 Task: Find connections with filter location Padampur with filter topic #healthwith filter profile language English with filter current company ProPharma with filter school Aligarh Muslim University, Aligarh with filter industry Zoos and Botanical Gardens with filter service category Project Management with filter keywords title Lead
Action: Mouse moved to (559, 77)
Screenshot: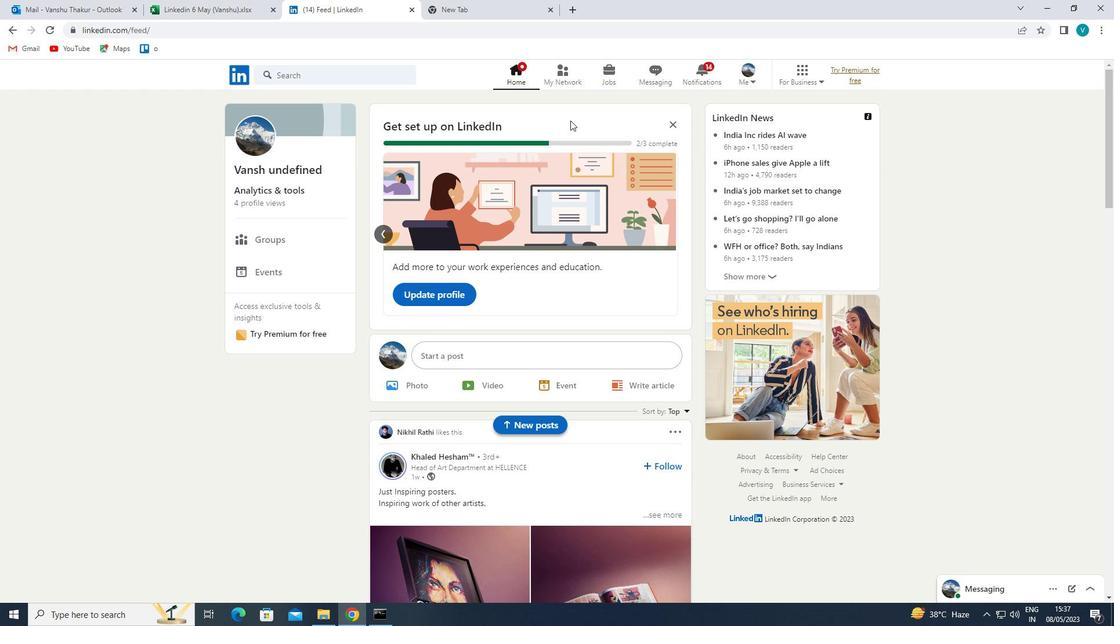 
Action: Mouse pressed left at (559, 77)
Screenshot: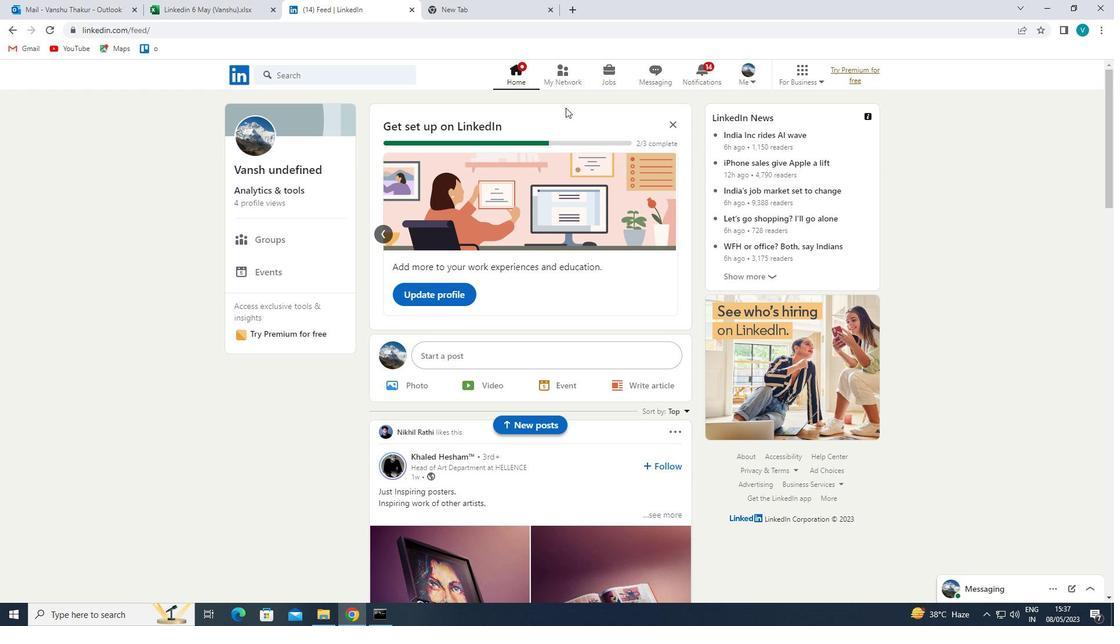 
Action: Mouse moved to (297, 138)
Screenshot: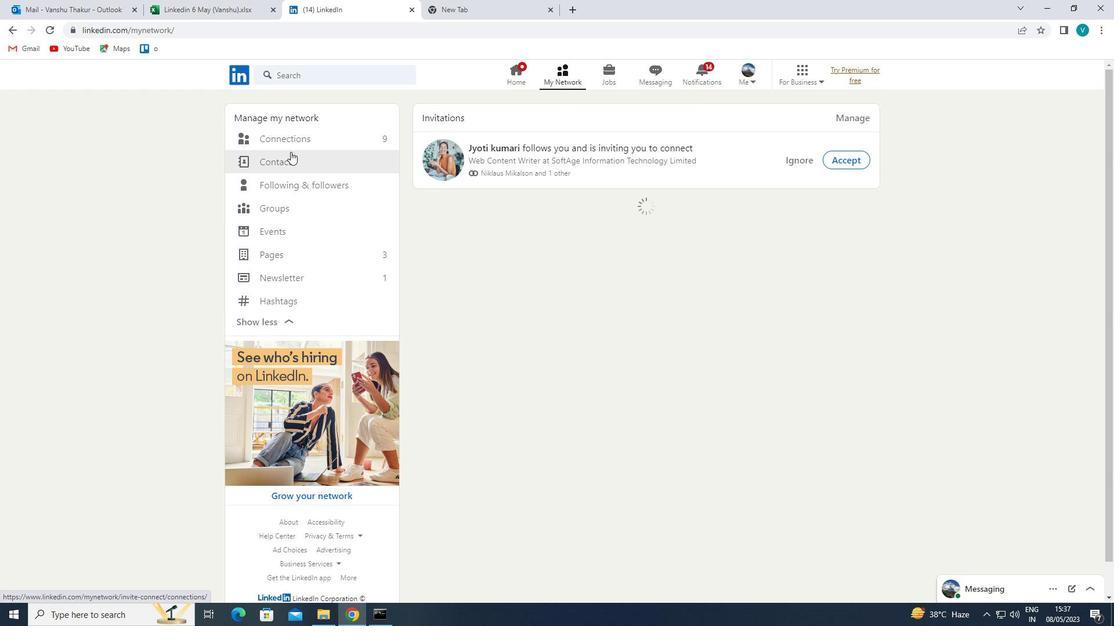 
Action: Mouse pressed left at (297, 138)
Screenshot: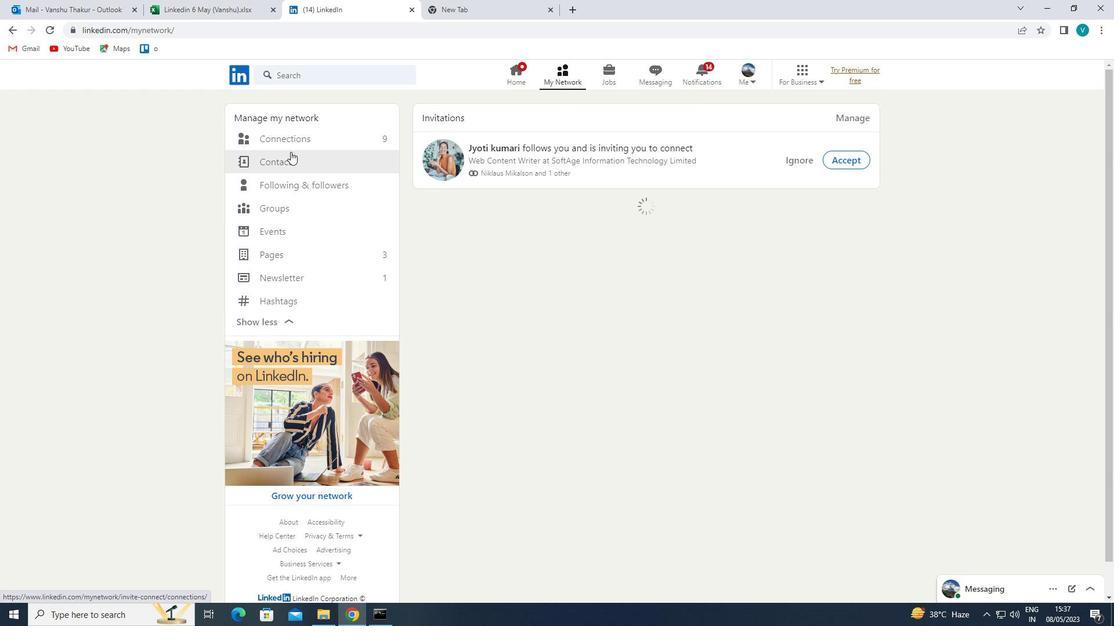 
Action: Mouse moved to (630, 141)
Screenshot: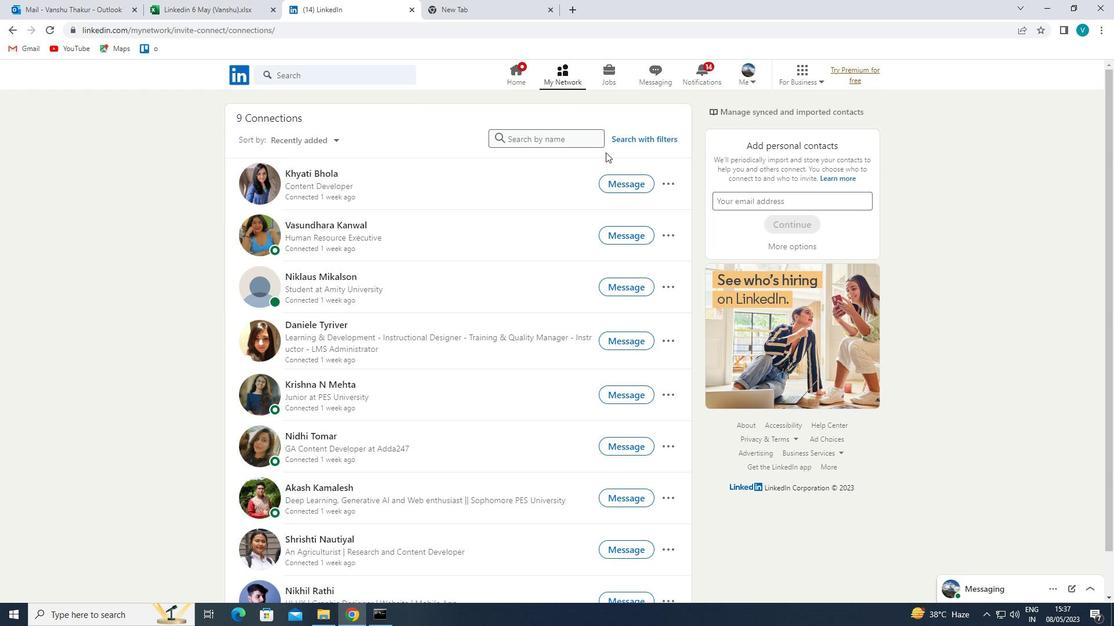 
Action: Mouse pressed left at (630, 141)
Screenshot: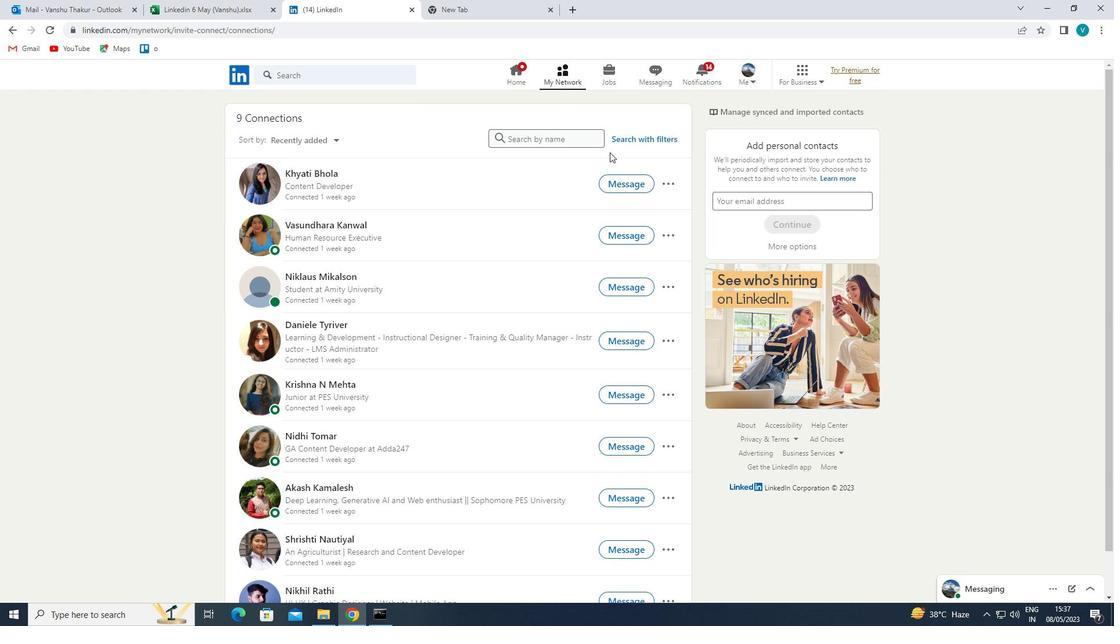 
Action: Mouse moved to (564, 106)
Screenshot: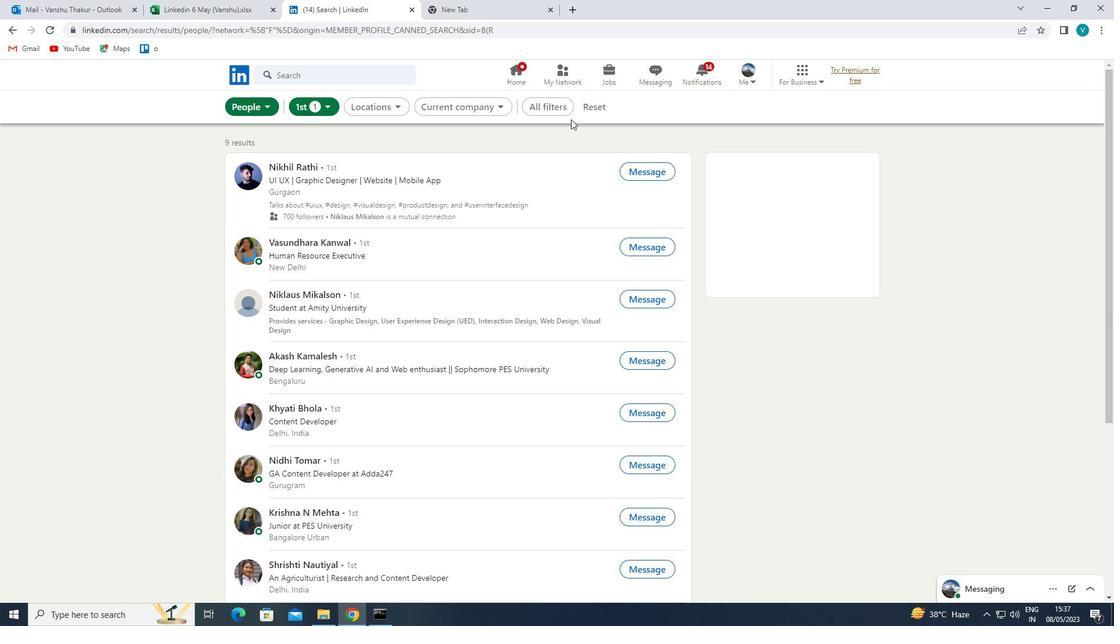 
Action: Mouse pressed left at (564, 106)
Screenshot: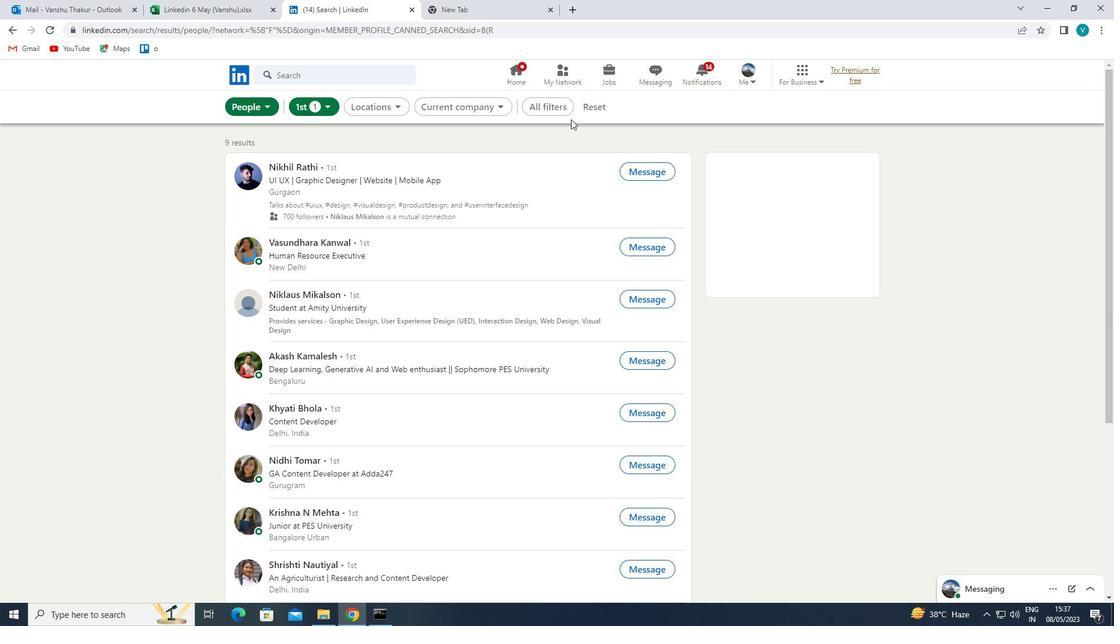 
Action: Mouse moved to (925, 279)
Screenshot: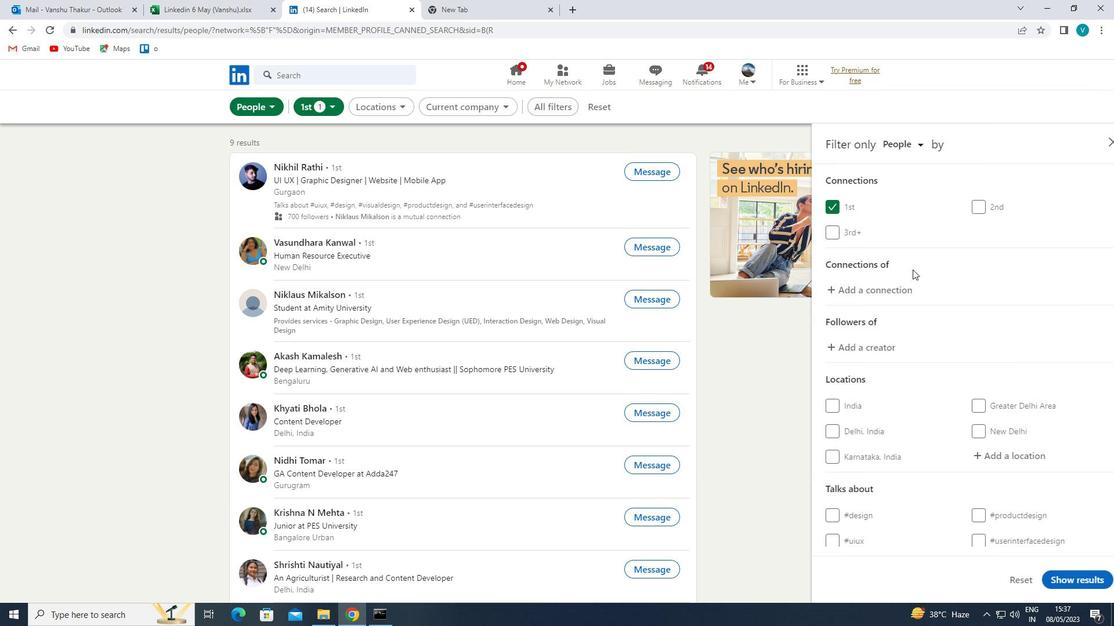 
Action: Mouse scrolled (925, 279) with delta (0, 0)
Screenshot: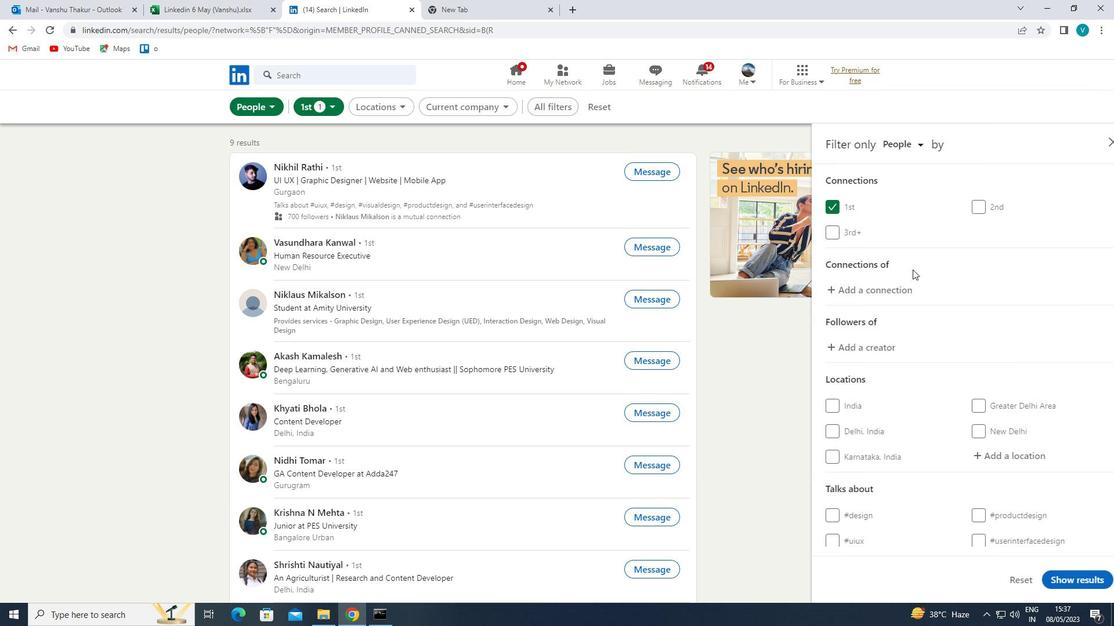 
Action: Mouse moved to (926, 282)
Screenshot: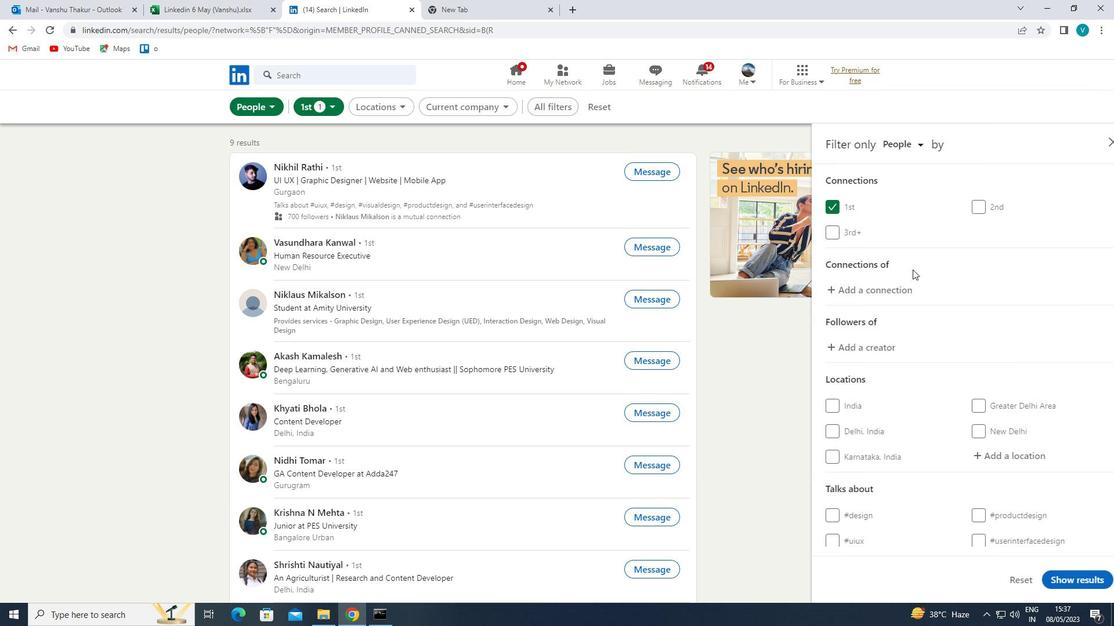 
Action: Mouse scrolled (926, 281) with delta (0, 0)
Screenshot: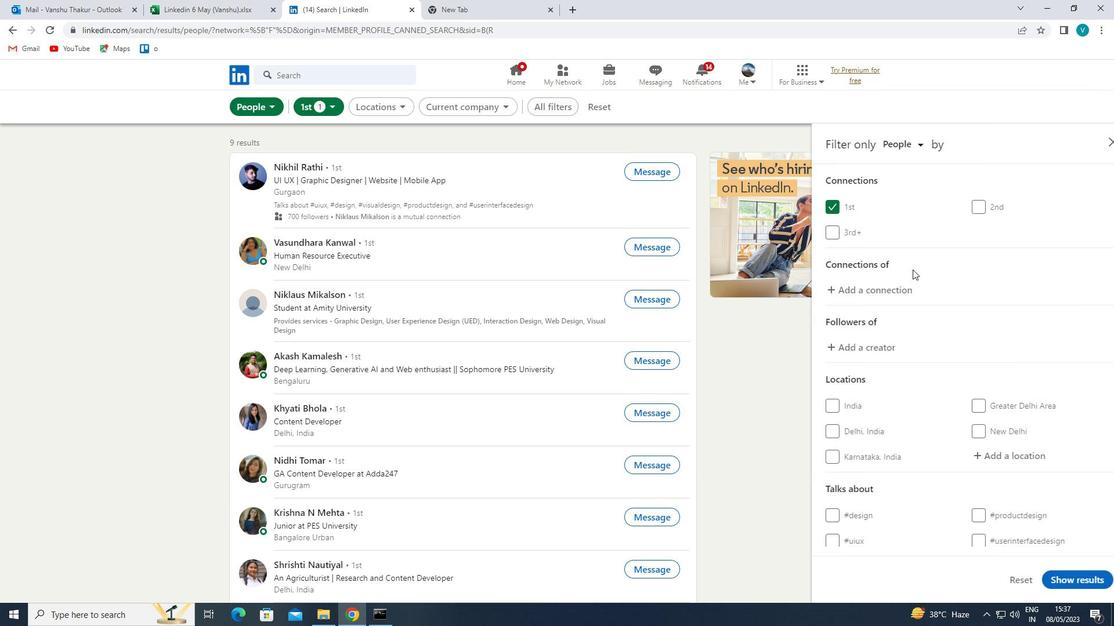 
Action: Mouse moved to (987, 338)
Screenshot: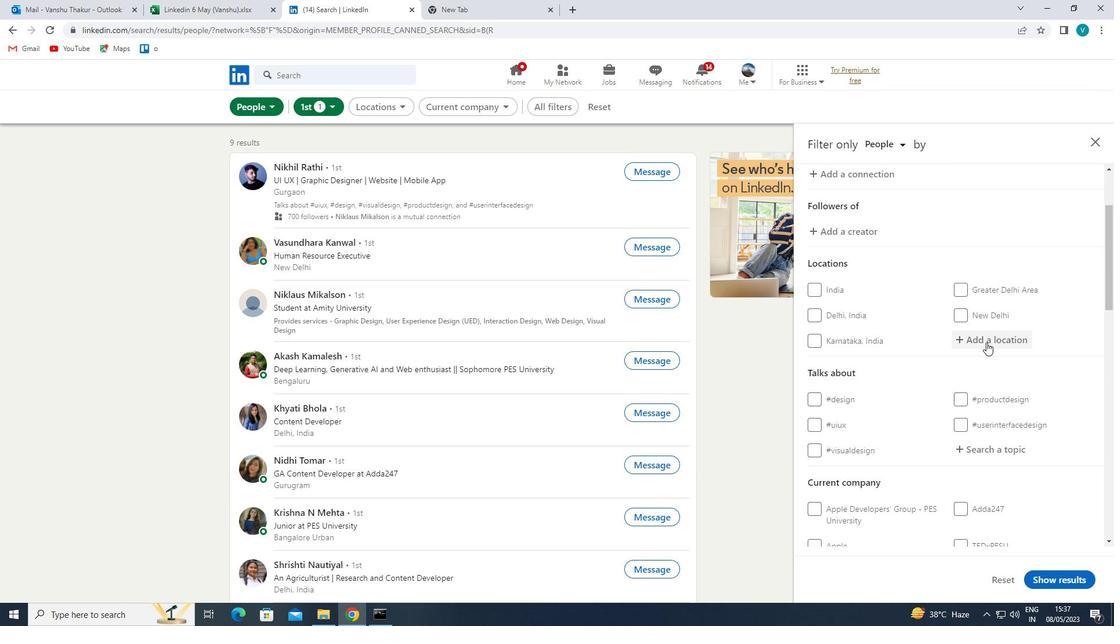 
Action: Mouse pressed left at (987, 338)
Screenshot: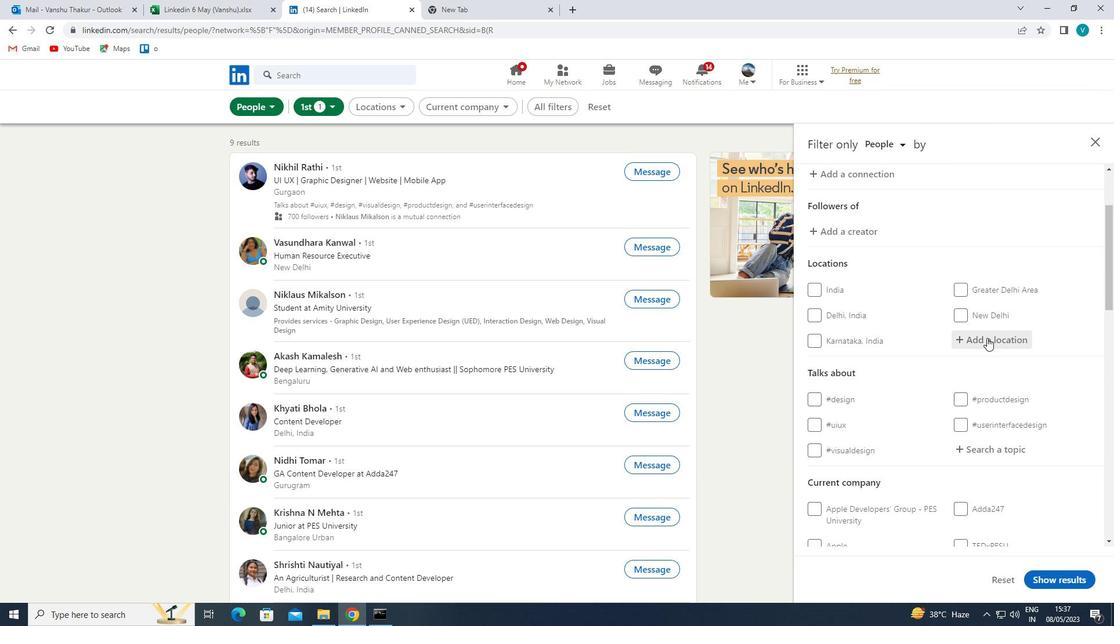 
Action: Mouse moved to (623, 132)
Screenshot: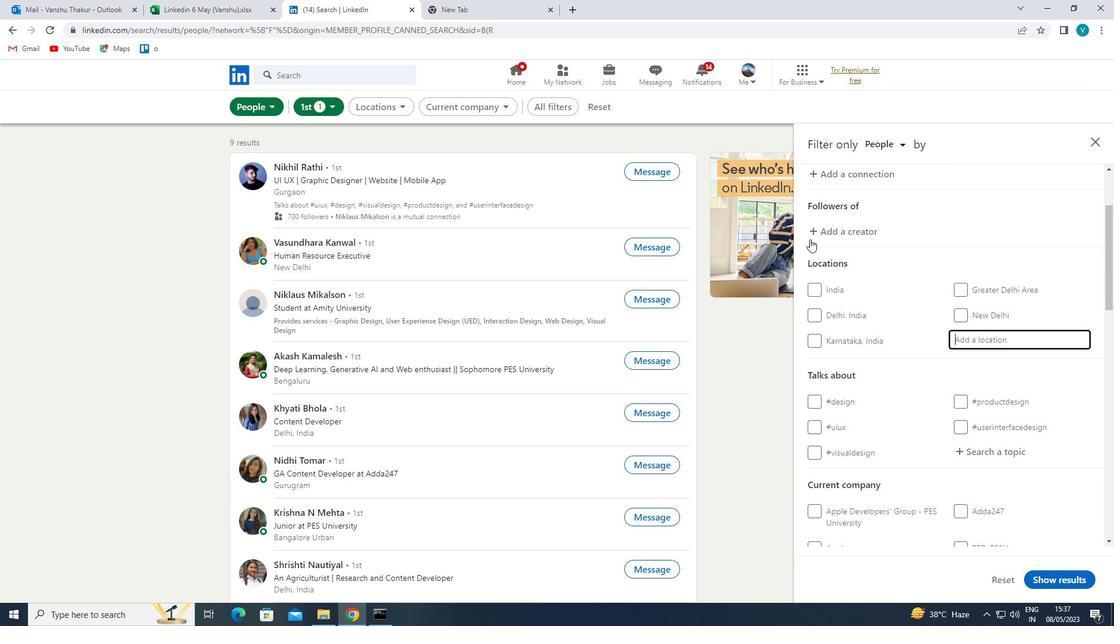 
Action: Key pressed <Key.shift>PADAMPUR
Screenshot: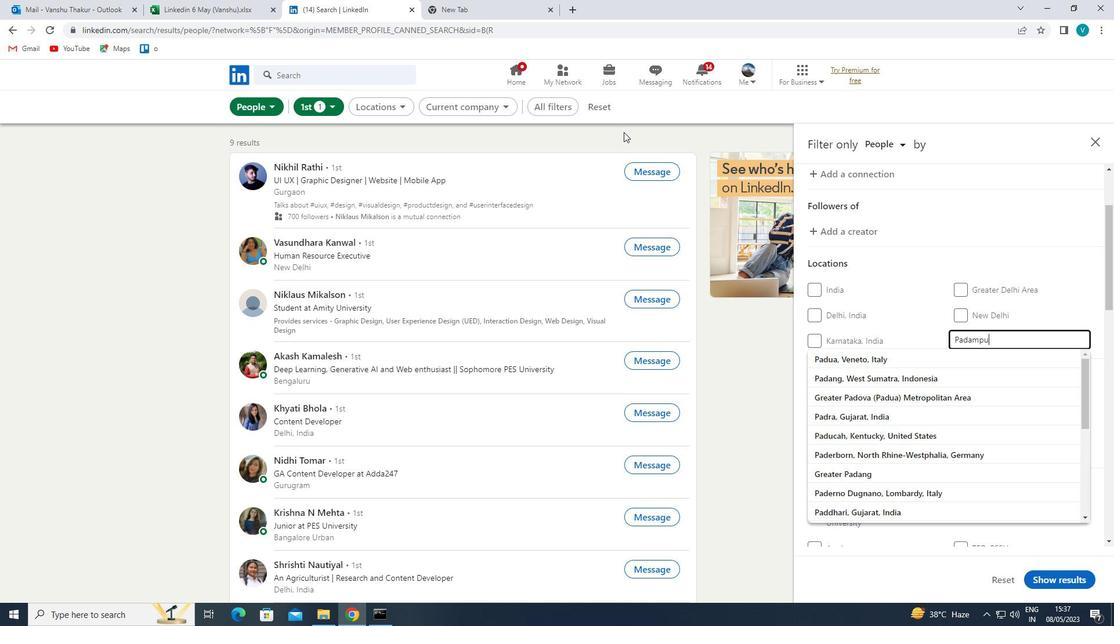 
Action: Mouse moved to (994, 362)
Screenshot: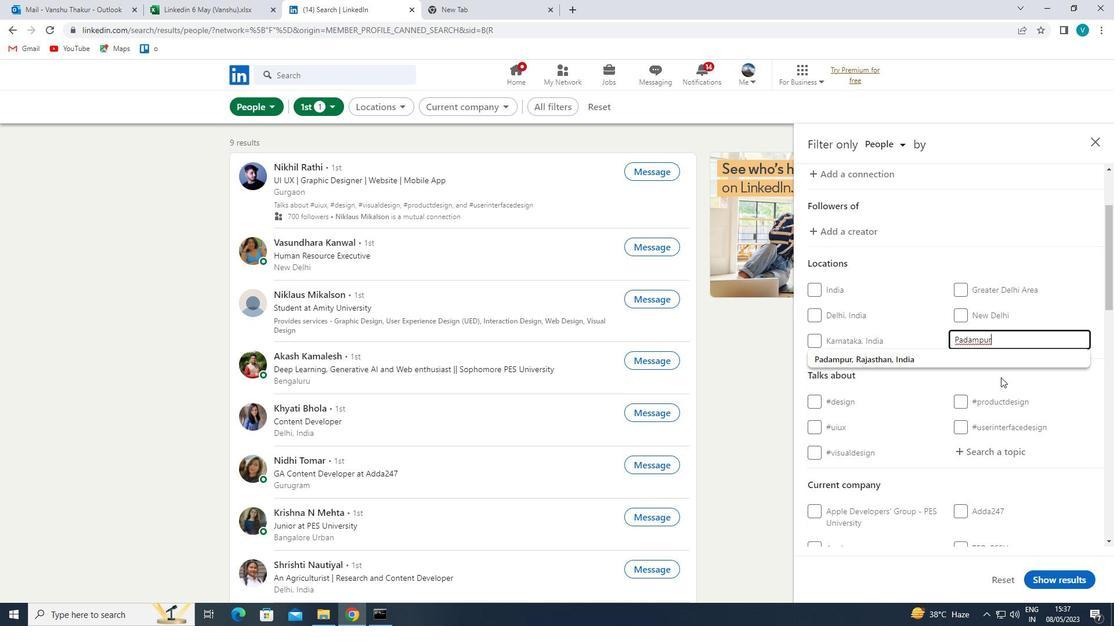 
Action: Mouse pressed left at (994, 362)
Screenshot: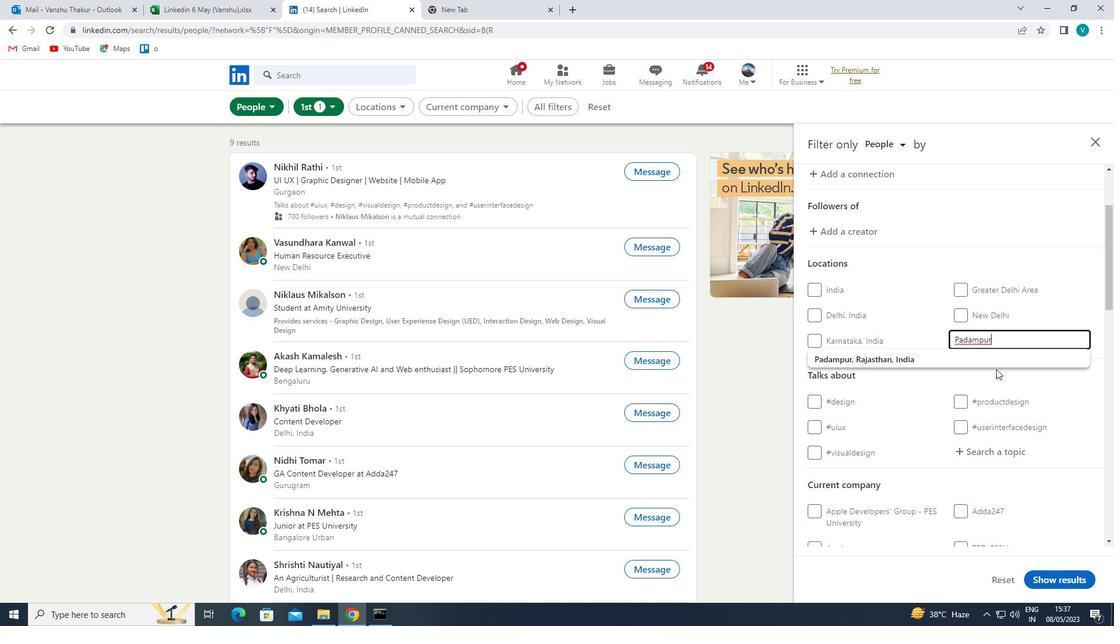 
Action: Mouse scrolled (994, 361) with delta (0, 0)
Screenshot: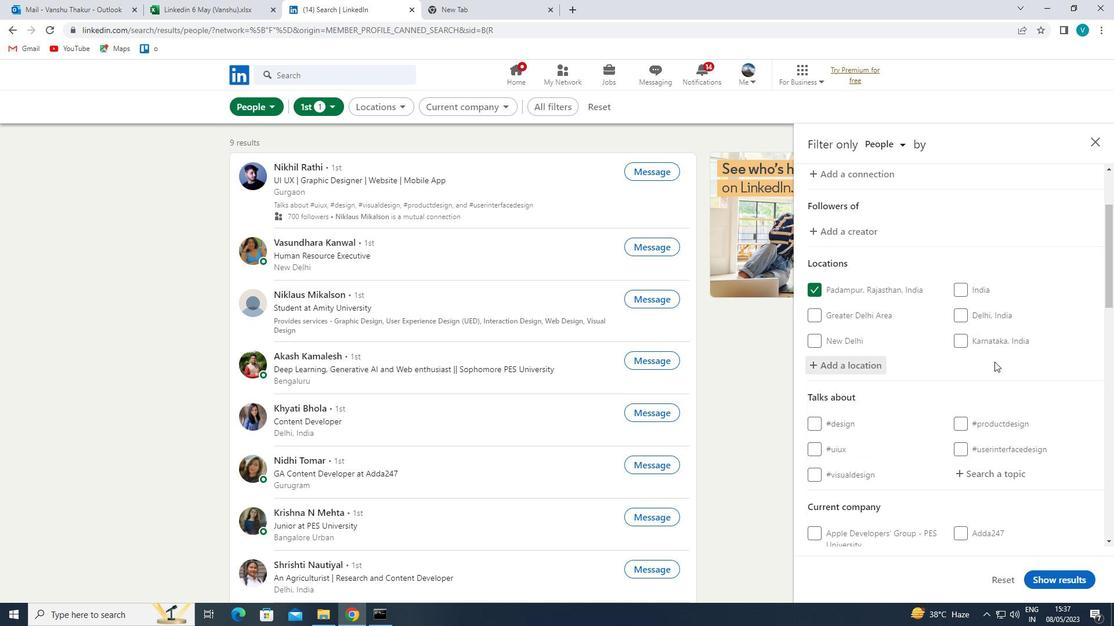 
Action: Mouse scrolled (994, 361) with delta (0, 0)
Screenshot: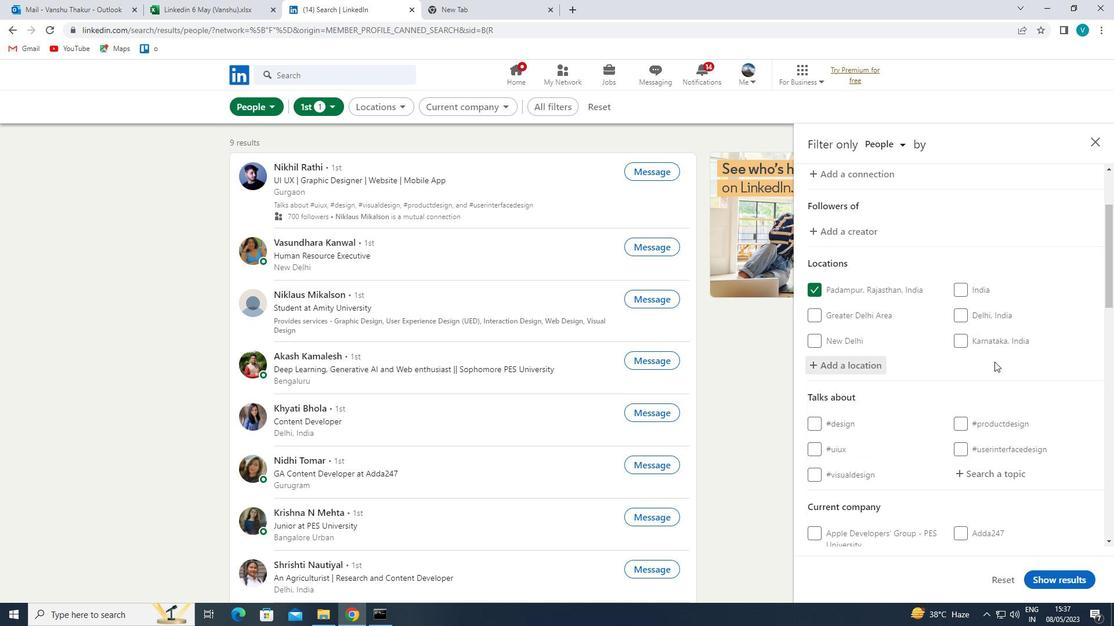 
Action: Mouse moved to (991, 362)
Screenshot: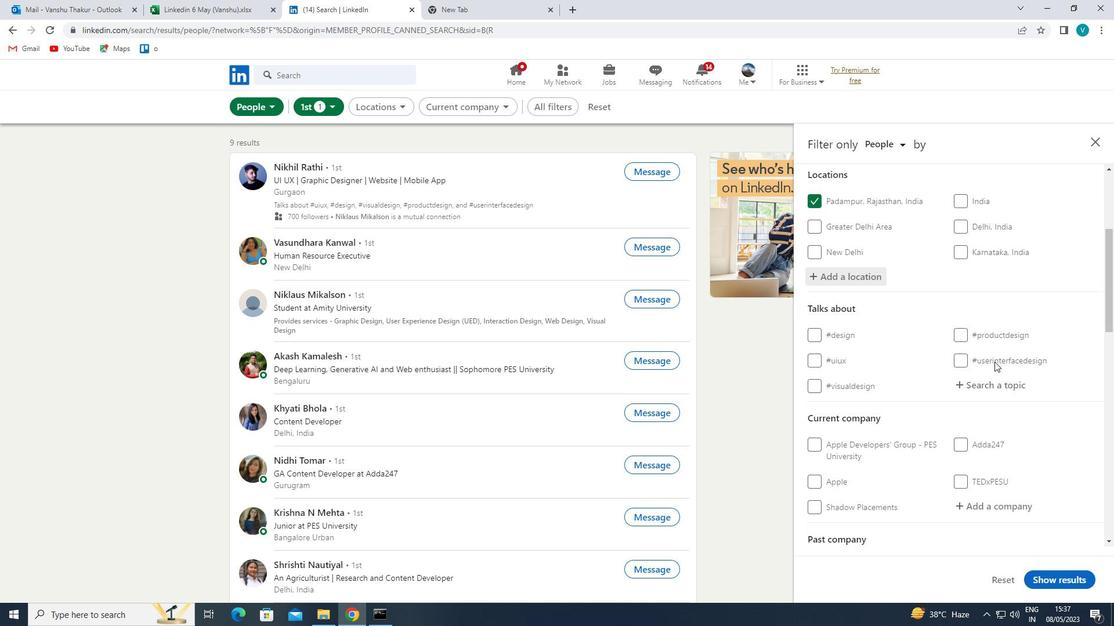
Action: Mouse pressed left at (991, 362)
Screenshot: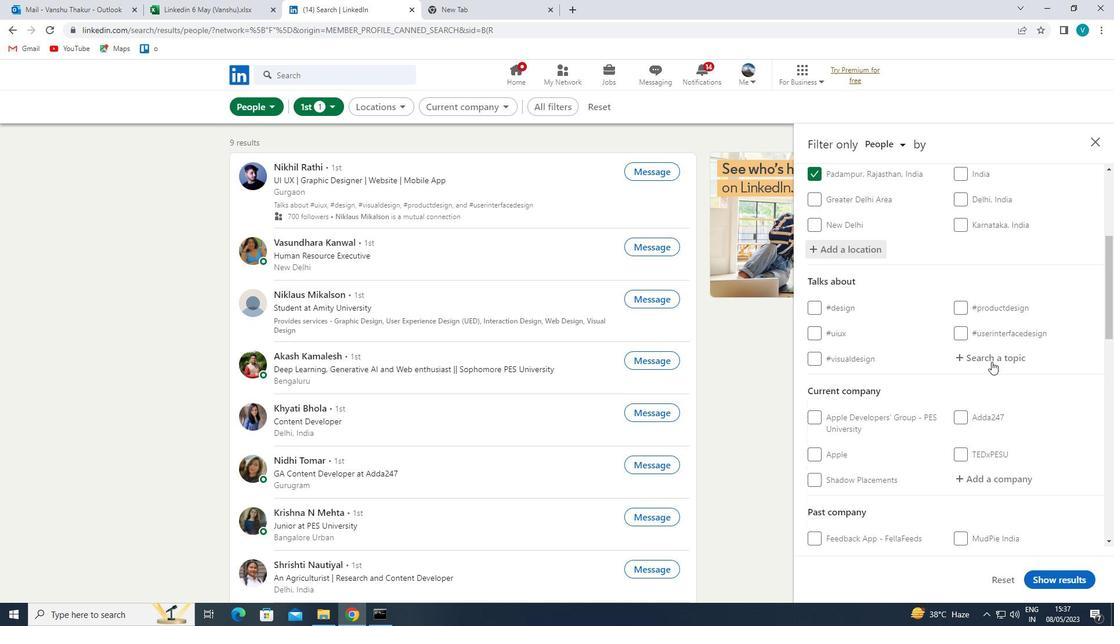 
Action: Key pressed HEALTHY
Screenshot: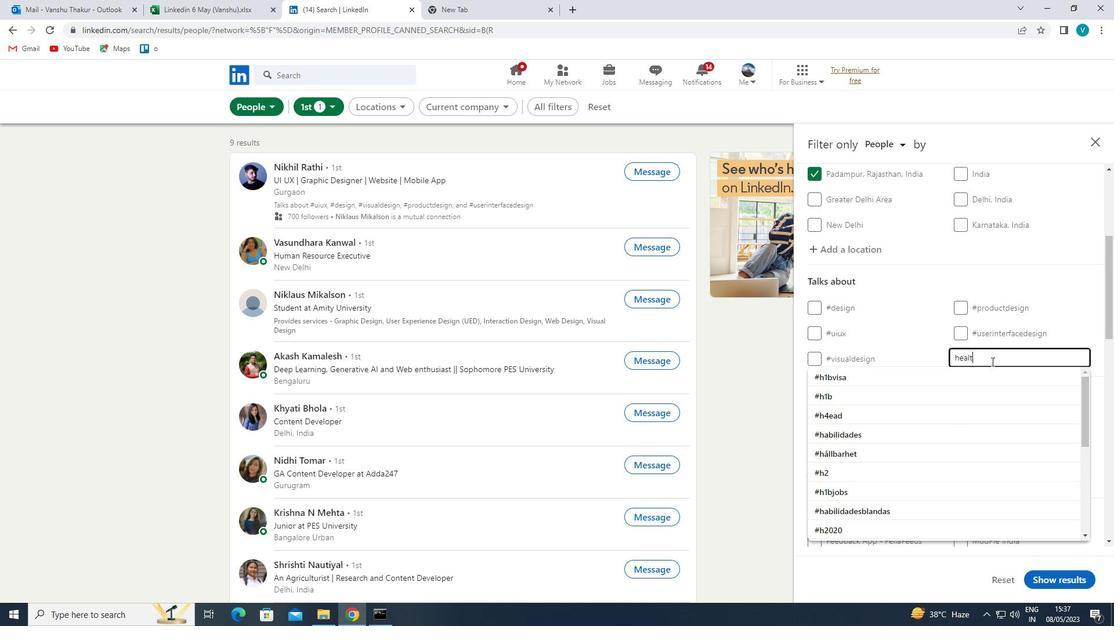 
Action: Mouse moved to (992, 362)
Screenshot: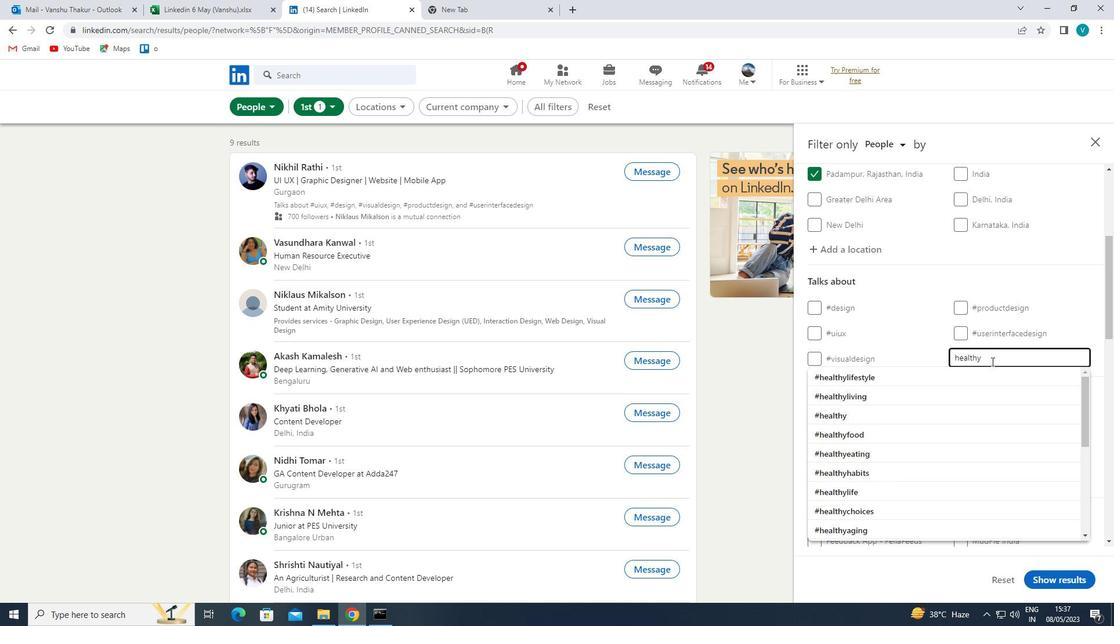 
Action: Key pressed <Key.backspace>
Screenshot: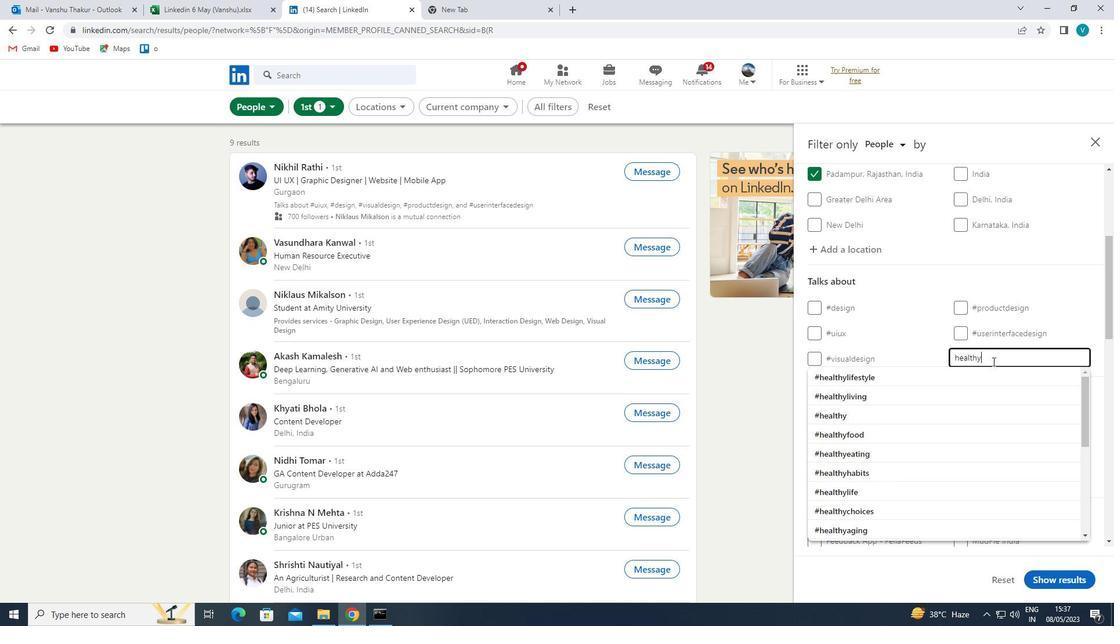
Action: Mouse moved to (946, 388)
Screenshot: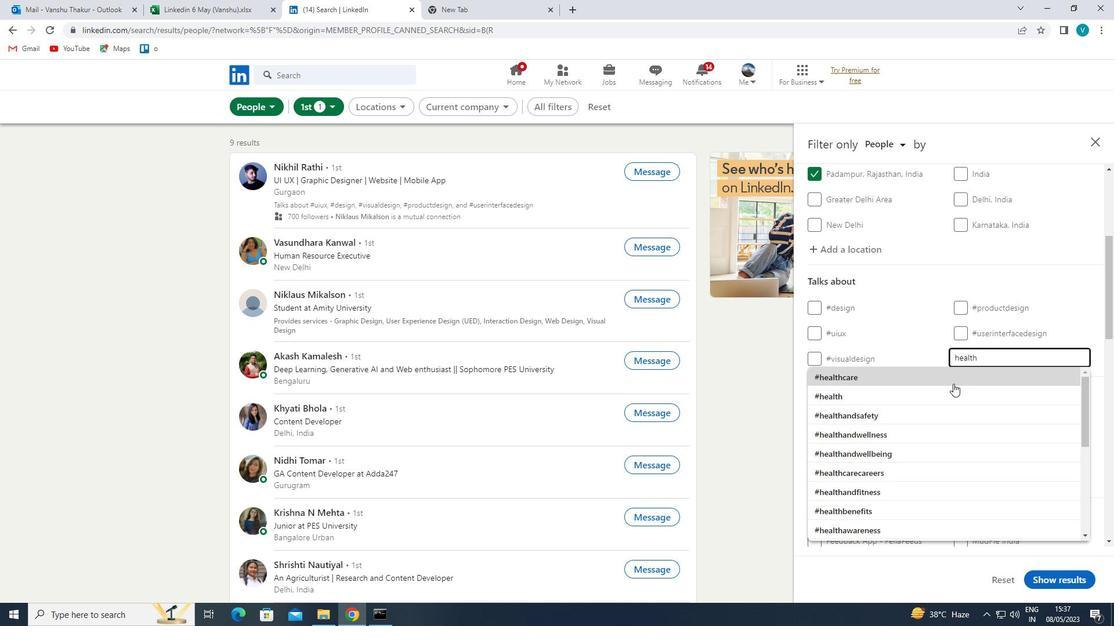 
Action: Mouse pressed left at (946, 388)
Screenshot: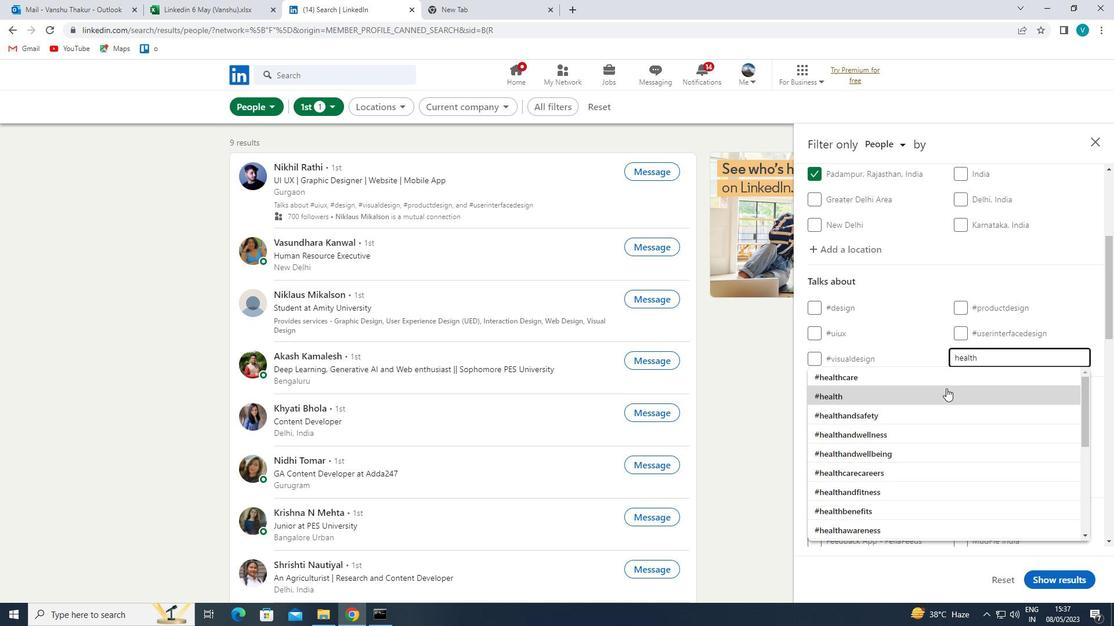
Action: Mouse moved to (934, 400)
Screenshot: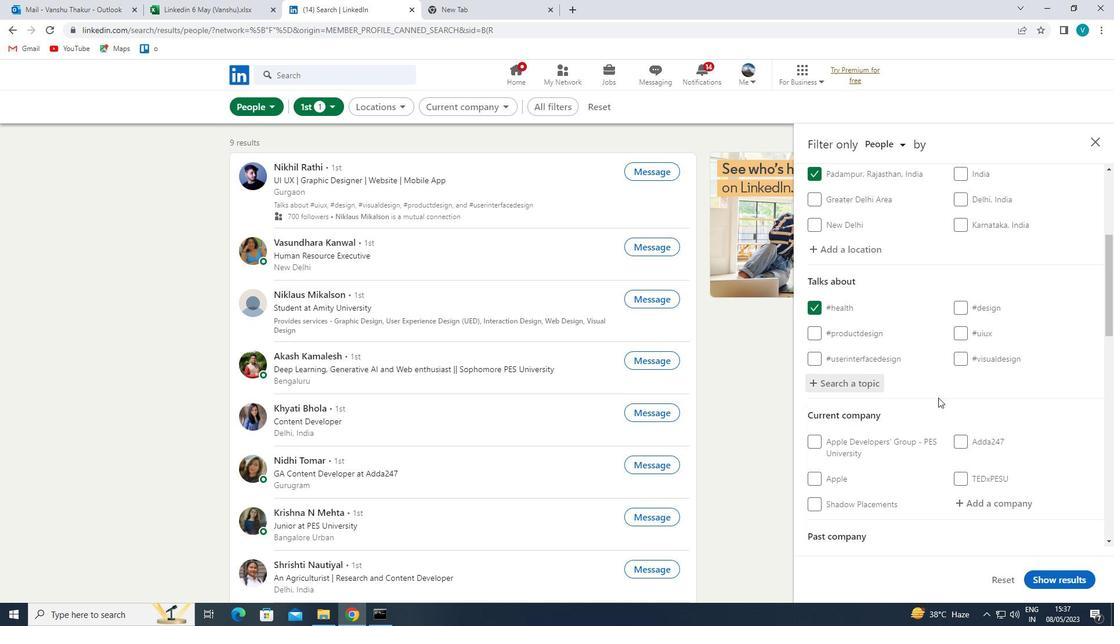 
Action: Mouse scrolled (934, 400) with delta (0, 0)
Screenshot: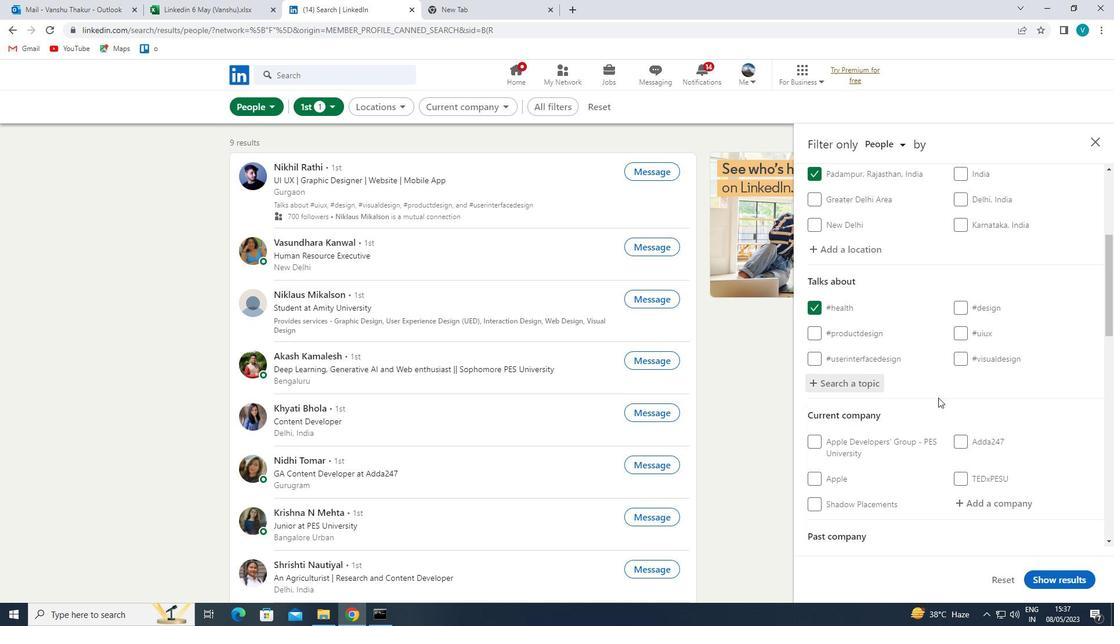 
Action: Mouse moved to (937, 398)
Screenshot: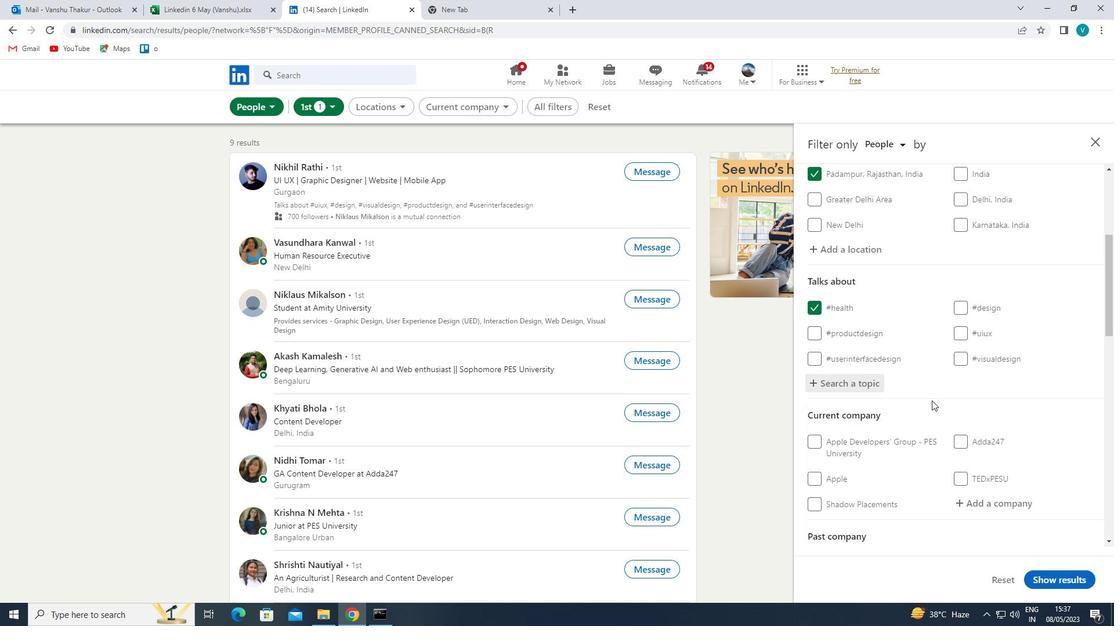 
Action: Mouse scrolled (937, 397) with delta (0, 0)
Screenshot: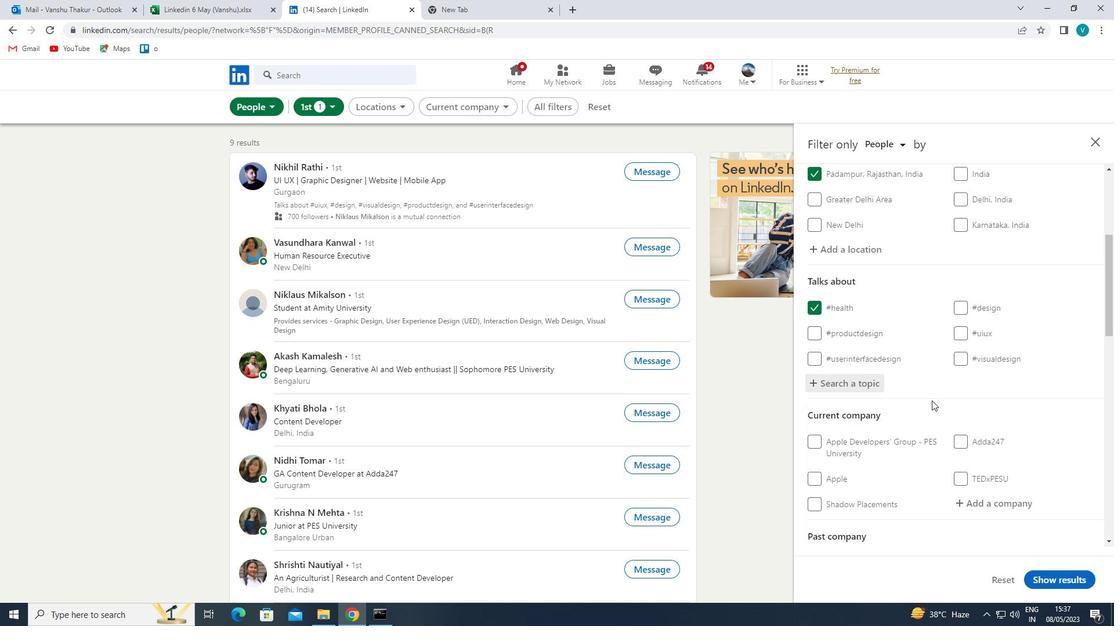 
Action: Mouse moved to (938, 397)
Screenshot: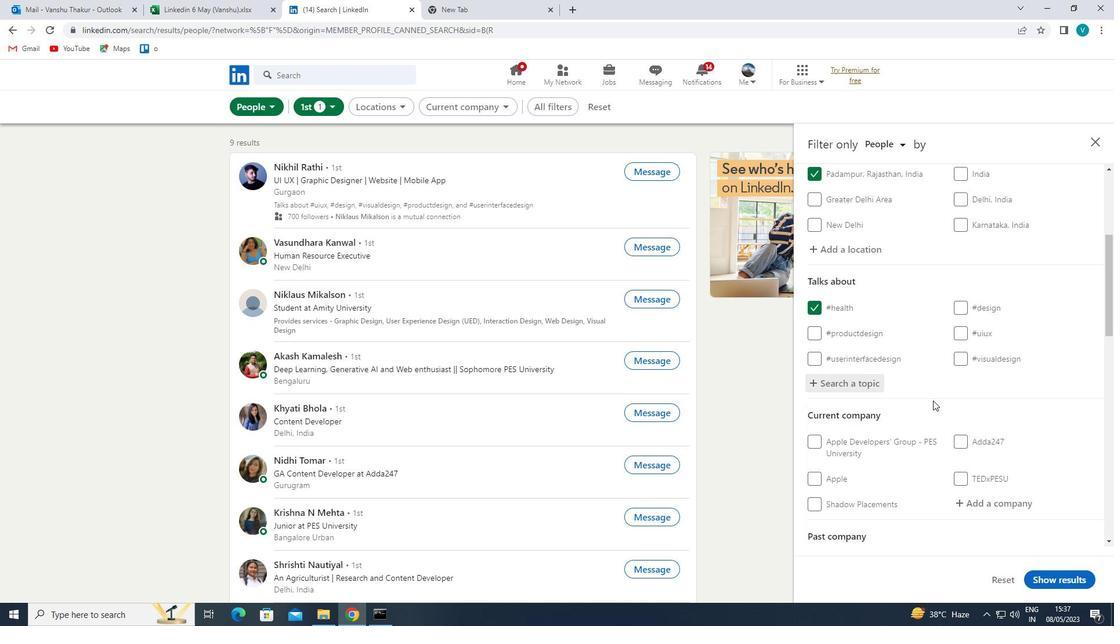 
Action: Mouse scrolled (938, 396) with delta (0, 0)
Screenshot: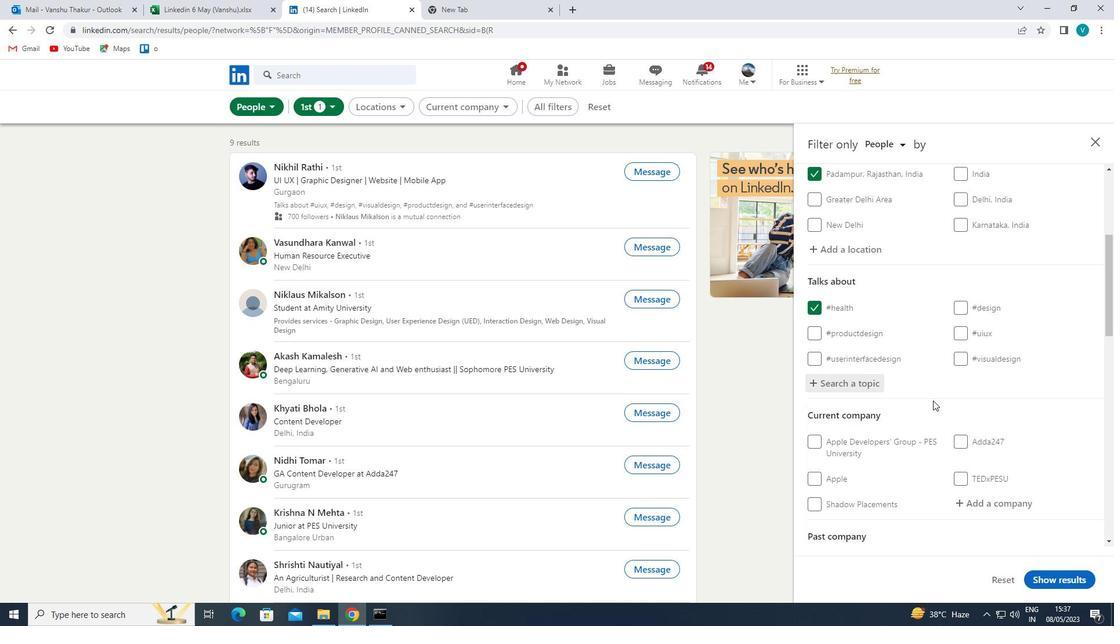 
Action: Mouse moved to (940, 396)
Screenshot: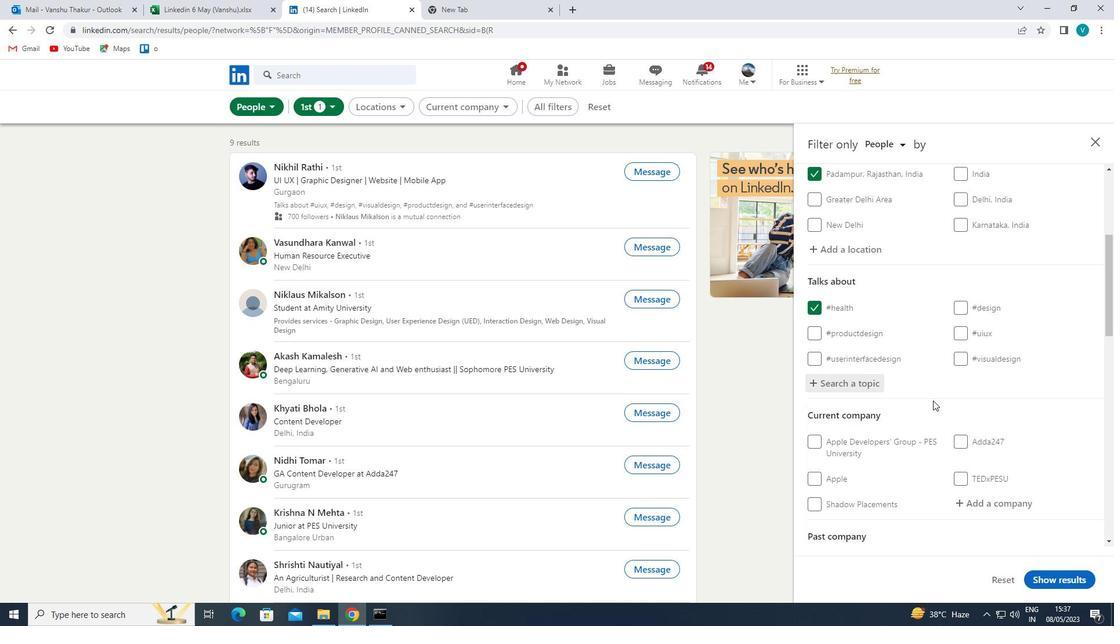 
Action: Mouse scrolled (940, 395) with delta (0, 0)
Screenshot: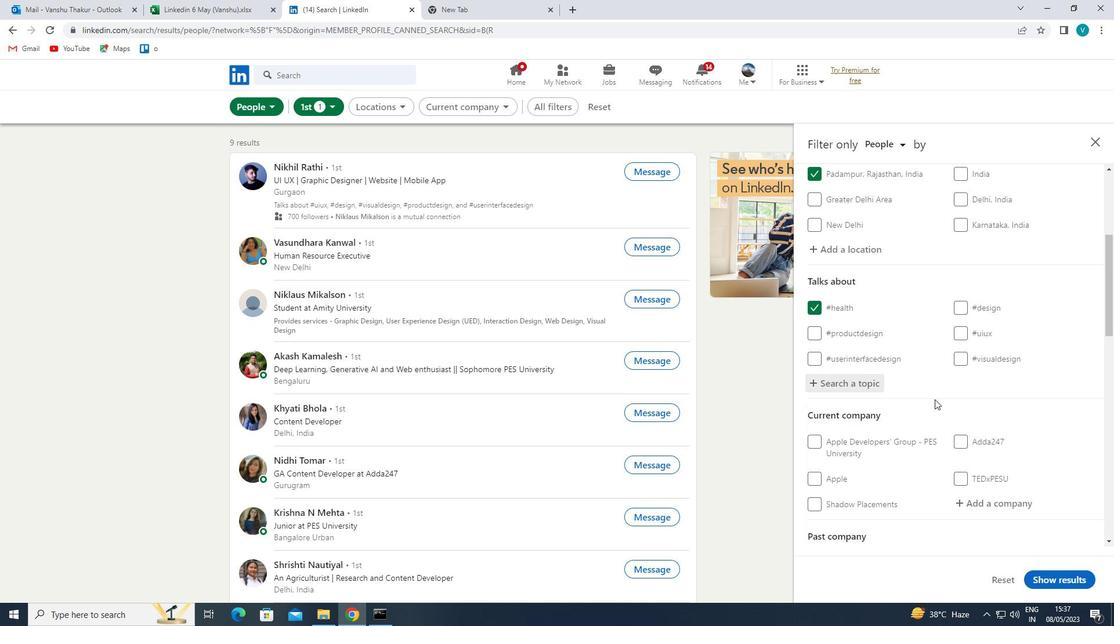 
Action: Mouse moved to (940, 395)
Screenshot: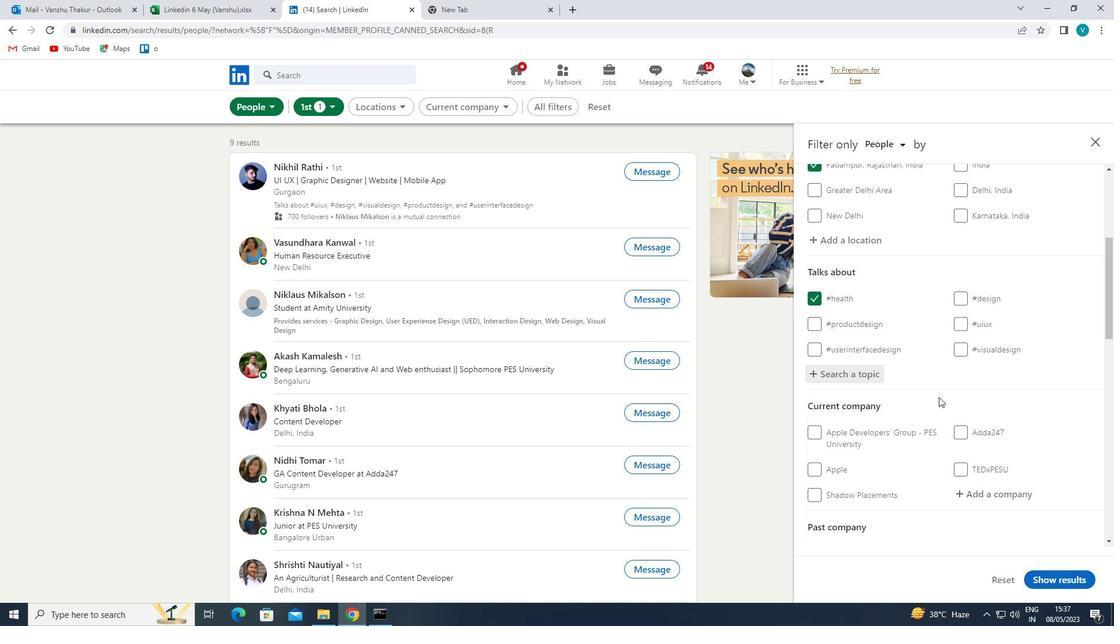 
Action: Mouse scrolled (940, 395) with delta (0, 0)
Screenshot: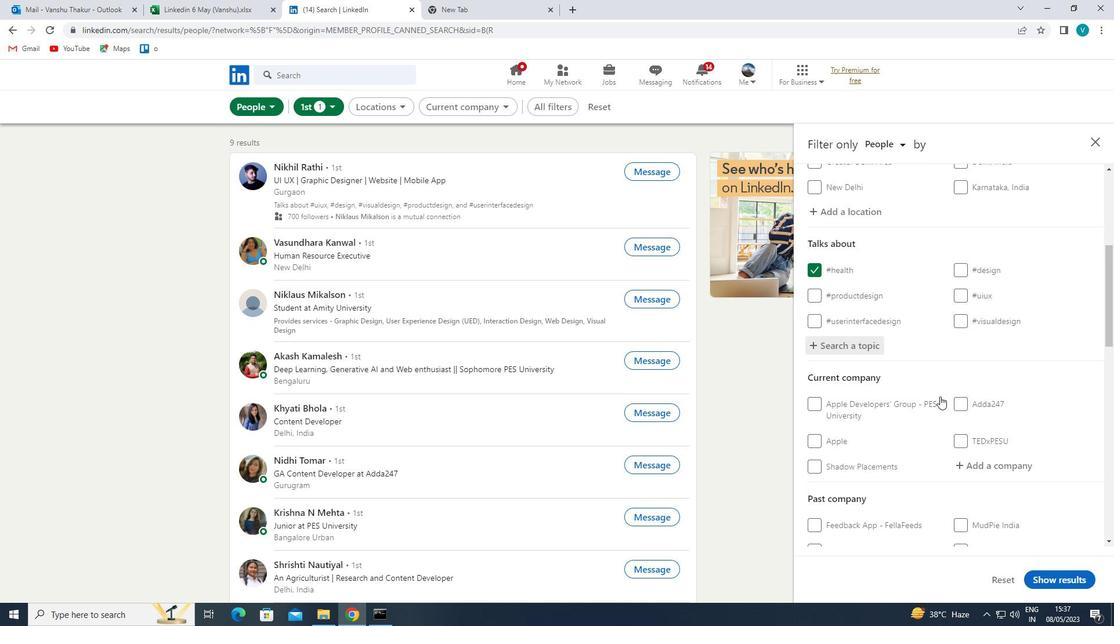 
Action: Mouse moved to (938, 395)
Screenshot: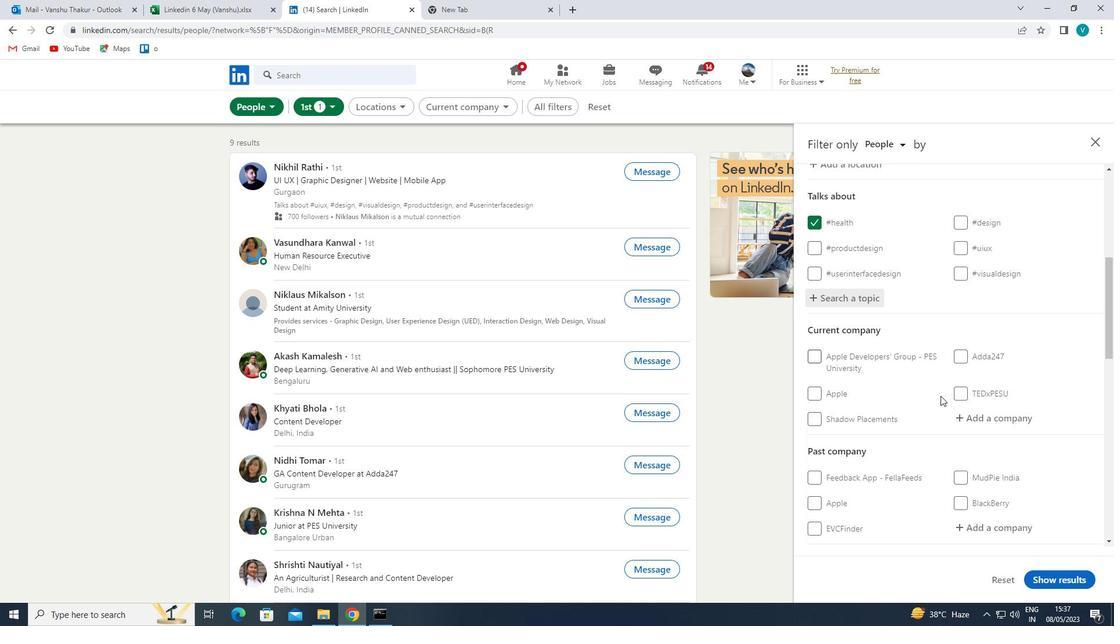 
Action: Mouse scrolled (938, 394) with delta (0, 0)
Screenshot: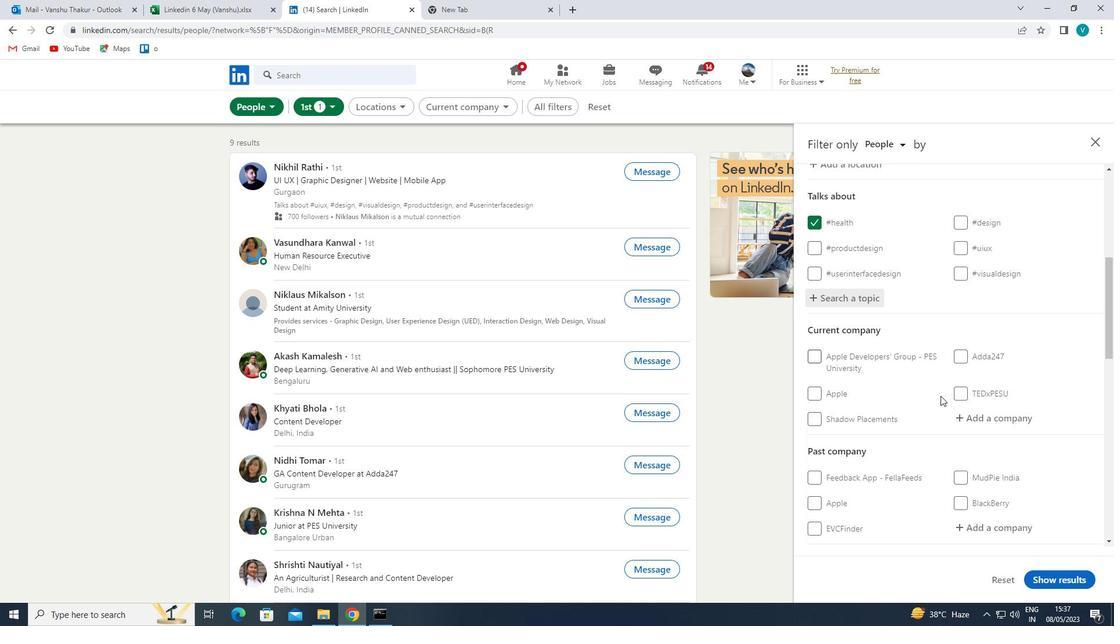 
Action: Mouse moved to (908, 410)
Screenshot: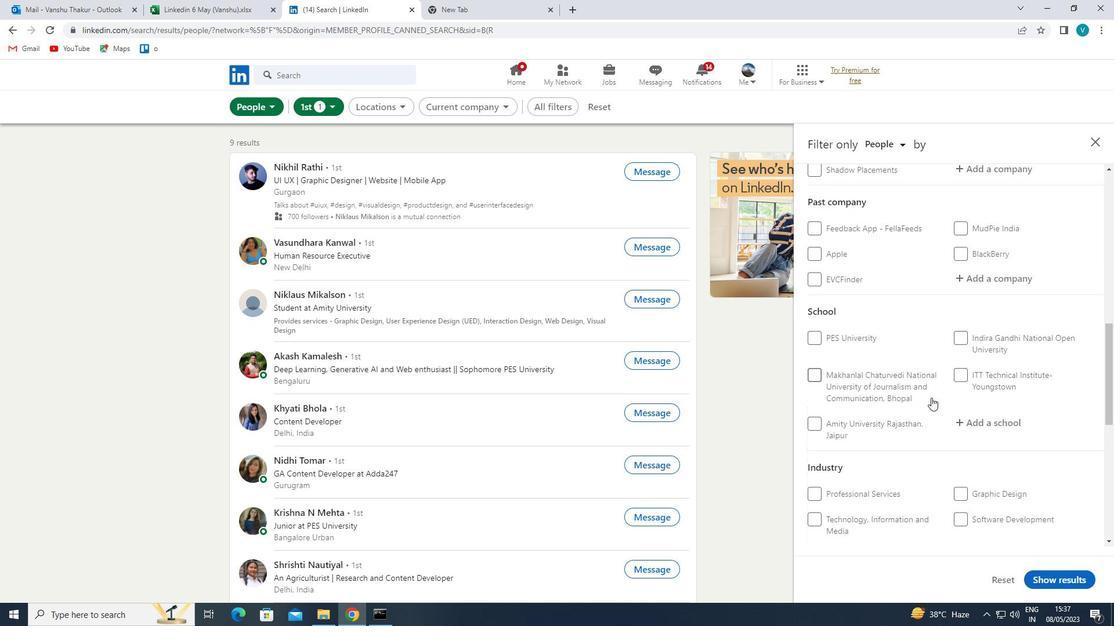 
Action: Mouse scrolled (908, 409) with delta (0, 0)
Screenshot: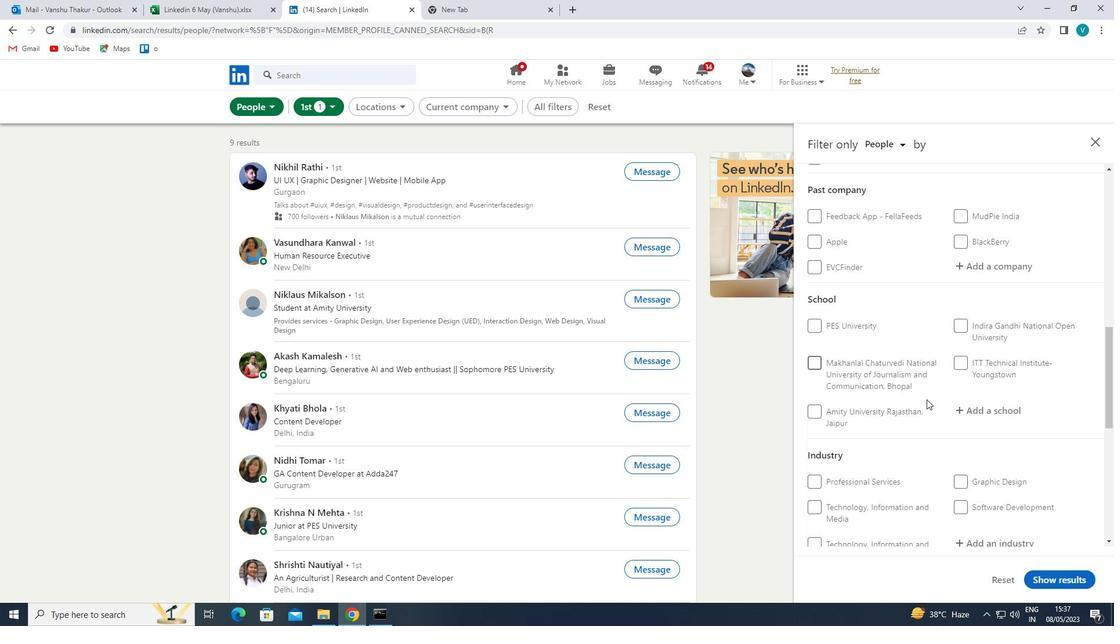 
Action: Mouse moved to (907, 411)
Screenshot: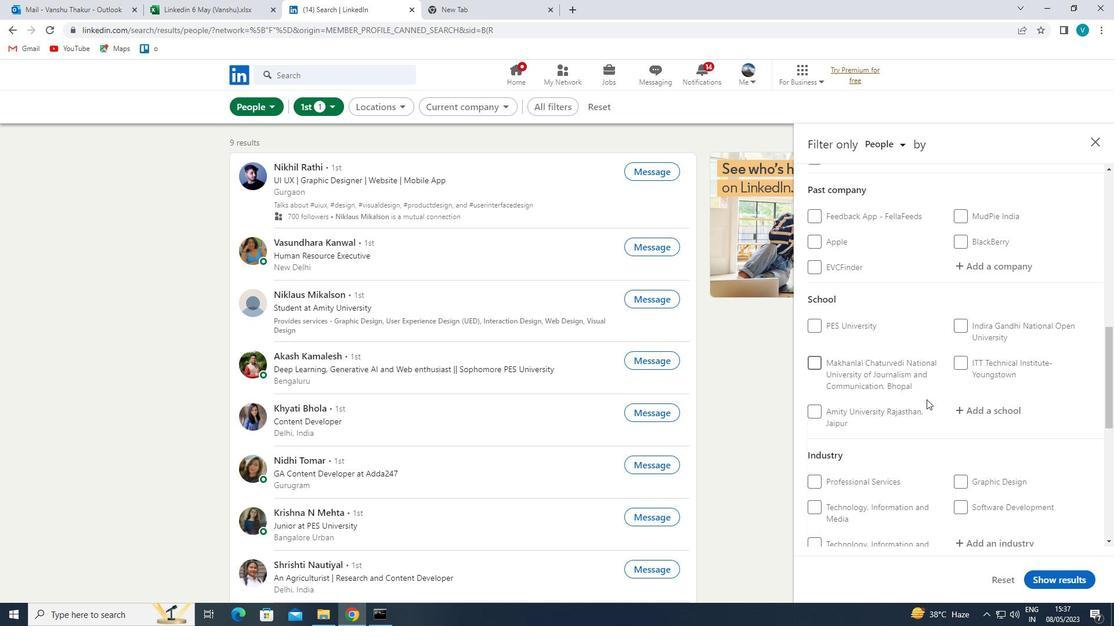 
Action: Mouse scrolled (907, 410) with delta (0, 0)
Screenshot: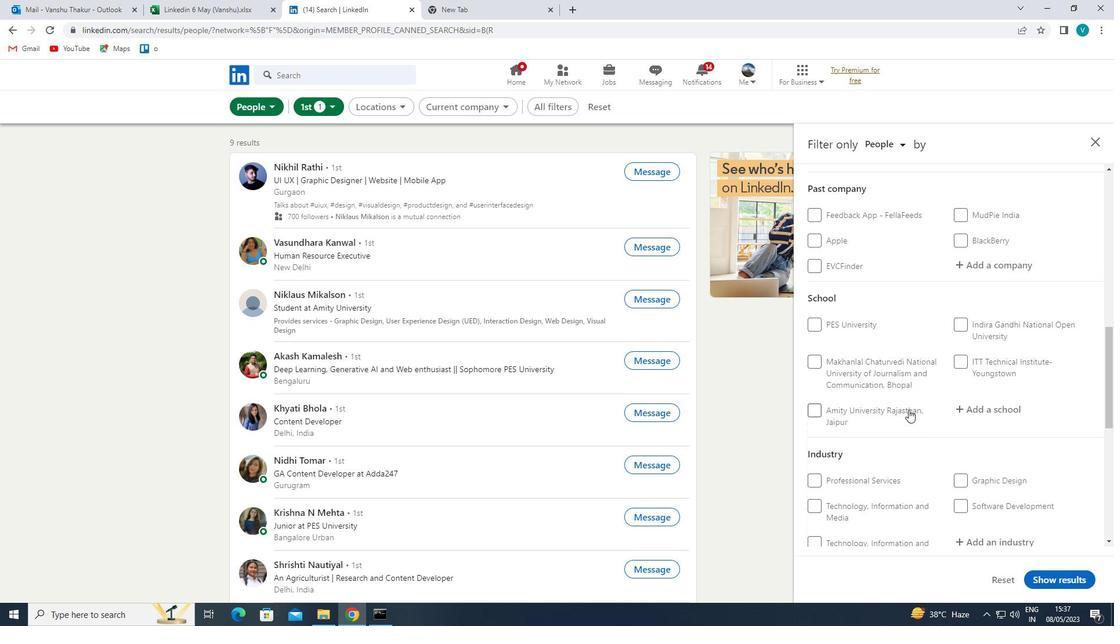 
Action: Mouse scrolled (907, 410) with delta (0, 0)
Screenshot: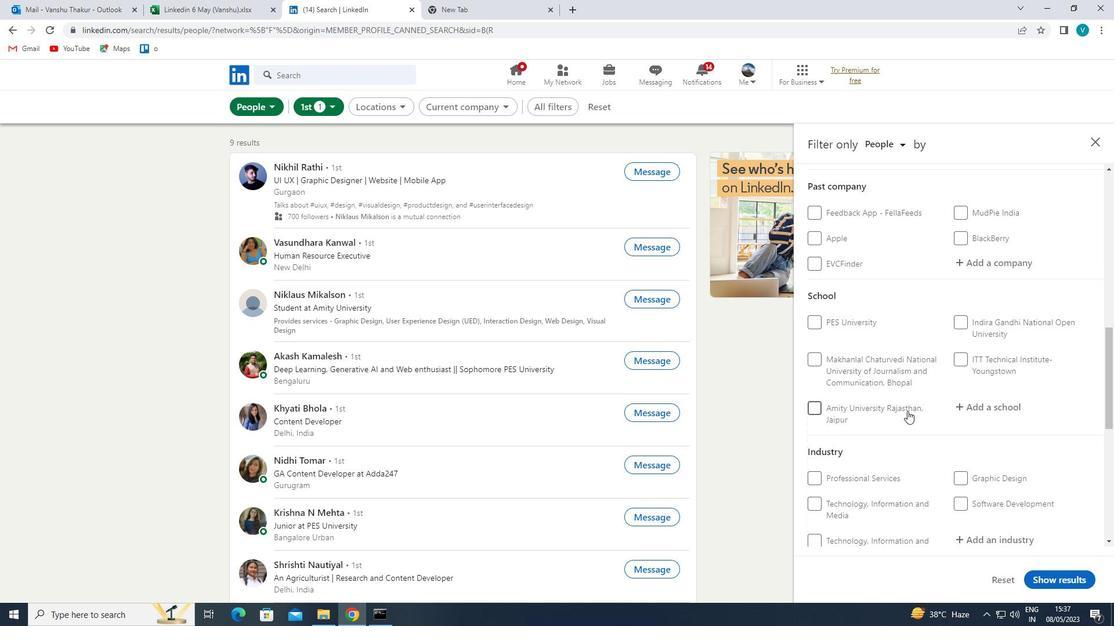 
Action: Mouse scrolled (907, 410) with delta (0, 0)
Screenshot: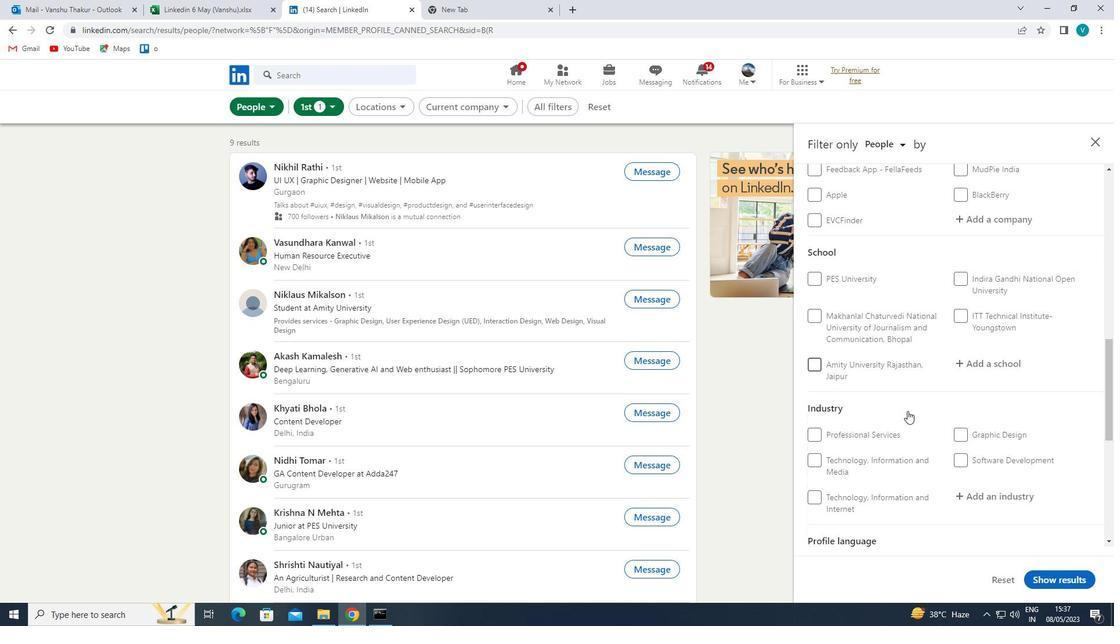 
Action: Mouse moved to (810, 389)
Screenshot: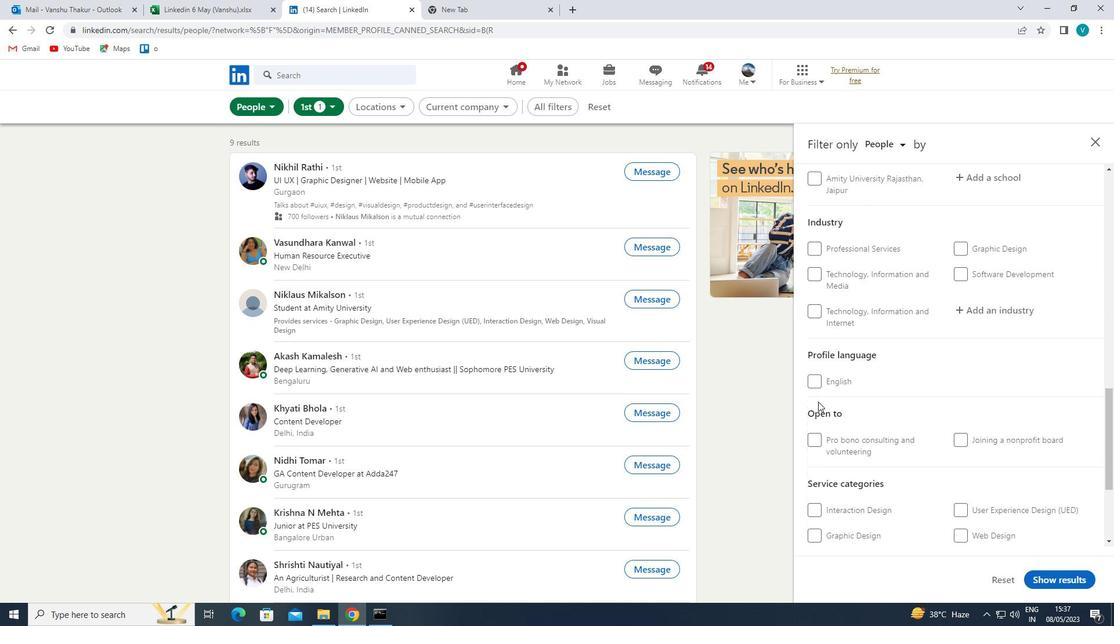 
Action: Mouse pressed left at (810, 389)
Screenshot: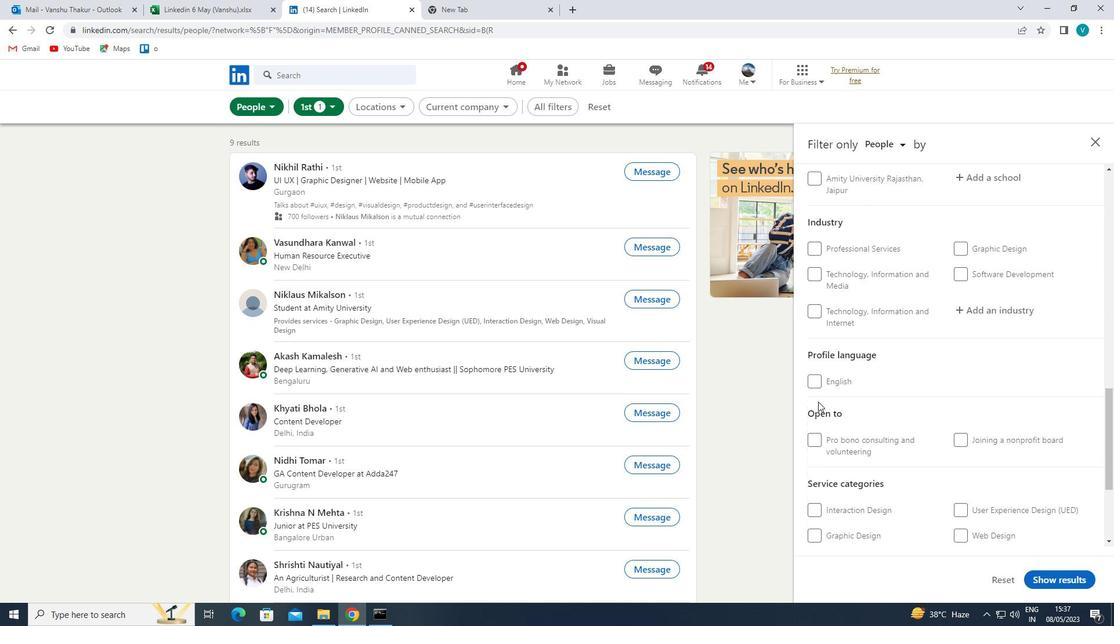 
Action: Mouse moved to (812, 383)
Screenshot: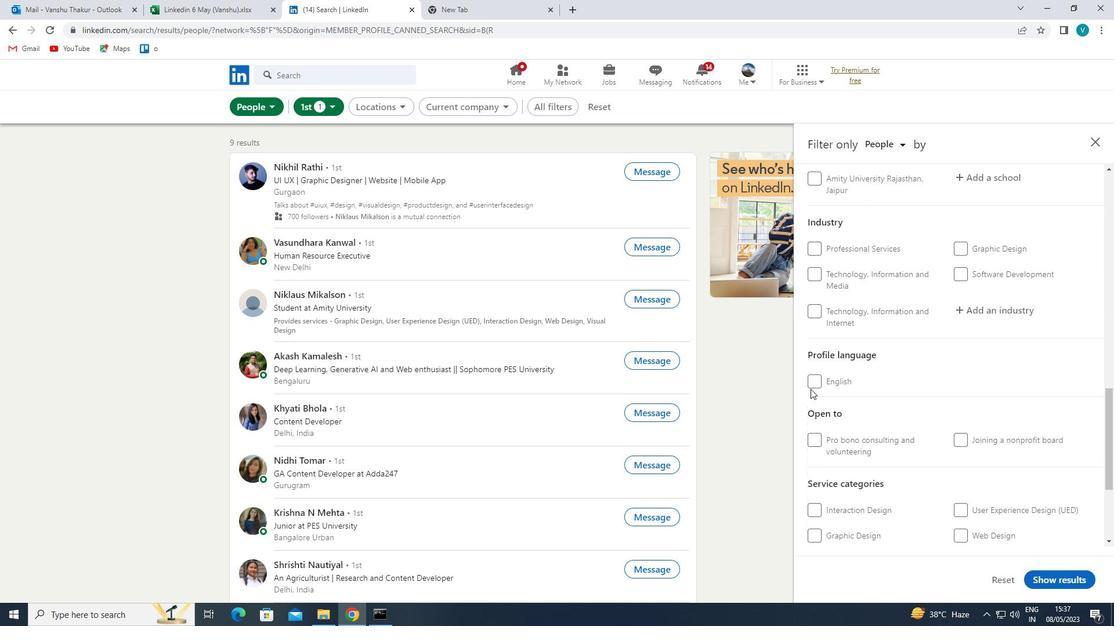 
Action: Mouse pressed left at (812, 383)
Screenshot: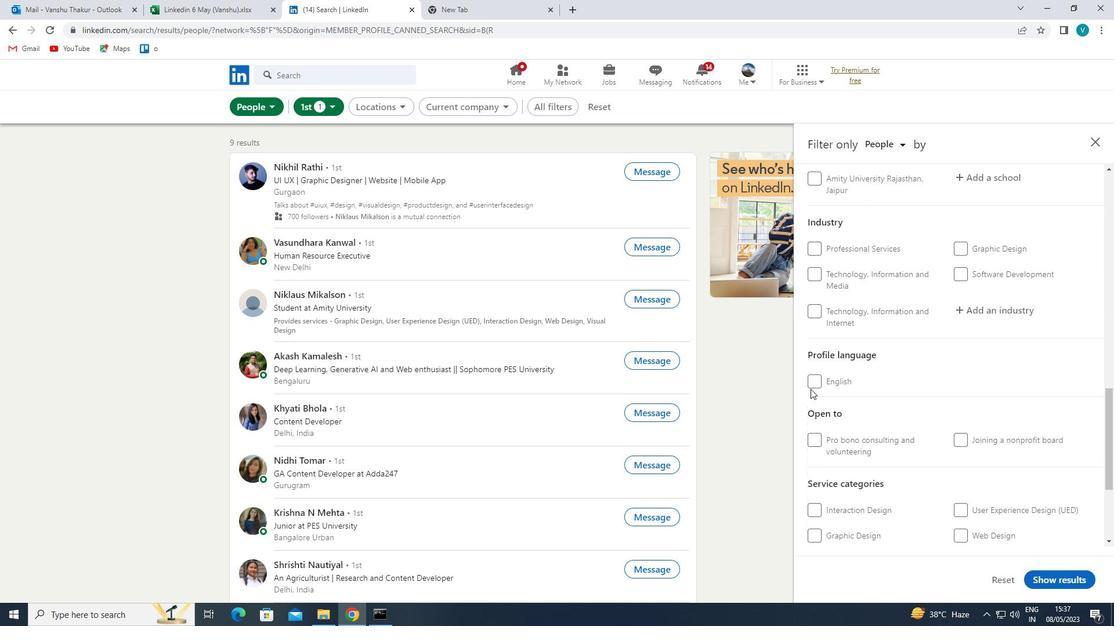 
Action: Mouse moved to (935, 380)
Screenshot: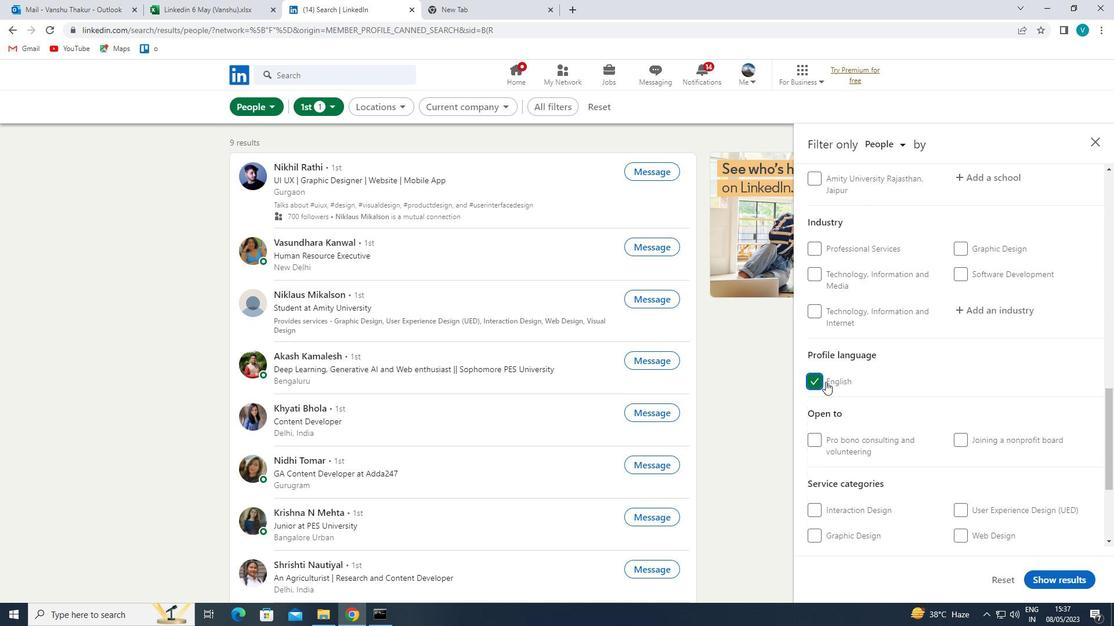 
Action: Mouse scrolled (935, 381) with delta (0, 0)
Screenshot: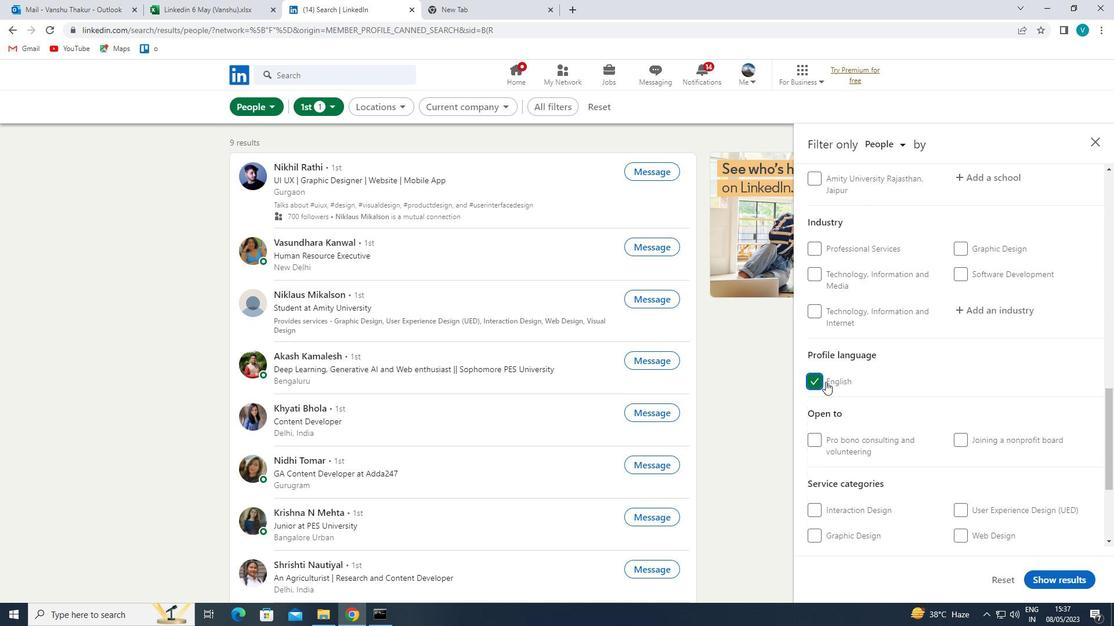 
Action: Mouse moved to (940, 379)
Screenshot: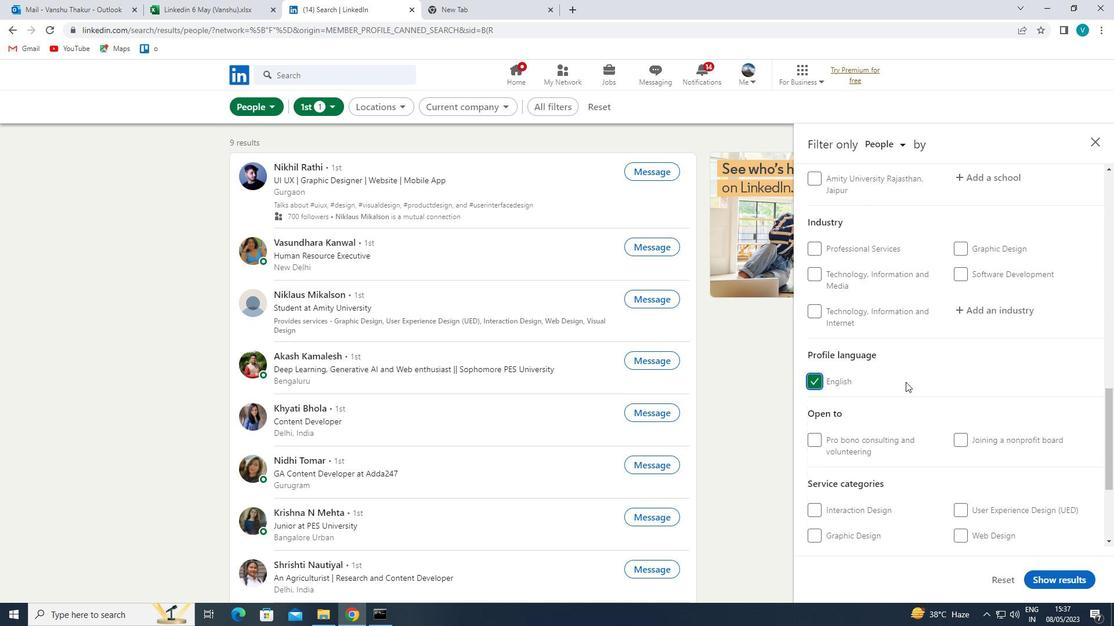 
Action: Mouse scrolled (940, 380) with delta (0, 0)
Screenshot: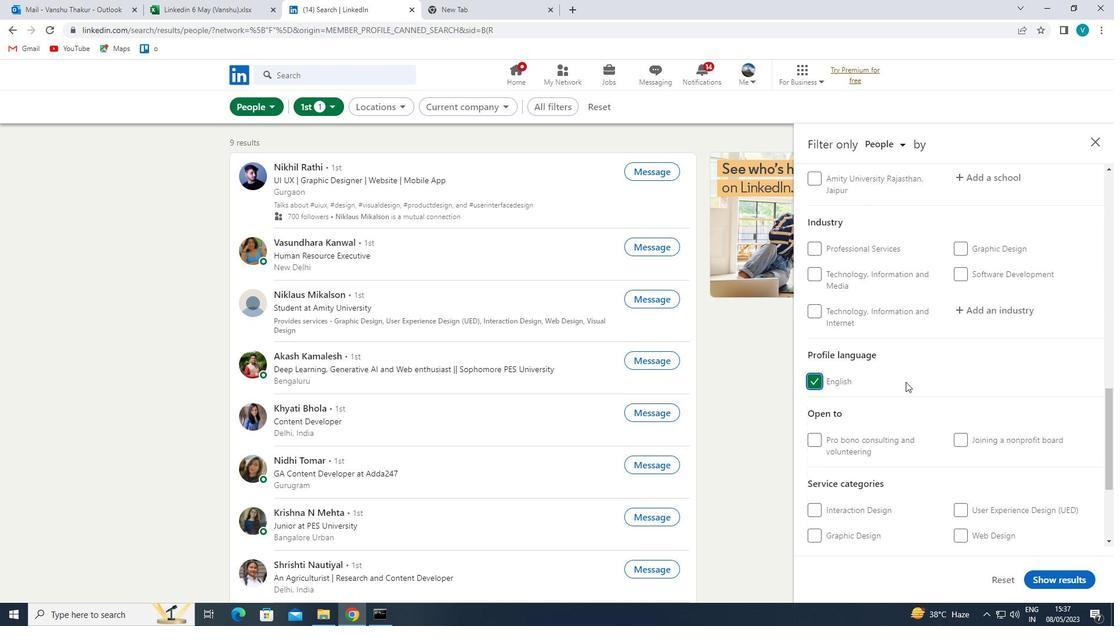 
Action: Mouse scrolled (940, 380) with delta (0, 0)
Screenshot: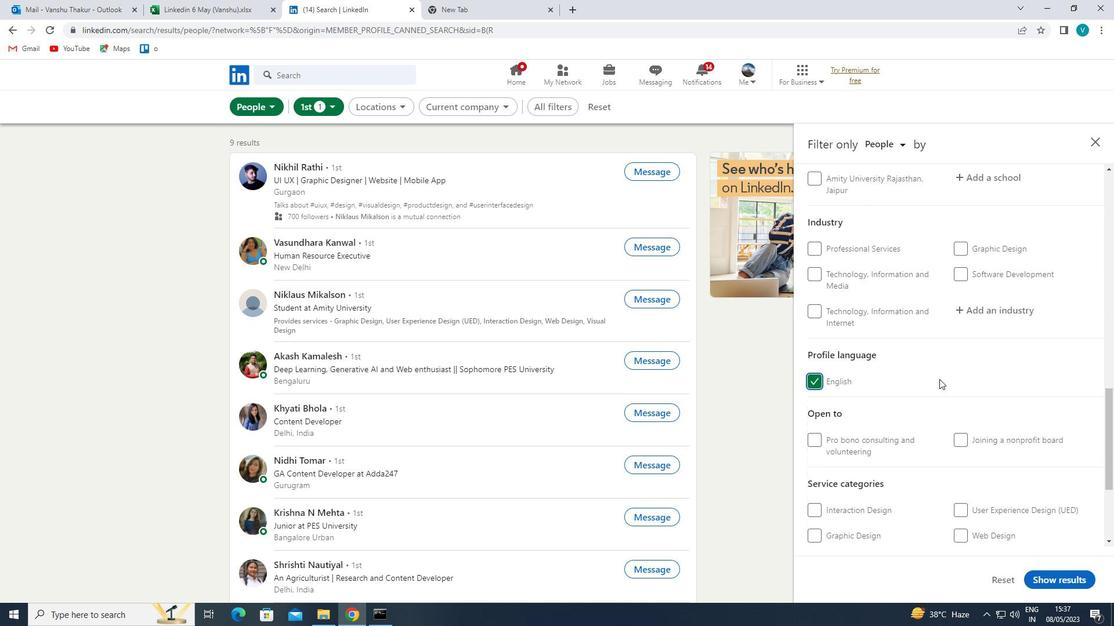 
Action: Mouse scrolled (940, 380) with delta (0, 0)
Screenshot: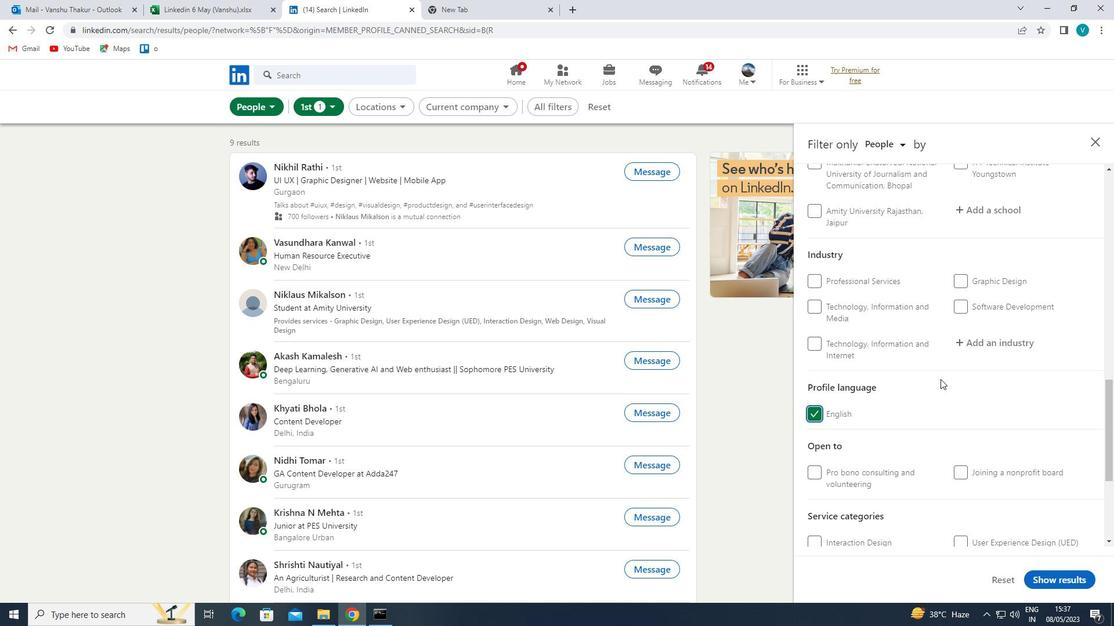 
Action: Mouse scrolled (940, 380) with delta (0, 0)
Screenshot: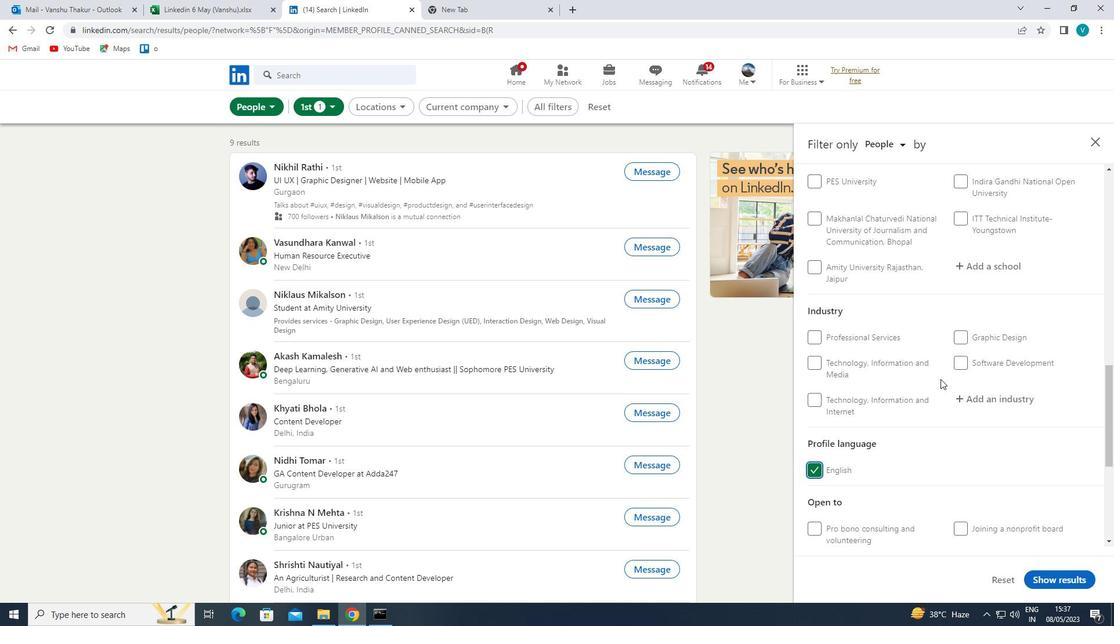 
Action: Mouse scrolled (940, 380) with delta (0, 0)
Screenshot: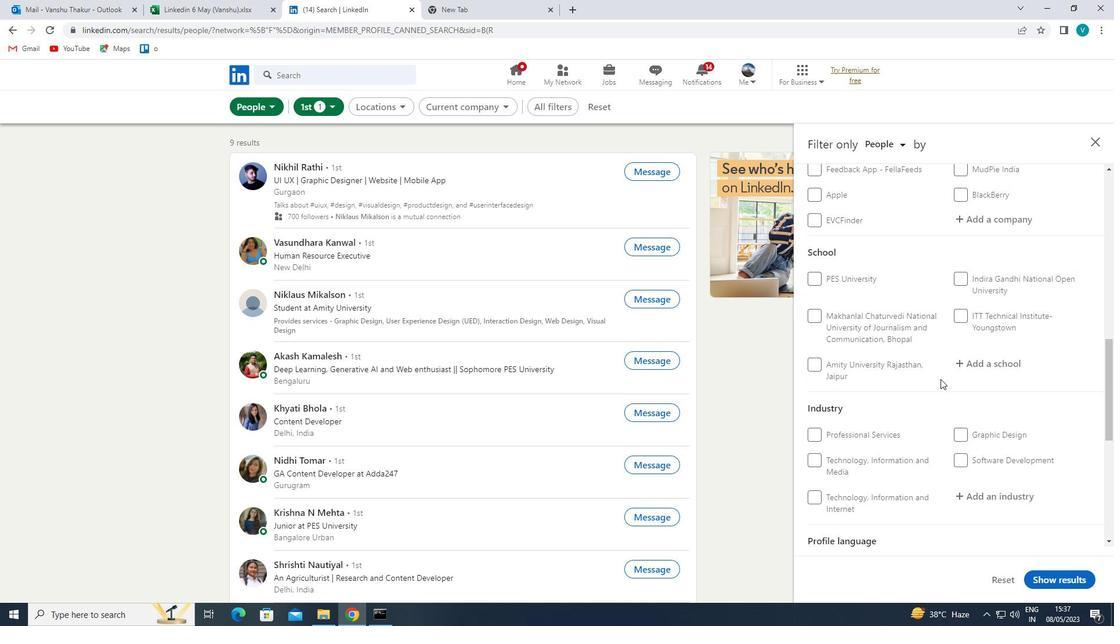 
Action: Mouse scrolled (940, 380) with delta (0, 0)
Screenshot: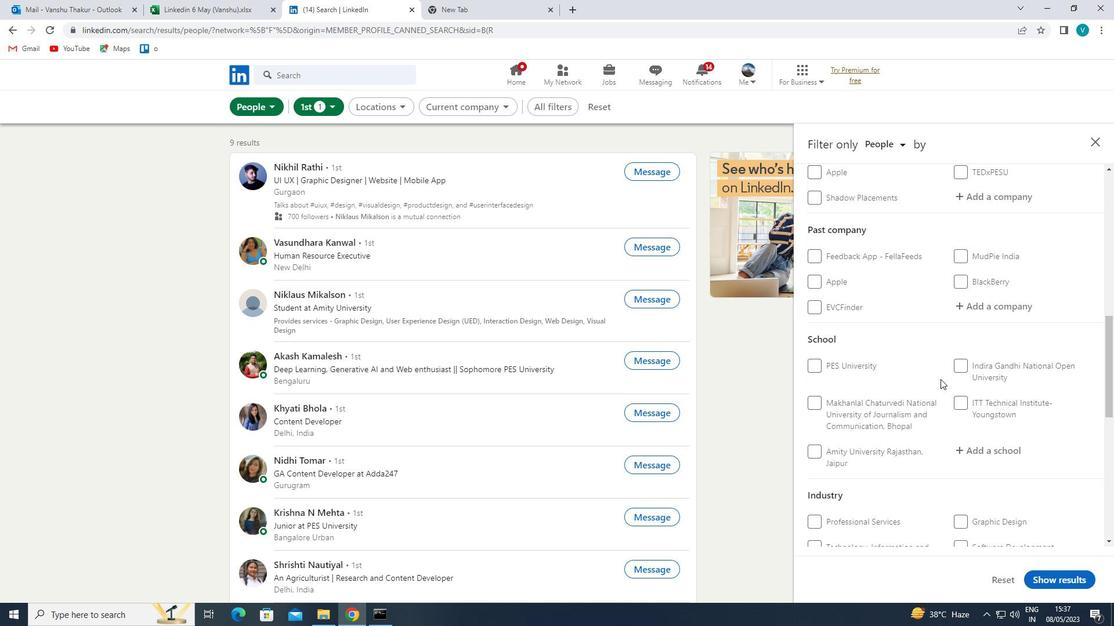
Action: Mouse moved to (993, 325)
Screenshot: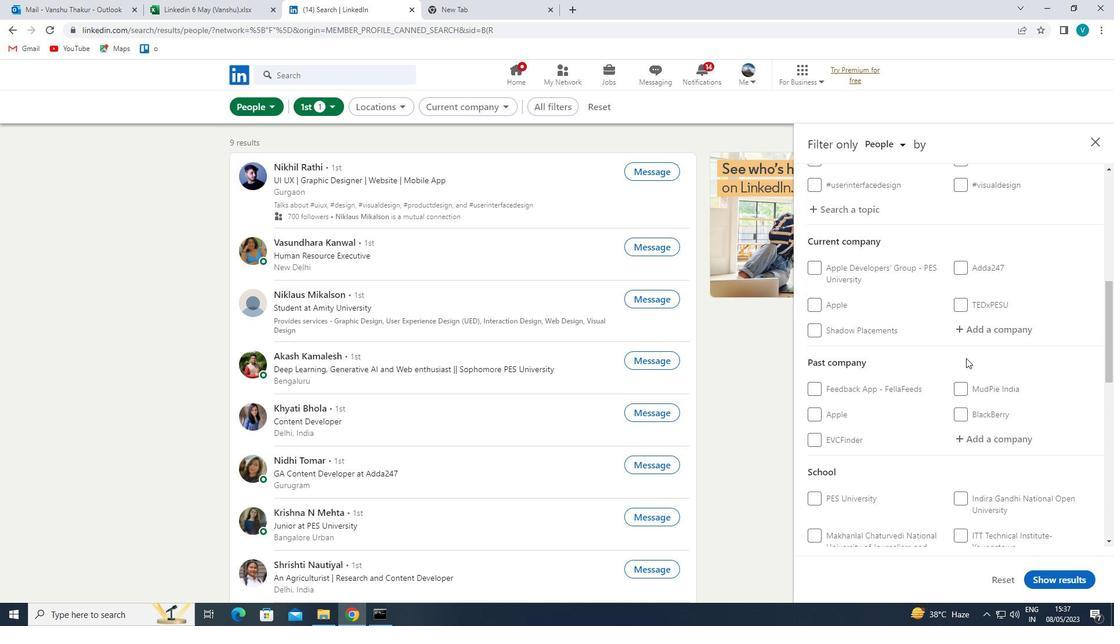 
Action: Mouse pressed left at (993, 325)
Screenshot: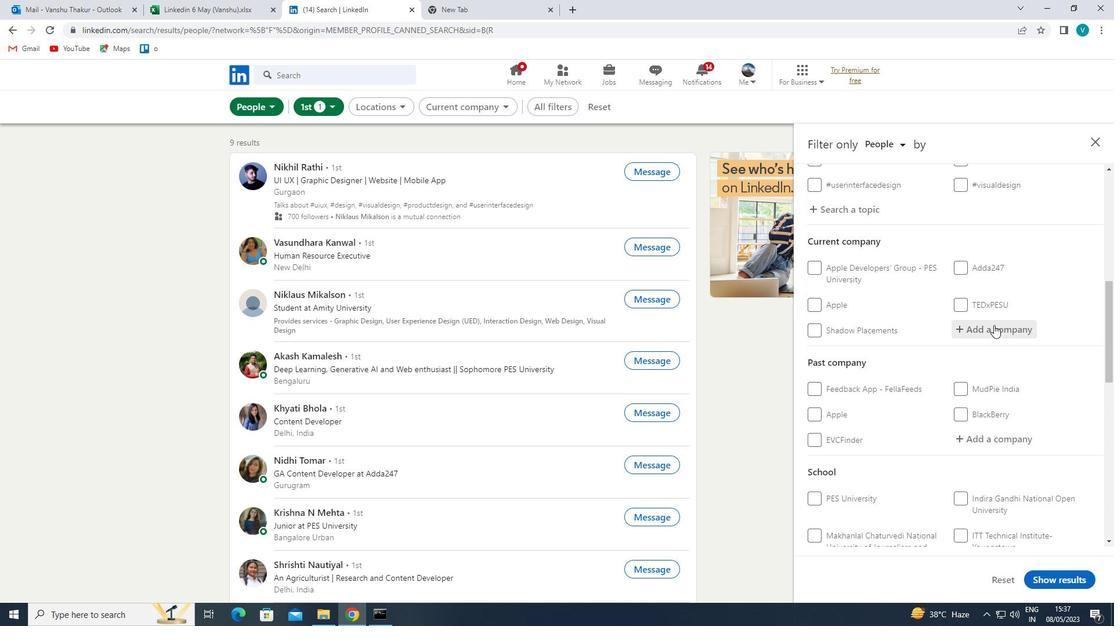 
Action: Key pressed <Key.shift>PRO<Key.shift><Key.shift>PHARMA
Screenshot: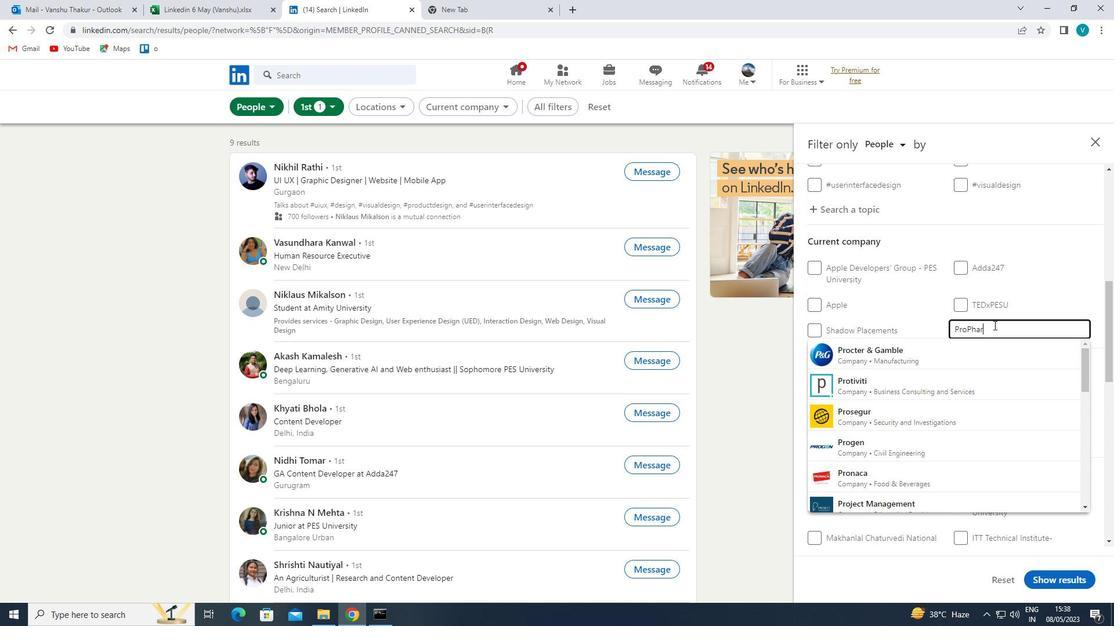 
Action: Mouse moved to (964, 341)
Screenshot: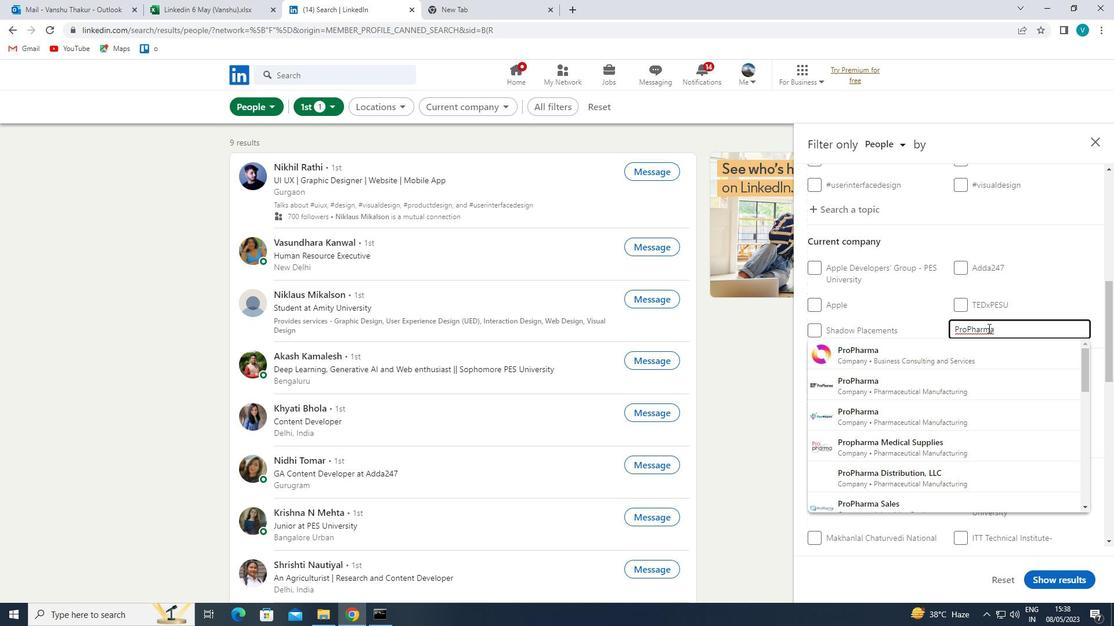 
Action: Mouse pressed left at (964, 341)
Screenshot: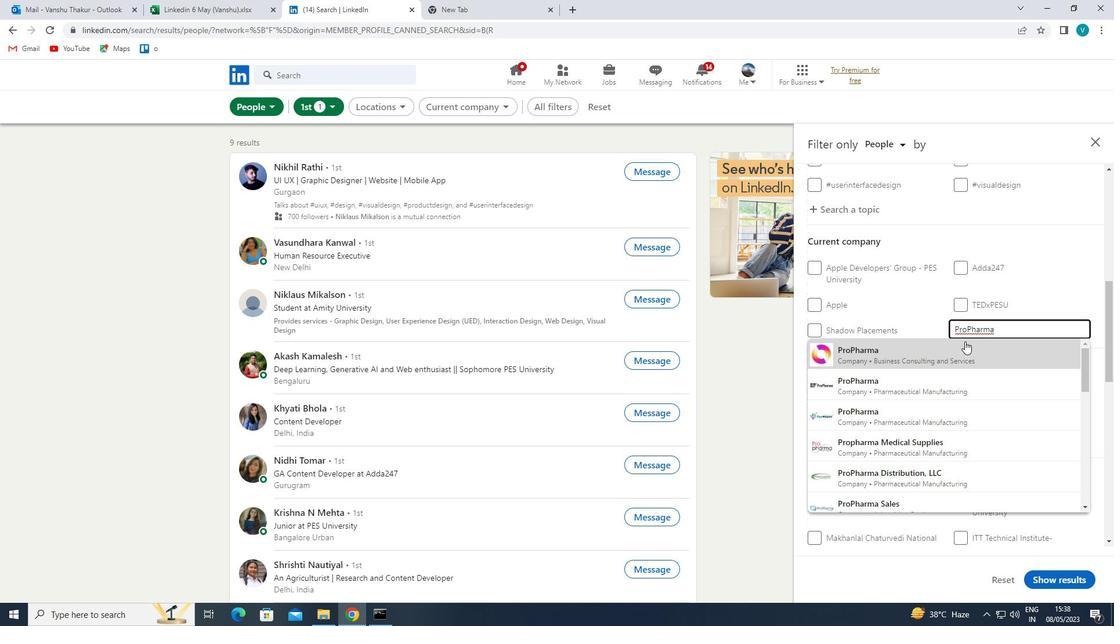 
Action: Mouse moved to (964, 342)
Screenshot: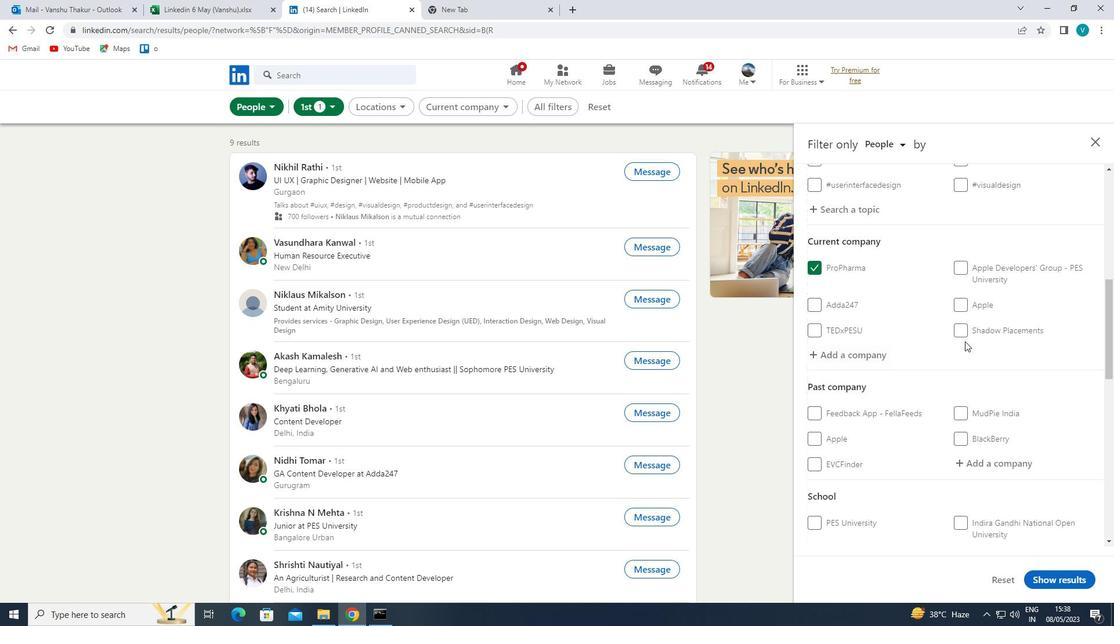 
Action: Mouse scrolled (964, 341) with delta (0, 0)
Screenshot: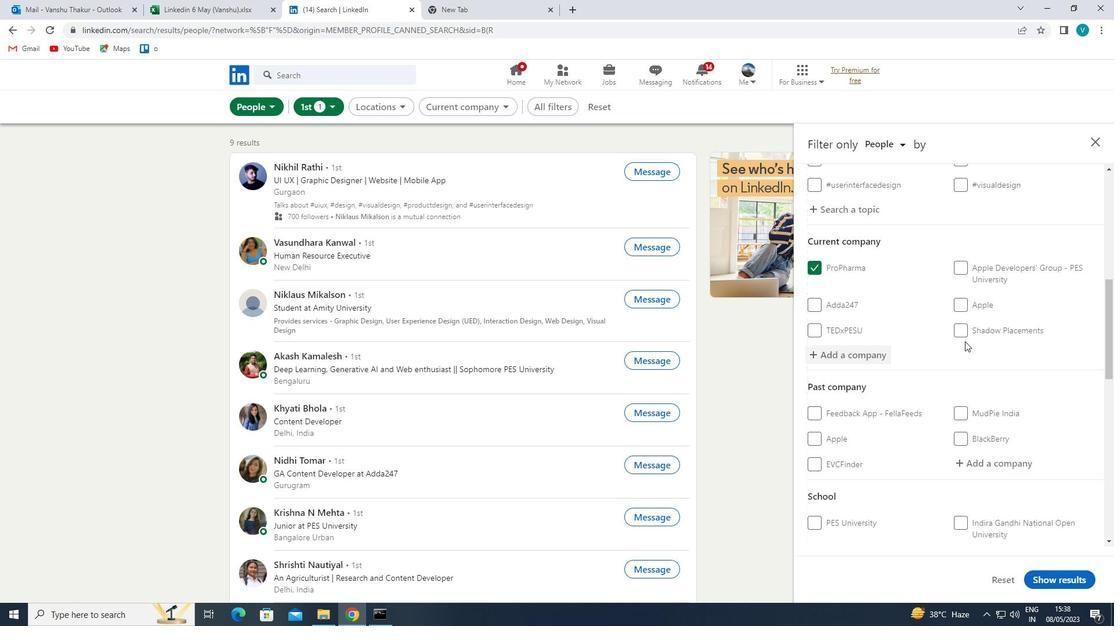 
Action: Mouse scrolled (964, 341) with delta (0, 0)
Screenshot: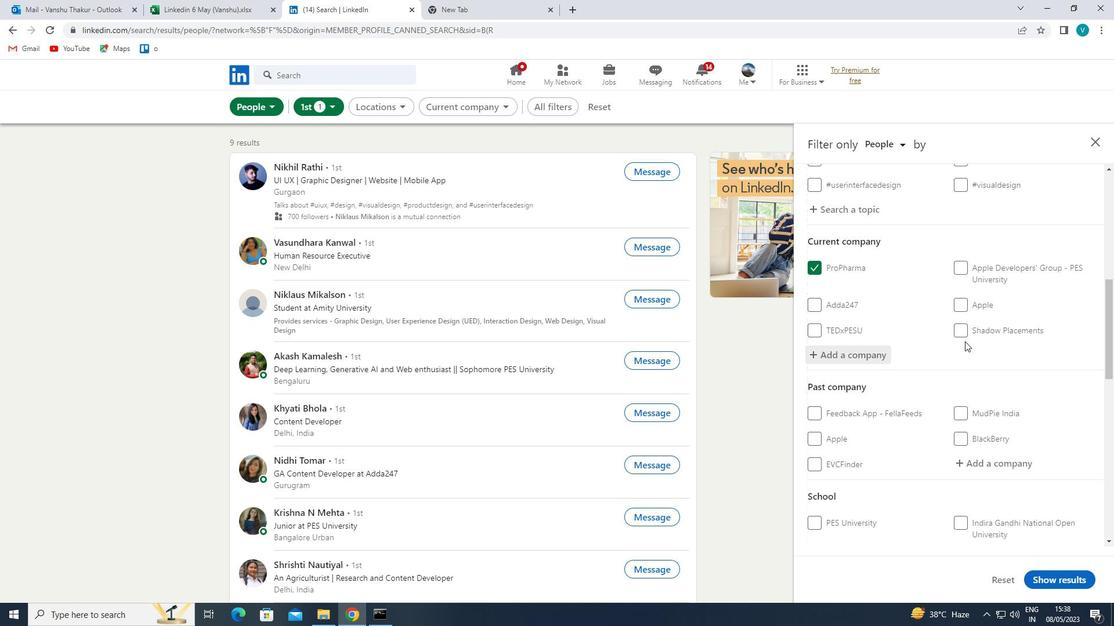 
Action: Mouse scrolled (964, 341) with delta (0, 0)
Screenshot: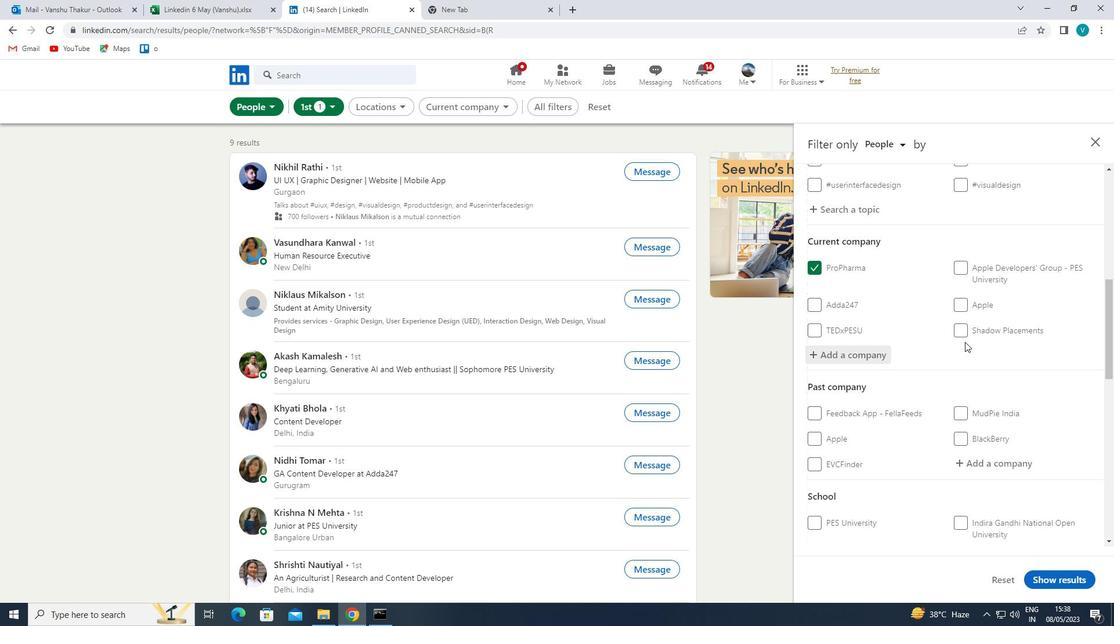 
Action: Mouse scrolled (964, 341) with delta (0, 0)
Screenshot: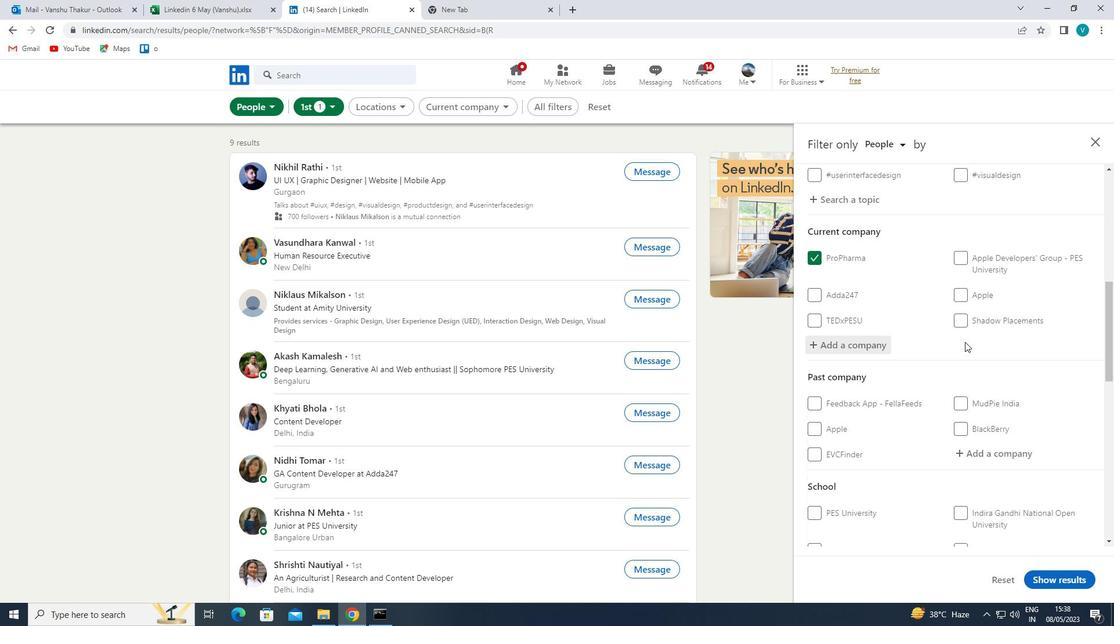 
Action: Mouse scrolled (964, 341) with delta (0, 0)
Screenshot: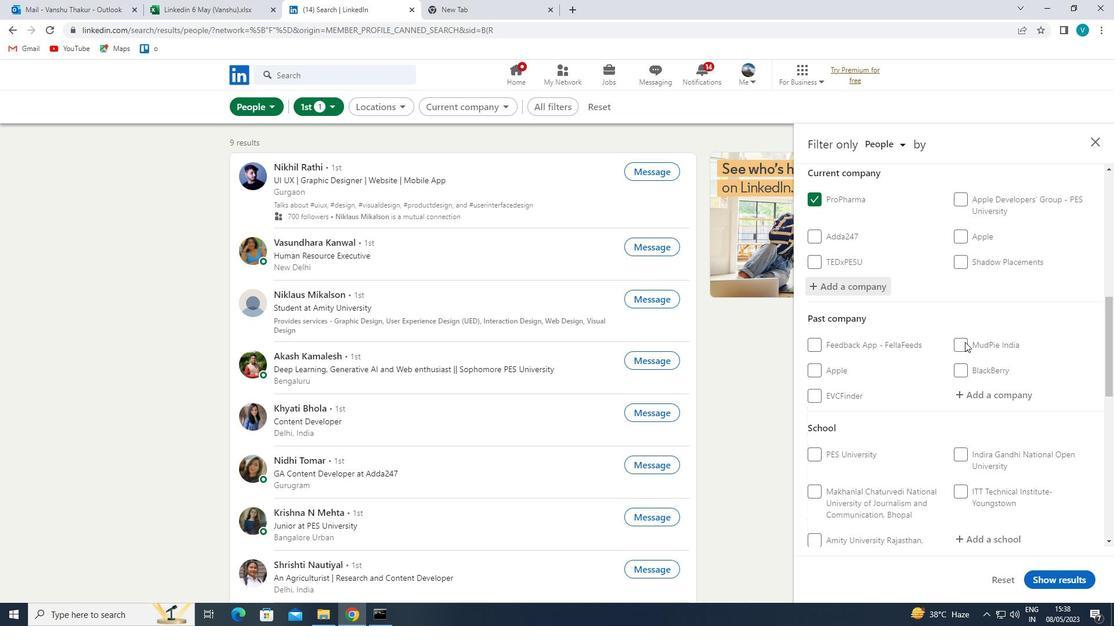 
Action: Mouse moved to (995, 320)
Screenshot: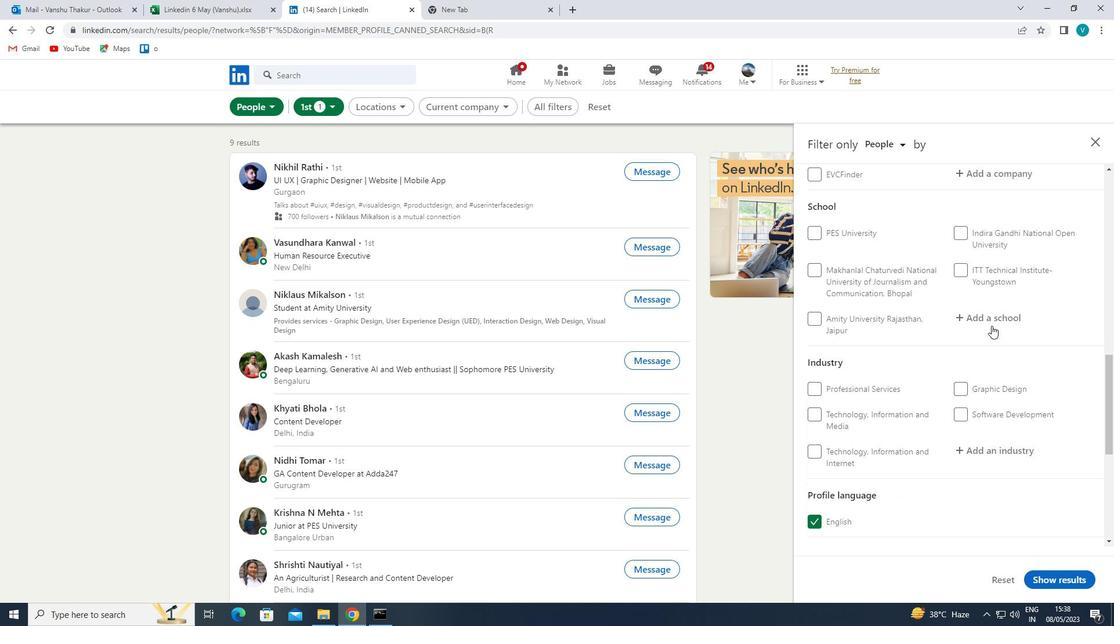 
Action: Mouse pressed left at (995, 320)
Screenshot: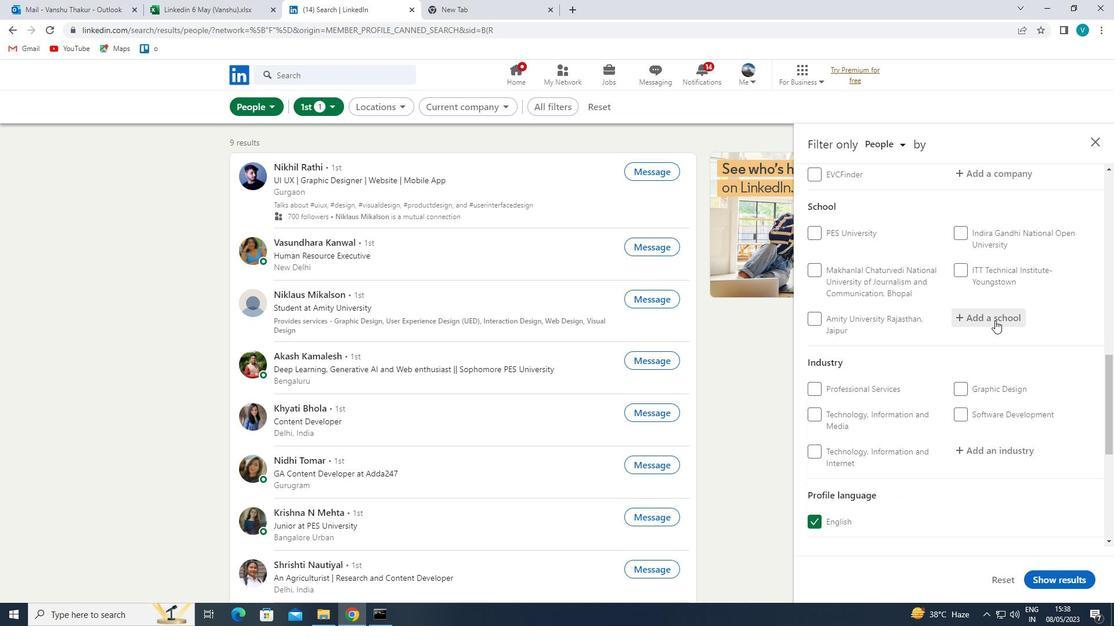 
Action: Key pressed <Key.shift>ALIGARH
Screenshot: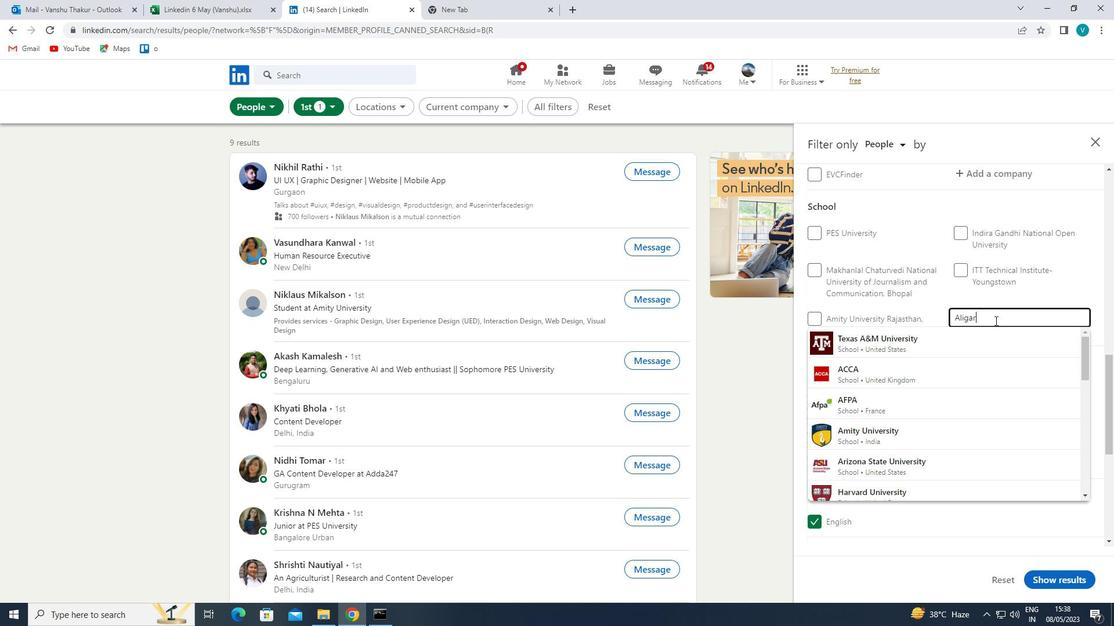 
Action: Mouse moved to (955, 374)
Screenshot: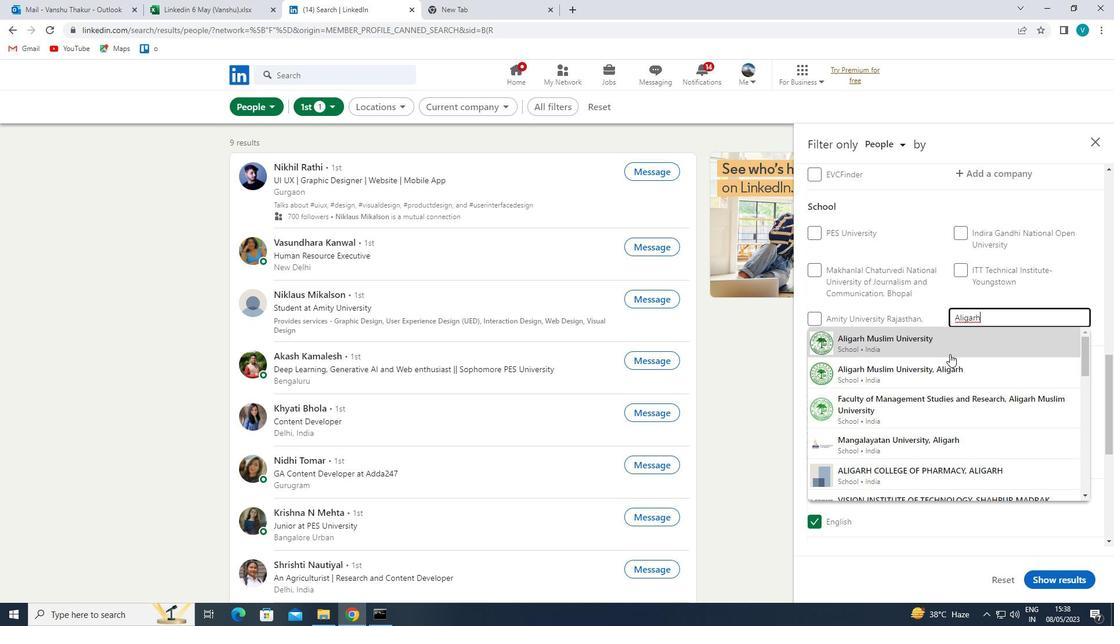 
Action: Mouse pressed left at (955, 374)
Screenshot: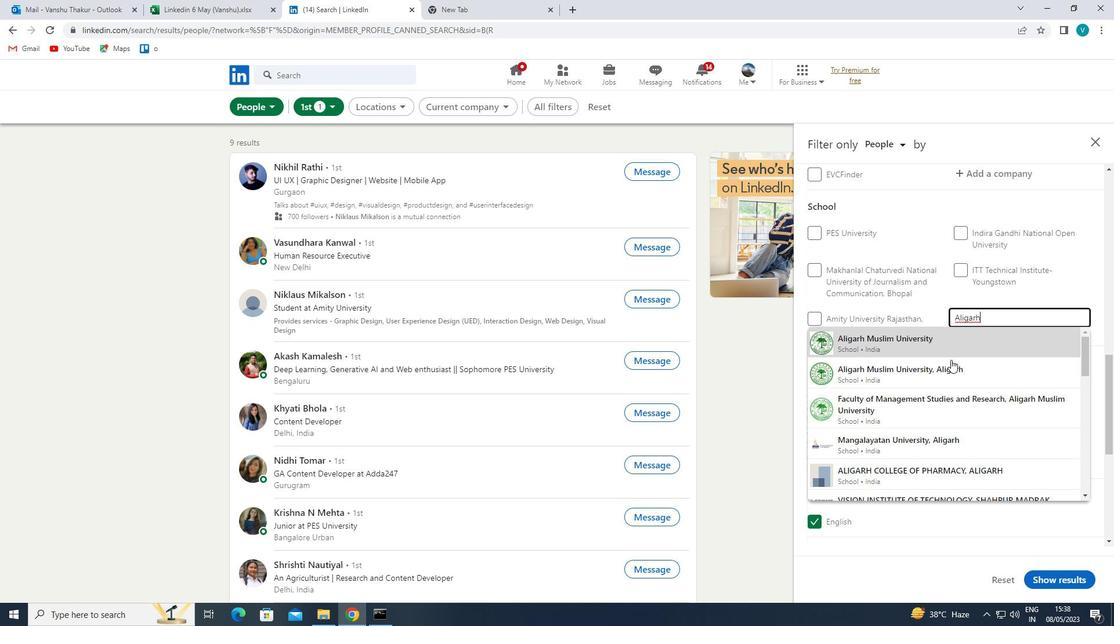 
Action: Mouse scrolled (955, 373) with delta (0, 0)
Screenshot: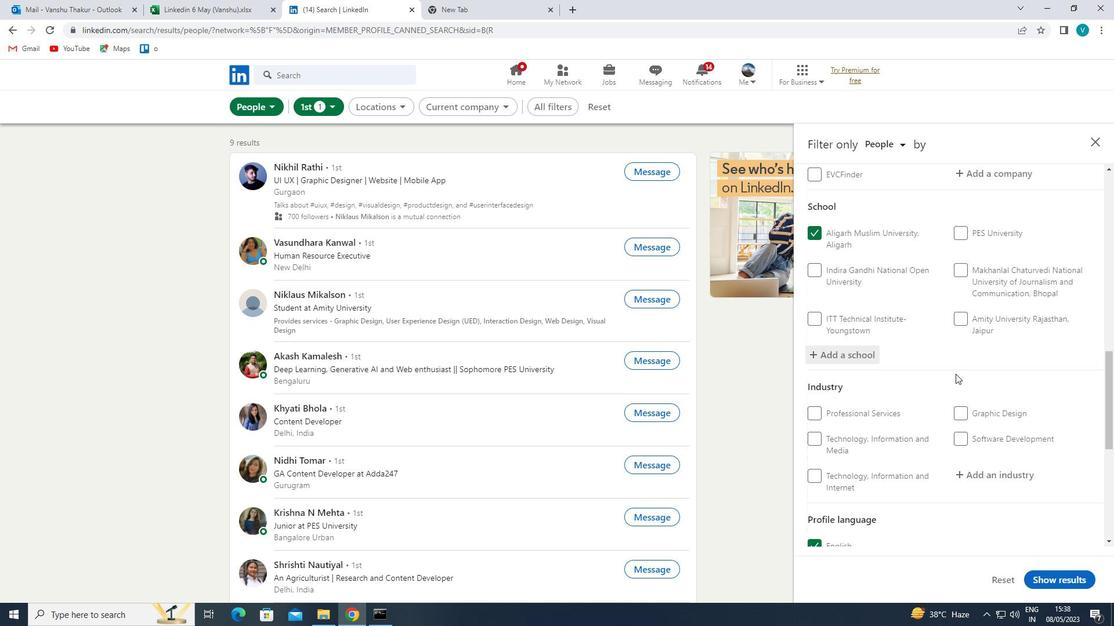 
Action: Mouse scrolled (955, 373) with delta (0, 0)
Screenshot: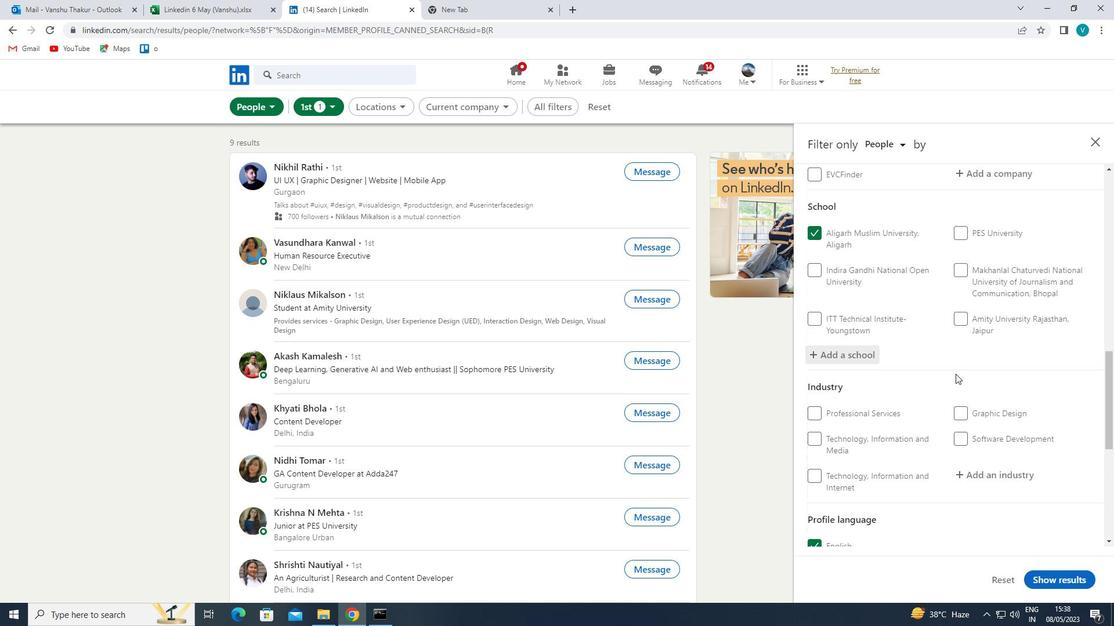 
Action: Mouse moved to (977, 352)
Screenshot: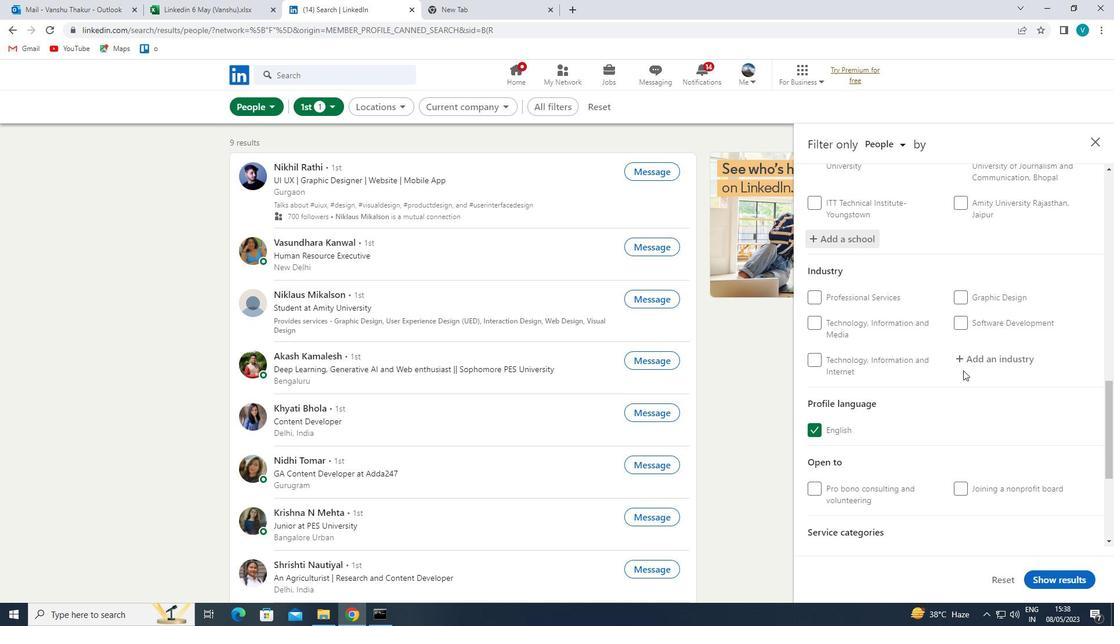 
Action: Mouse pressed left at (977, 352)
Screenshot: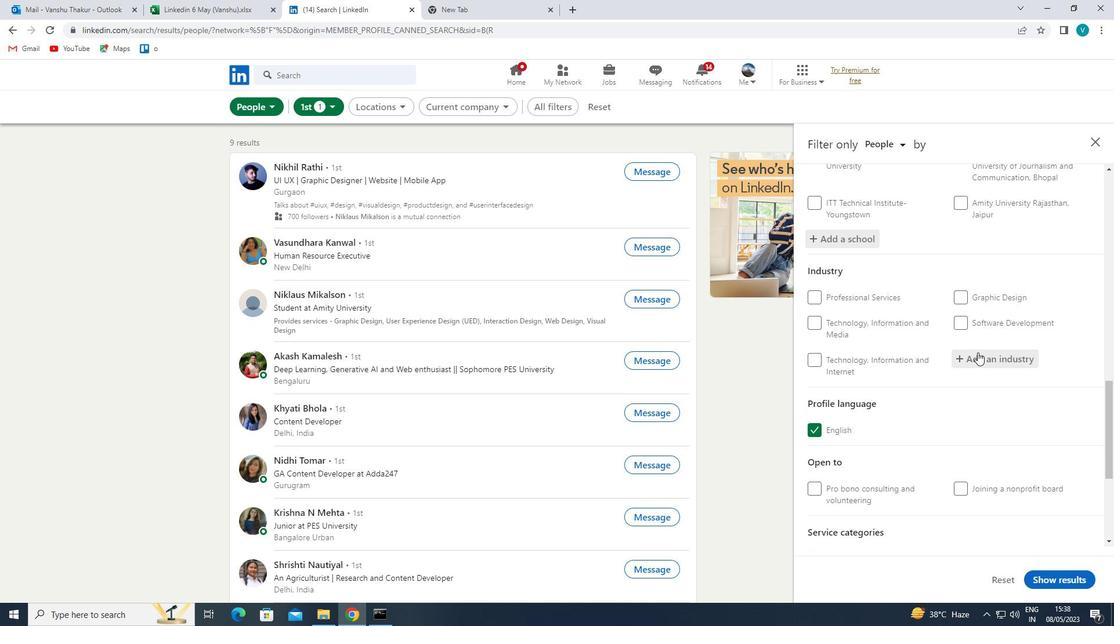 
Action: Key pressed <Key.shift>ZOOS
Screenshot: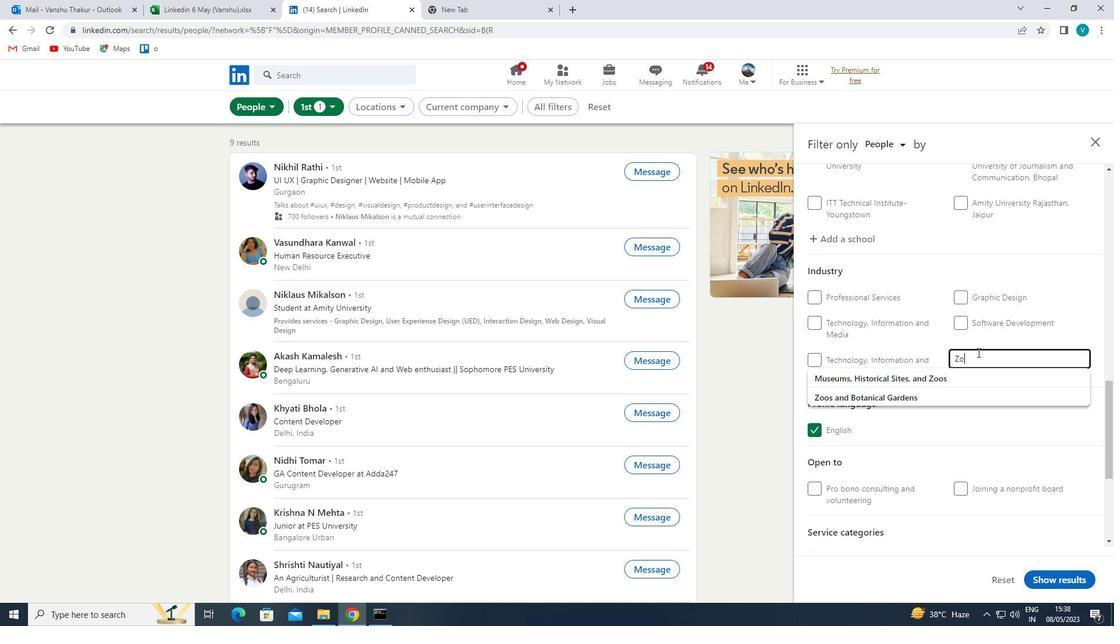 
Action: Mouse moved to (955, 388)
Screenshot: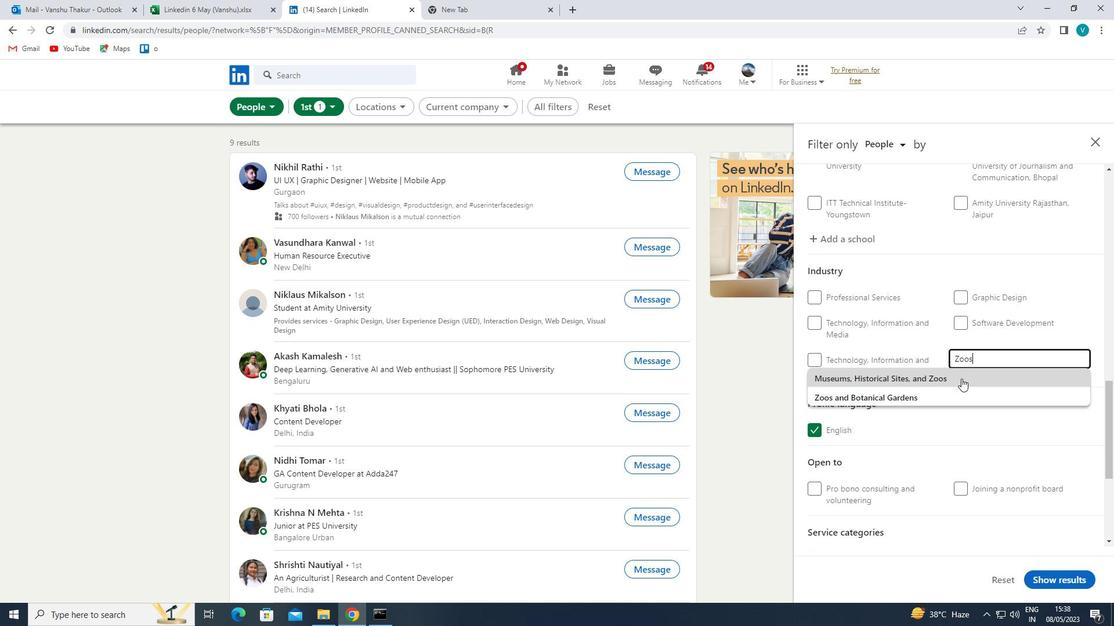 
Action: Mouse pressed left at (955, 388)
Screenshot: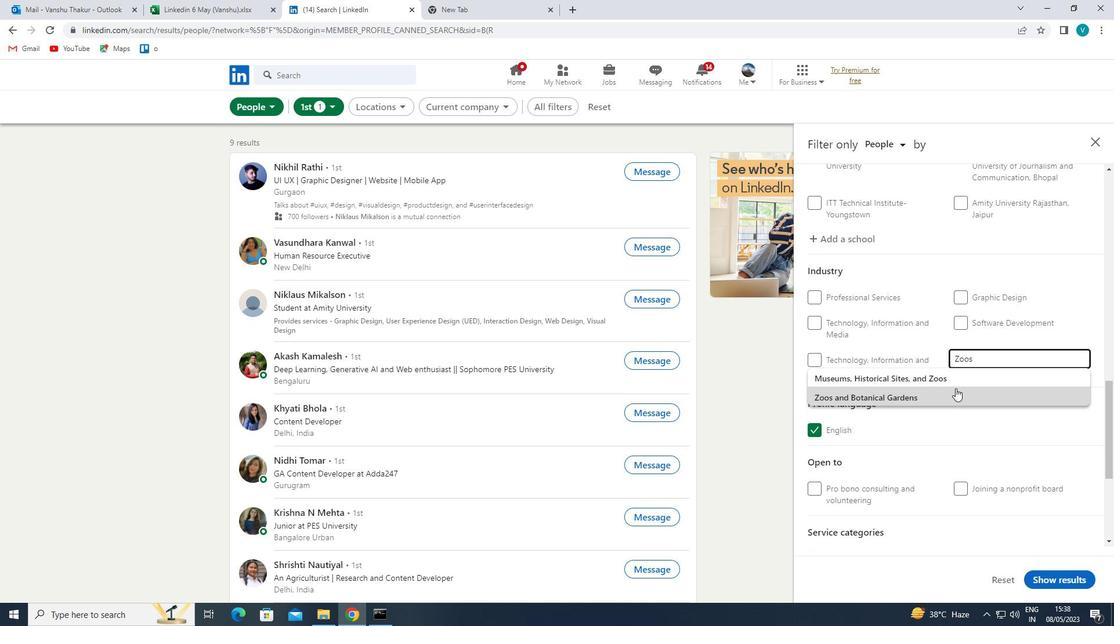 
Action: Mouse moved to (955, 389)
Screenshot: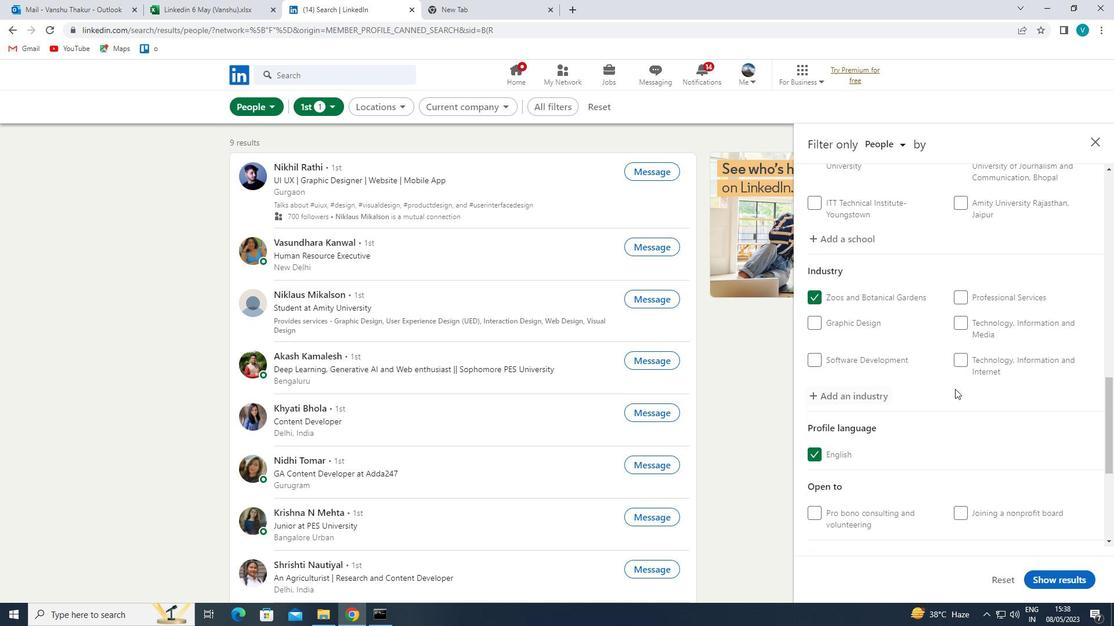 
Action: Mouse scrolled (955, 388) with delta (0, 0)
Screenshot: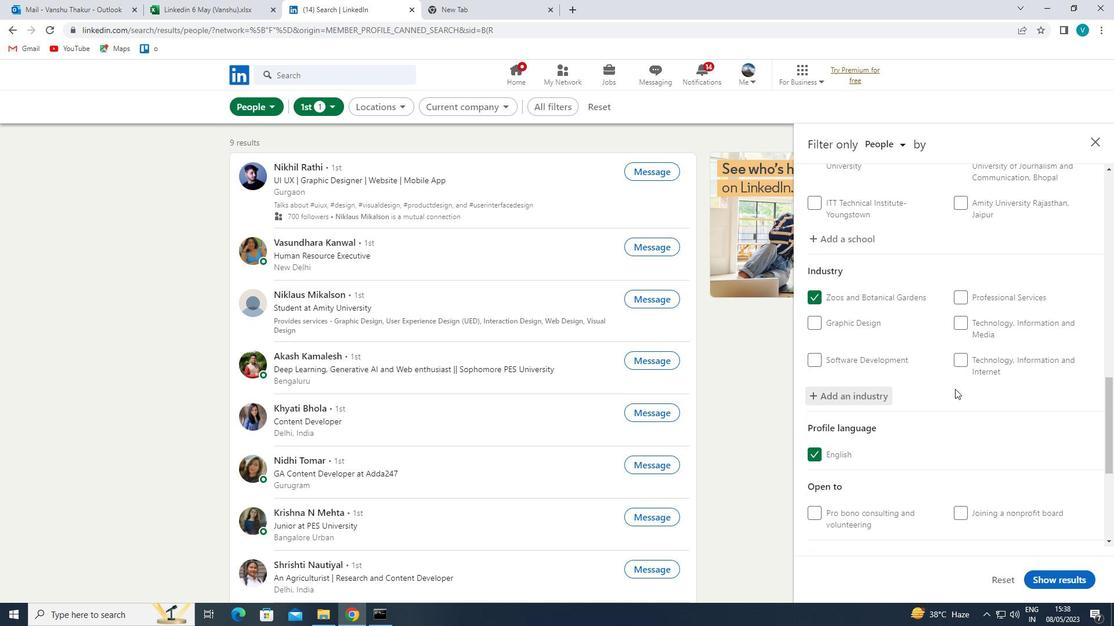 
Action: Mouse moved to (956, 388)
Screenshot: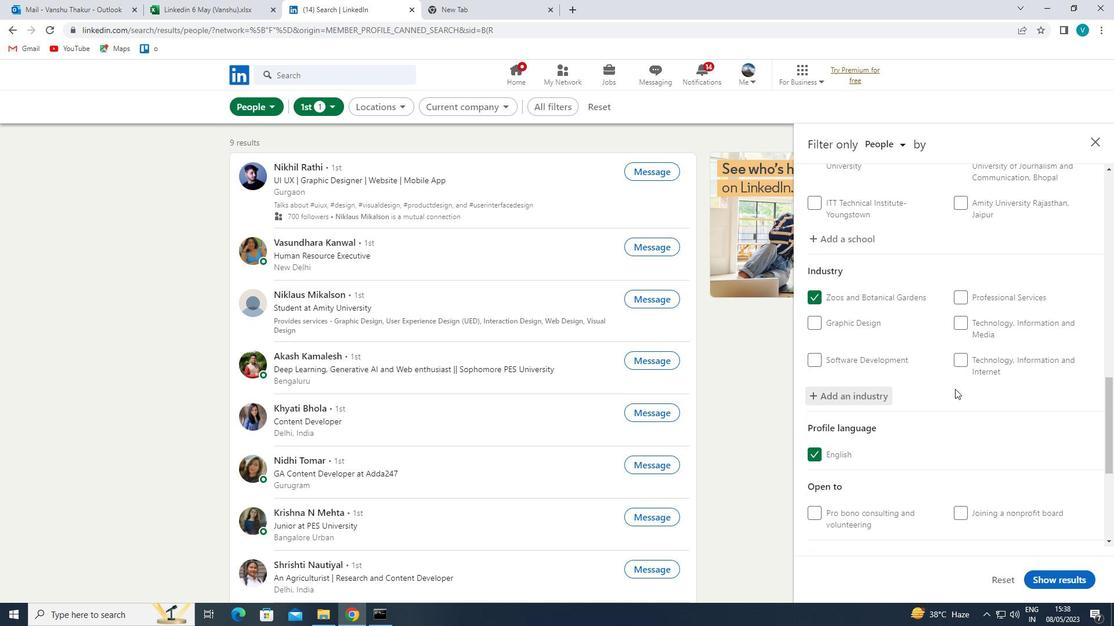 
Action: Mouse scrolled (956, 387) with delta (0, 0)
Screenshot: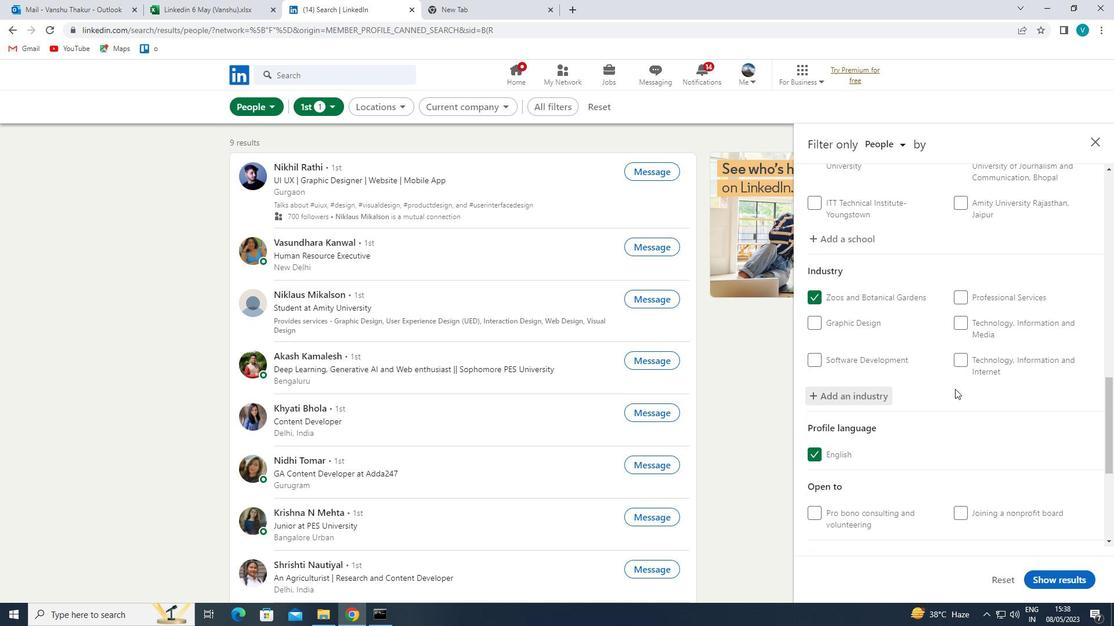 
Action: Mouse moved to (956, 388)
Screenshot: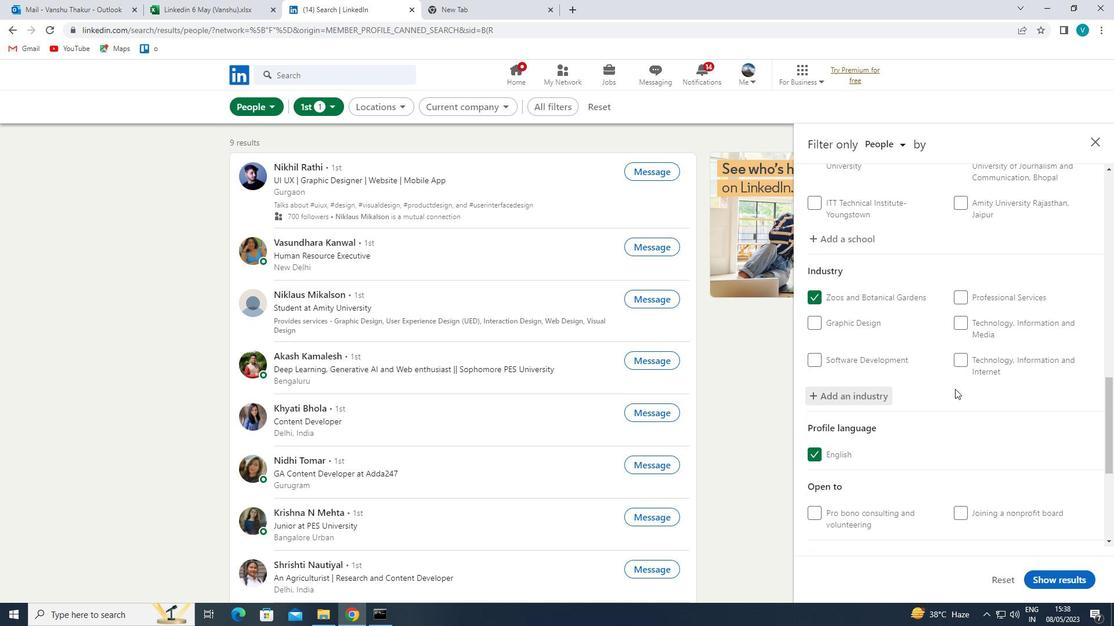 
Action: Mouse scrolled (956, 387) with delta (0, 0)
Screenshot: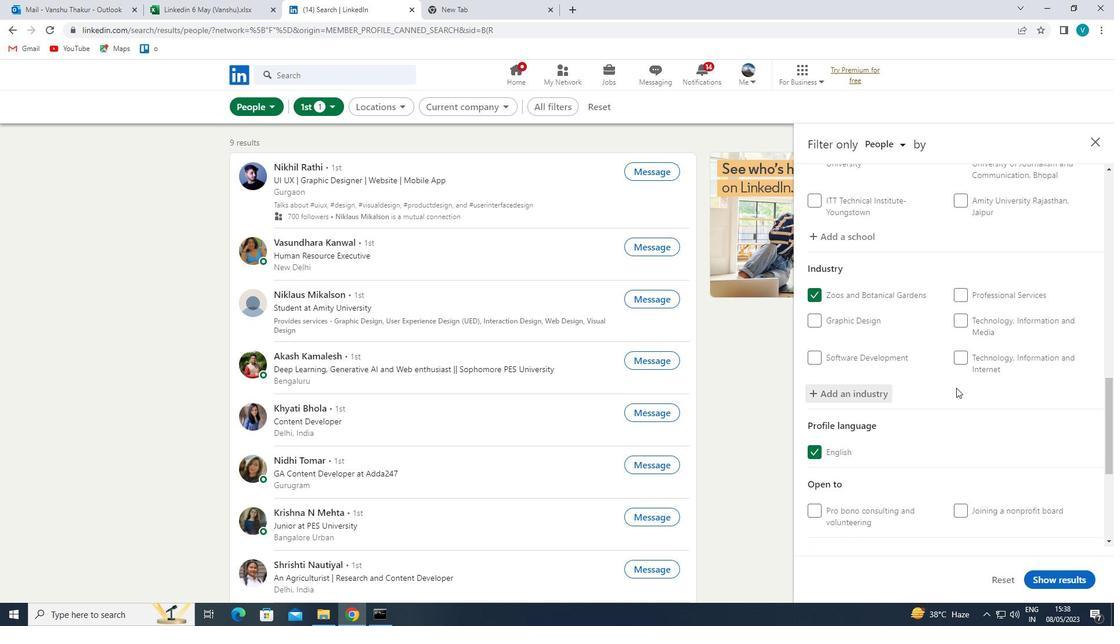 
Action: Mouse moved to (958, 387)
Screenshot: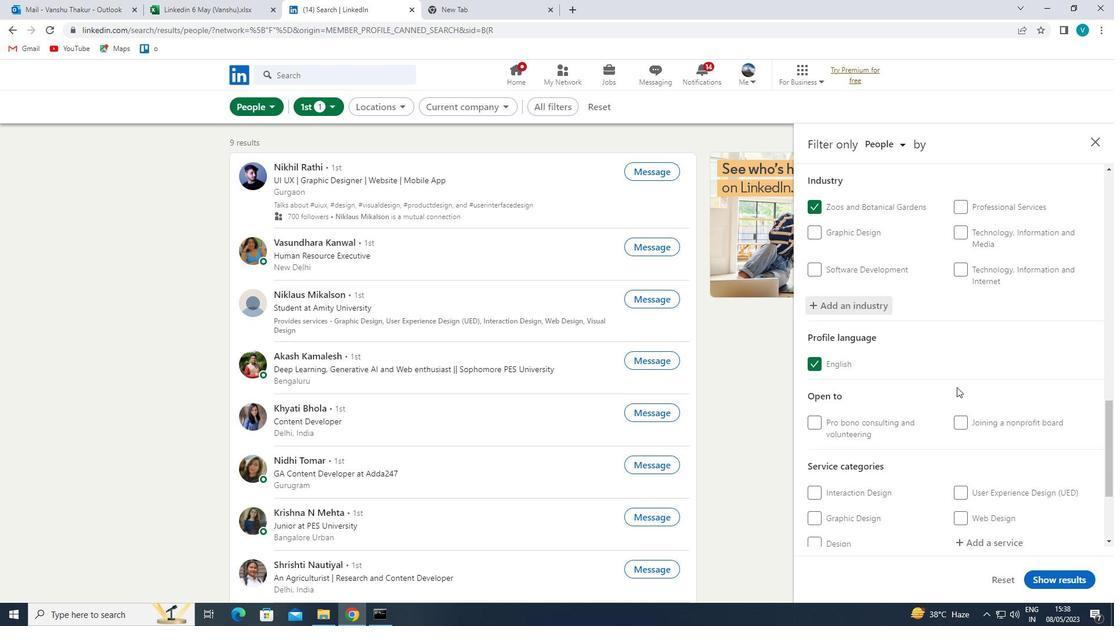 
Action: Mouse scrolled (958, 386) with delta (0, 0)
Screenshot: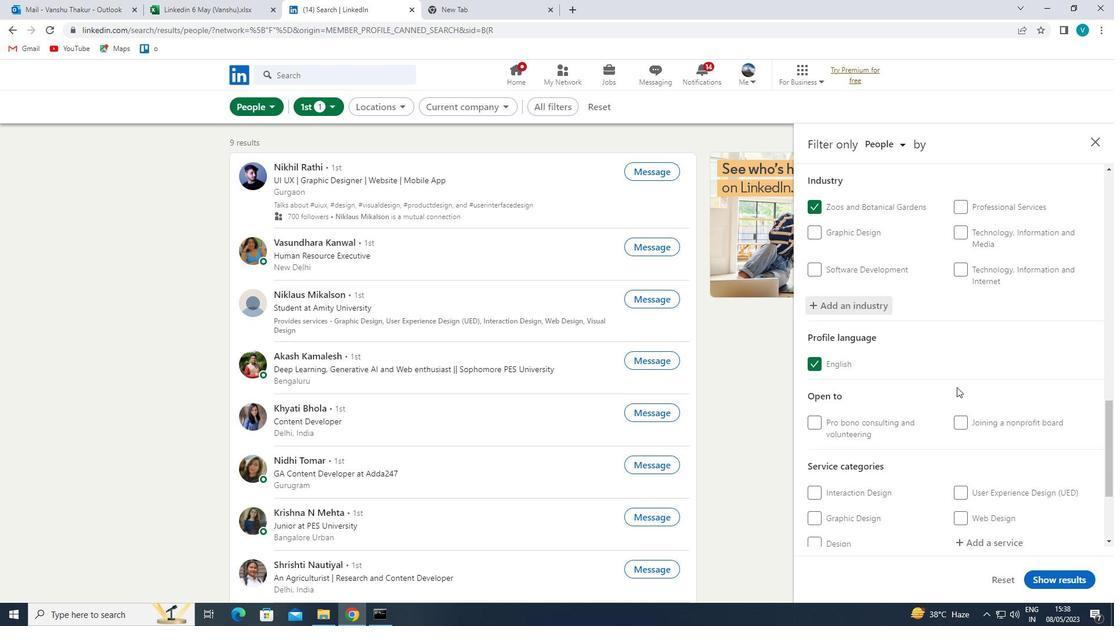 
Action: Mouse moved to (979, 397)
Screenshot: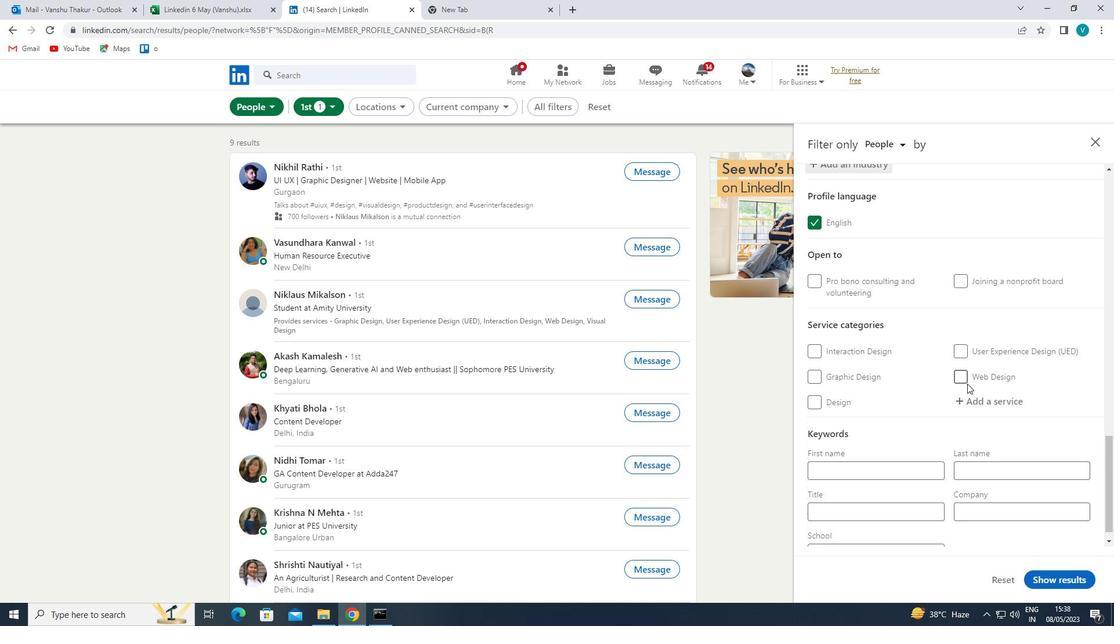 
Action: Mouse pressed left at (979, 397)
Screenshot: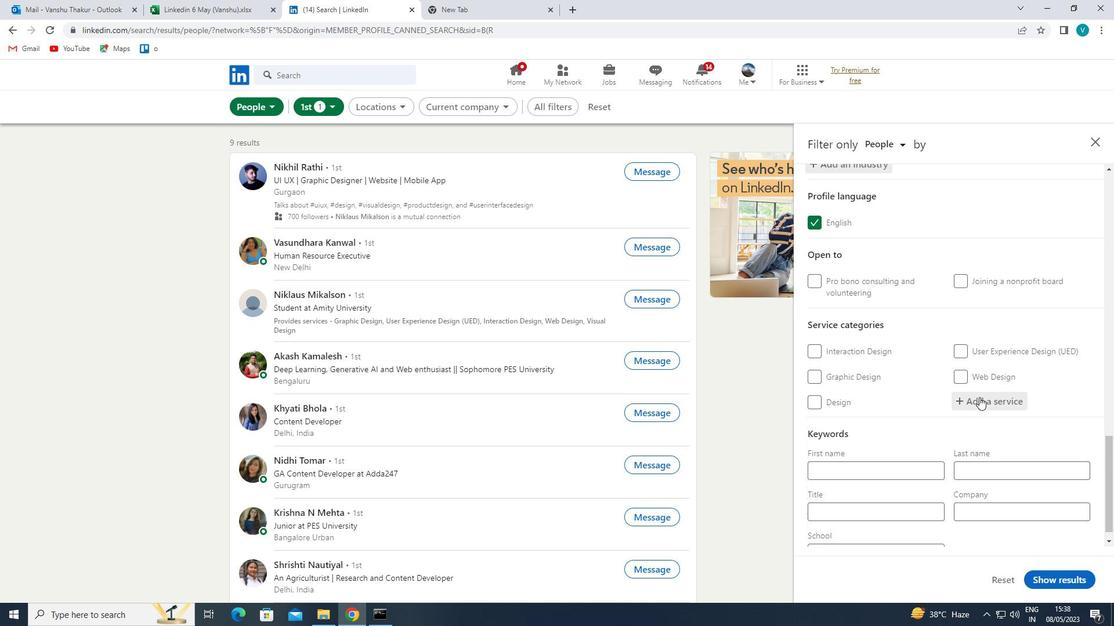 
Action: Key pressed <Key.shift>PROJECT<Key.space>
Screenshot: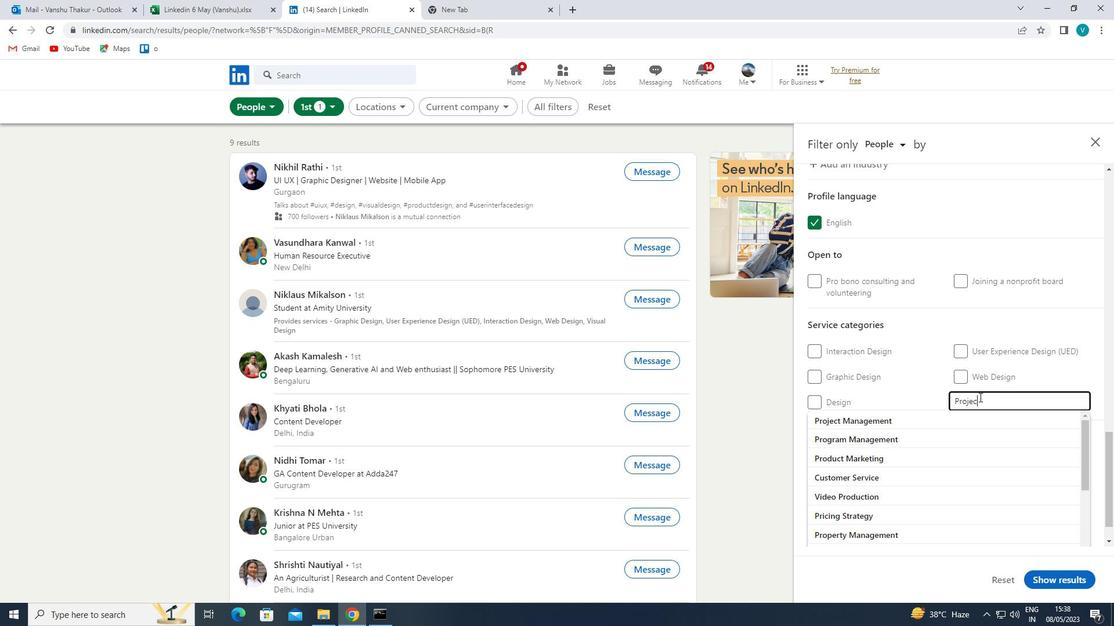 
Action: Mouse moved to (946, 420)
Screenshot: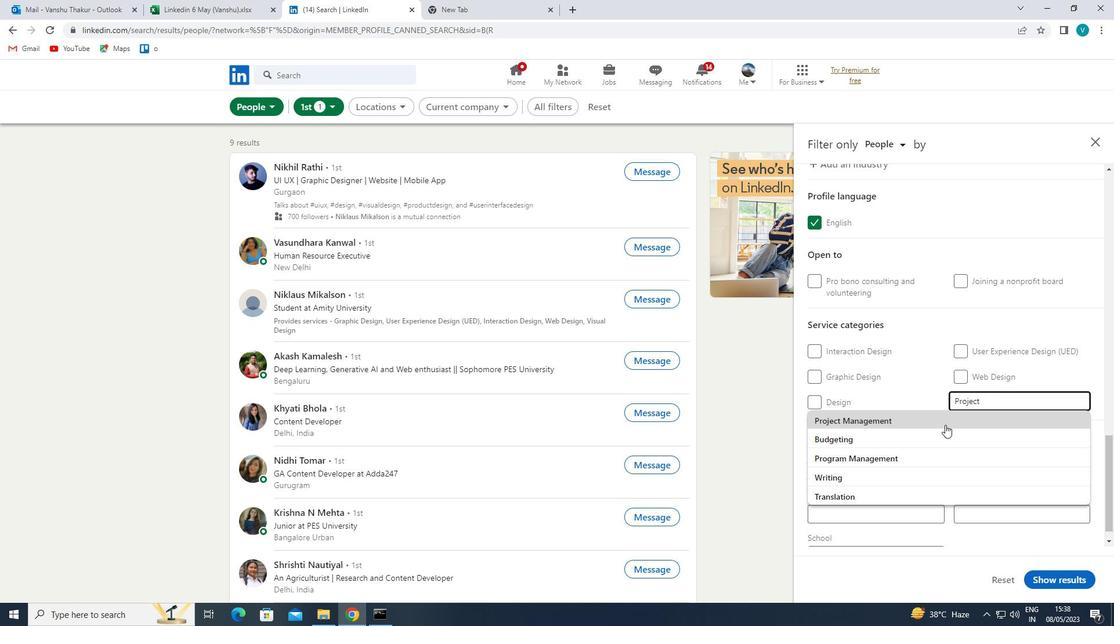 
Action: Mouse pressed left at (946, 420)
Screenshot: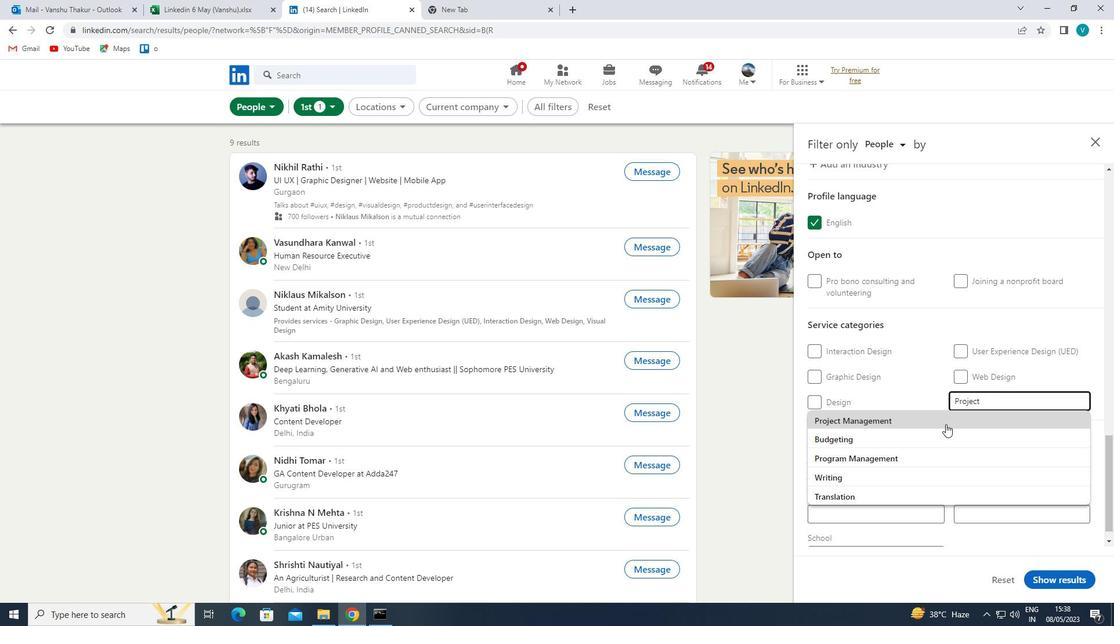 
Action: Mouse moved to (944, 416)
Screenshot: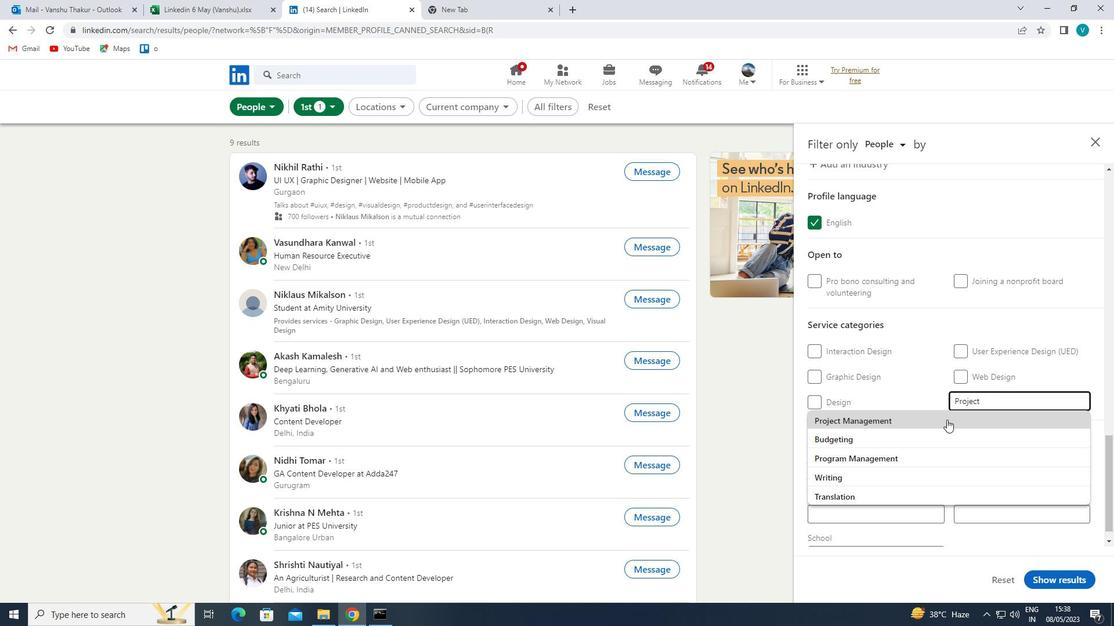 
Action: Mouse scrolled (944, 415) with delta (0, 0)
Screenshot: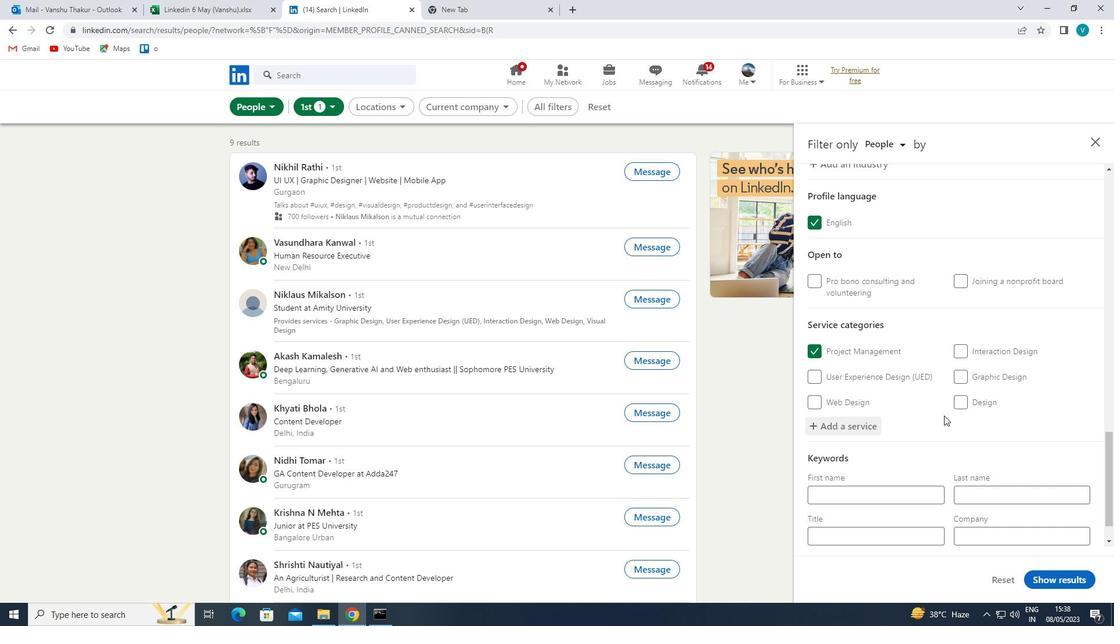 
Action: Mouse moved to (944, 416)
Screenshot: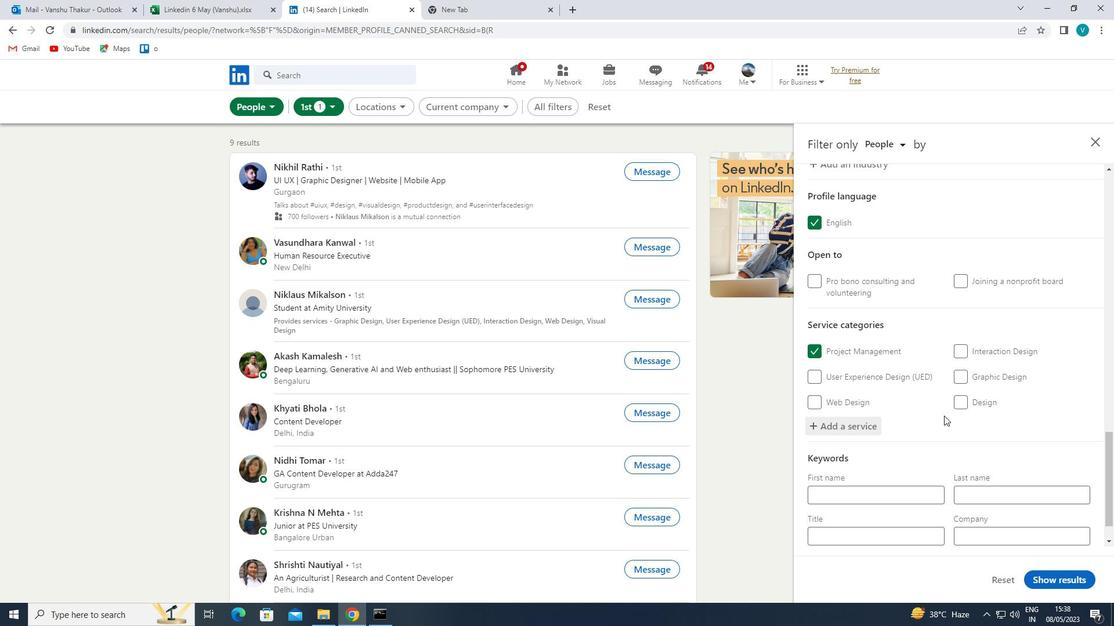 
Action: Mouse scrolled (944, 415) with delta (0, 0)
Screenshot: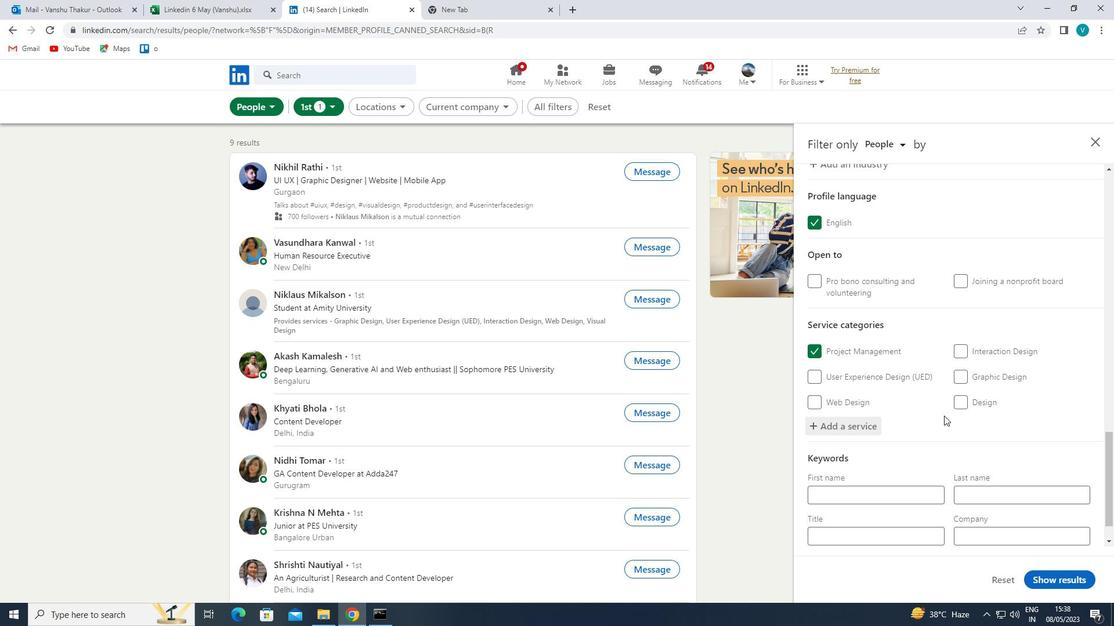 
Action: Mouse moved to (944, 414)
Screenshot: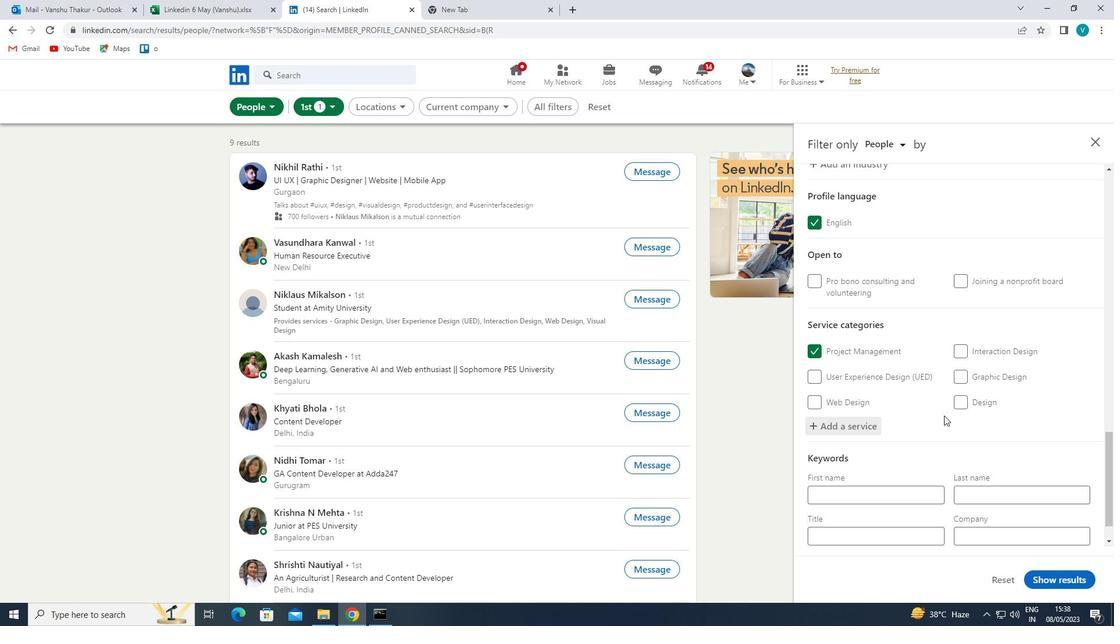 
Action: Mouse scrolled (944, 414) with delta (0, 0)
Screenshot: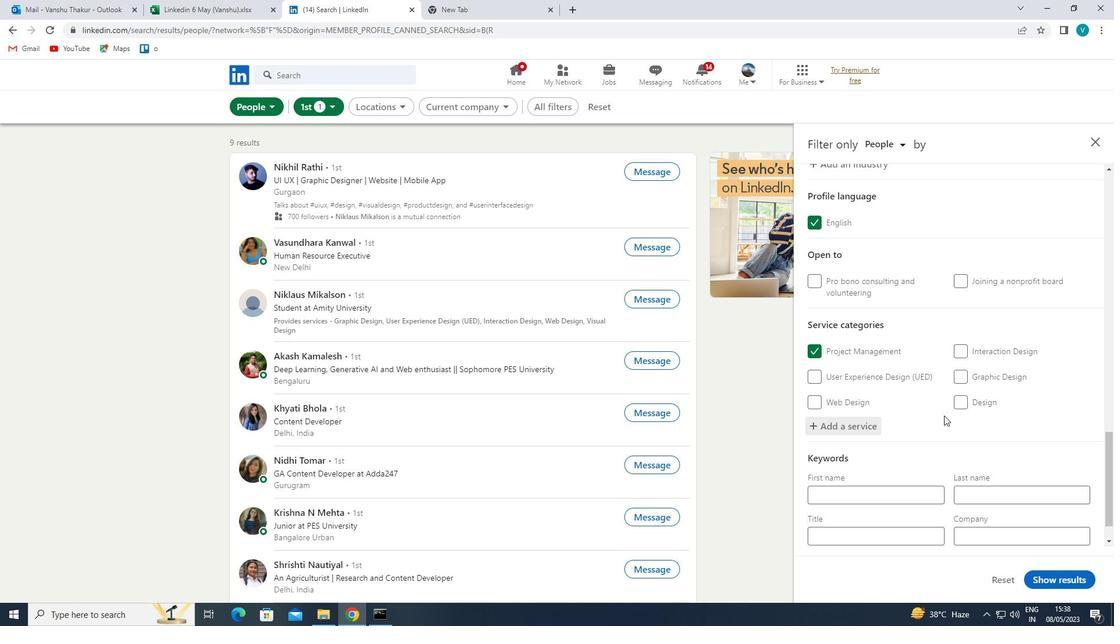 
Action: Mouse moved to (945, 414)
Screenshot: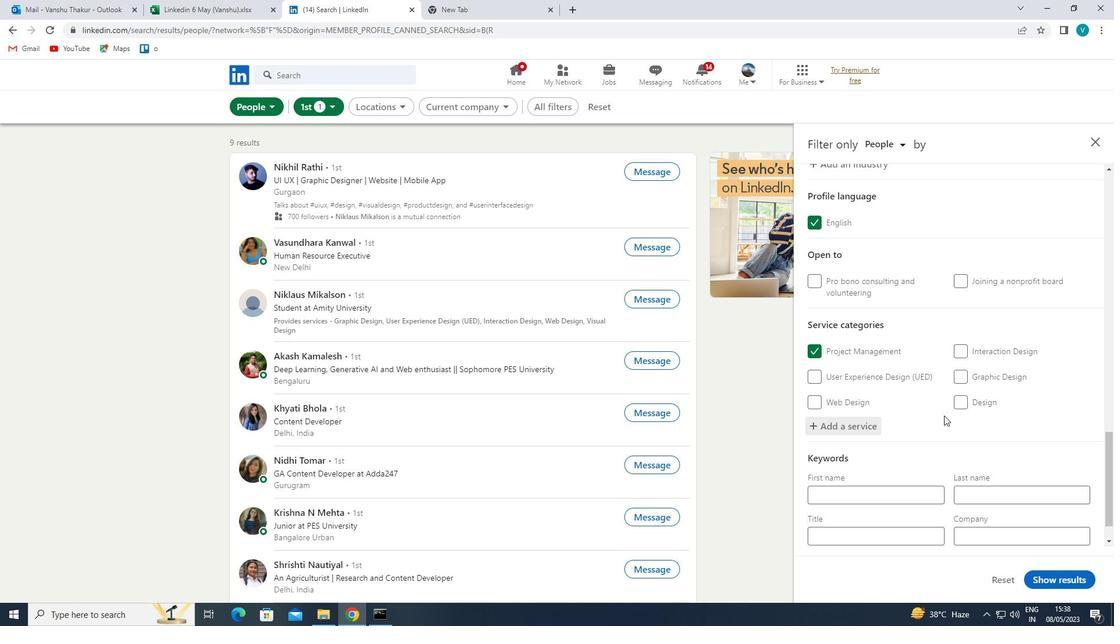
Action: Mouse scrolled (945, 414) with delta (0, 0)
Screenshot: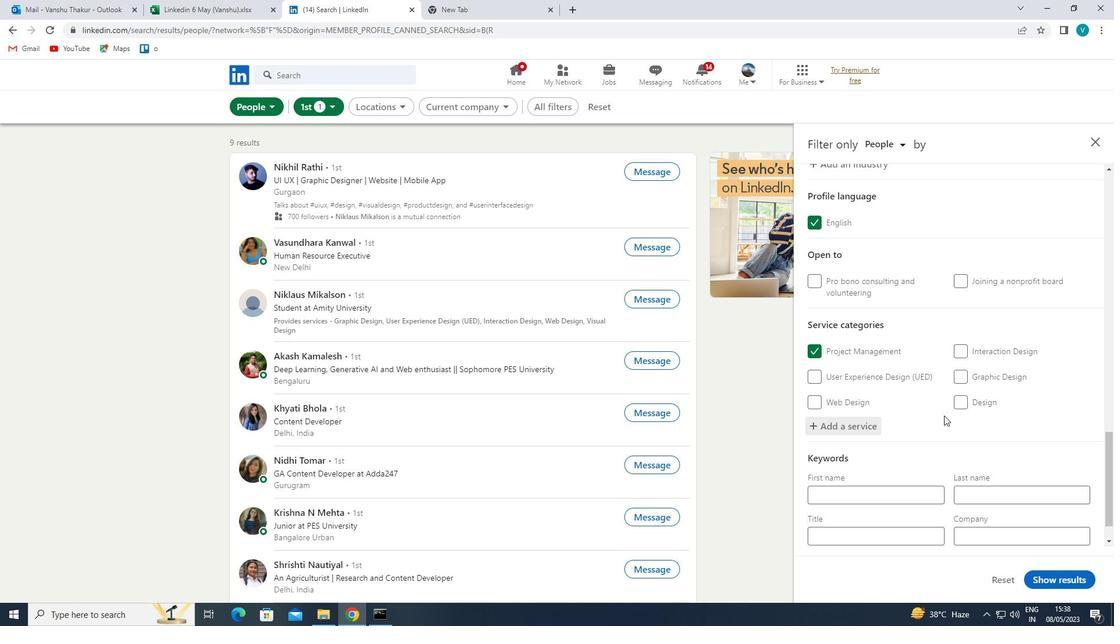 
Action: Mouse moved to (898, 484)
Screenshot: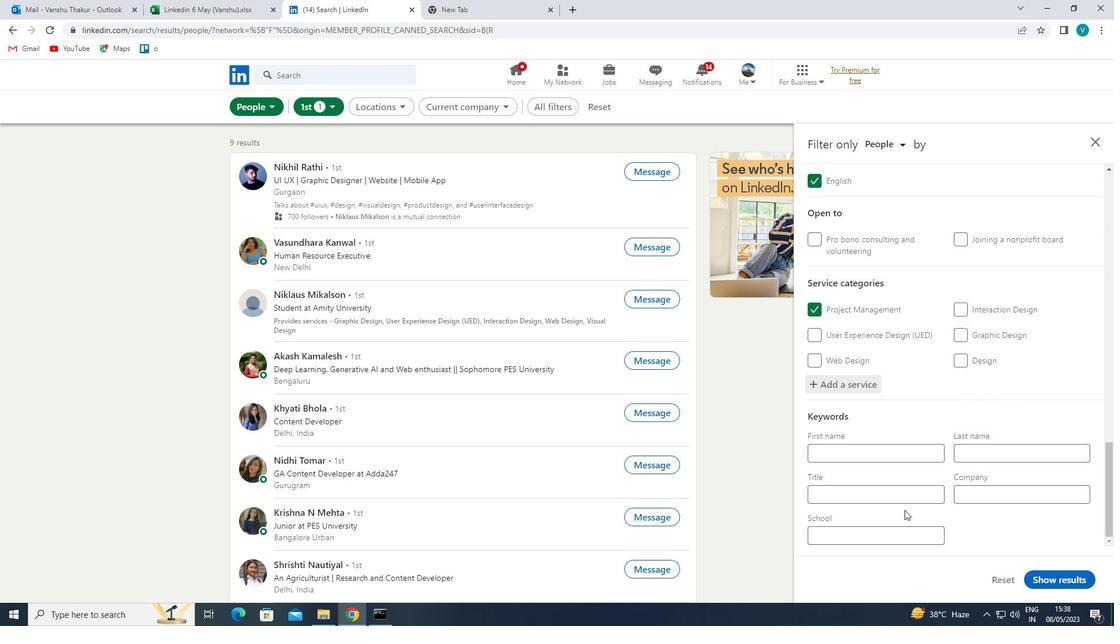 
Action: Mouse pressed left at (898, 484)
Screenshot: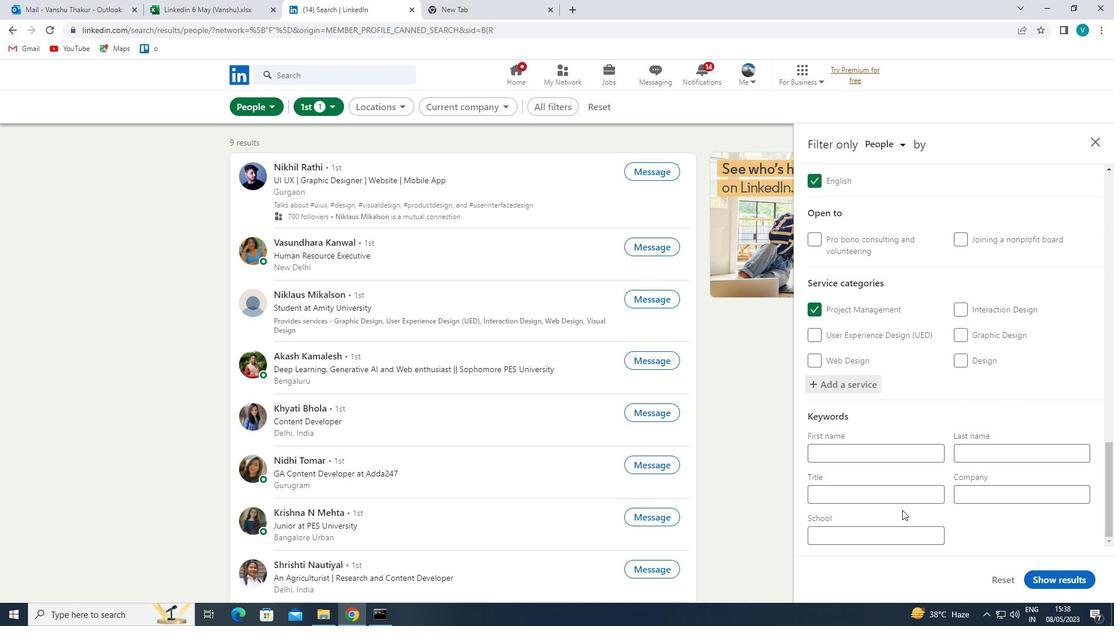 
Action: Mouse moved to (832, 520)
Screenshot: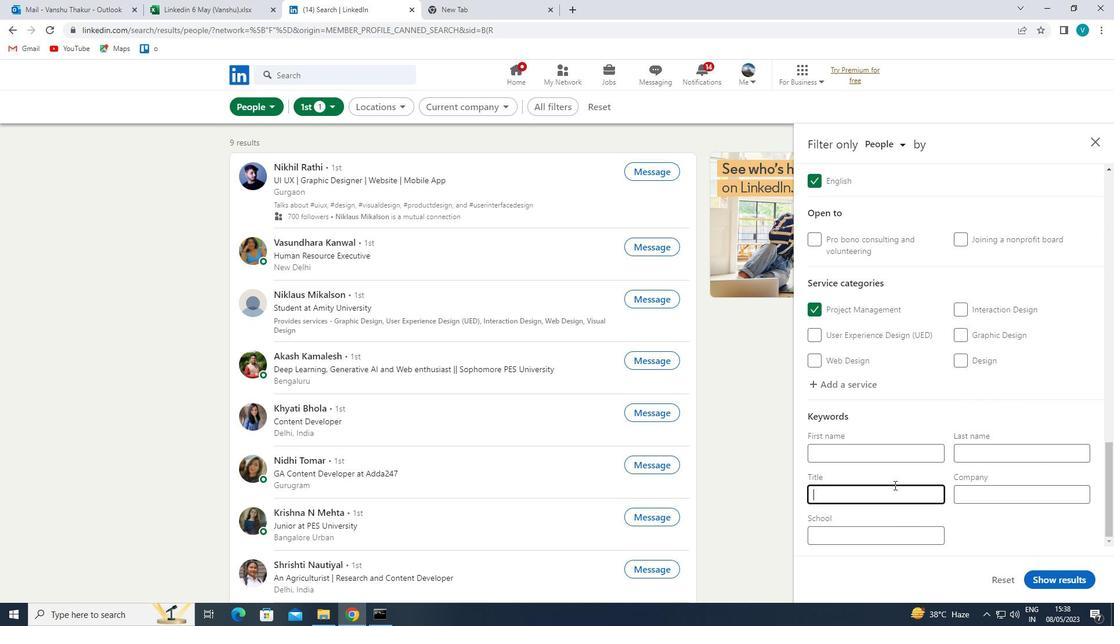 
Action: Key pressed <Key.shift>LEAD
Screenshot: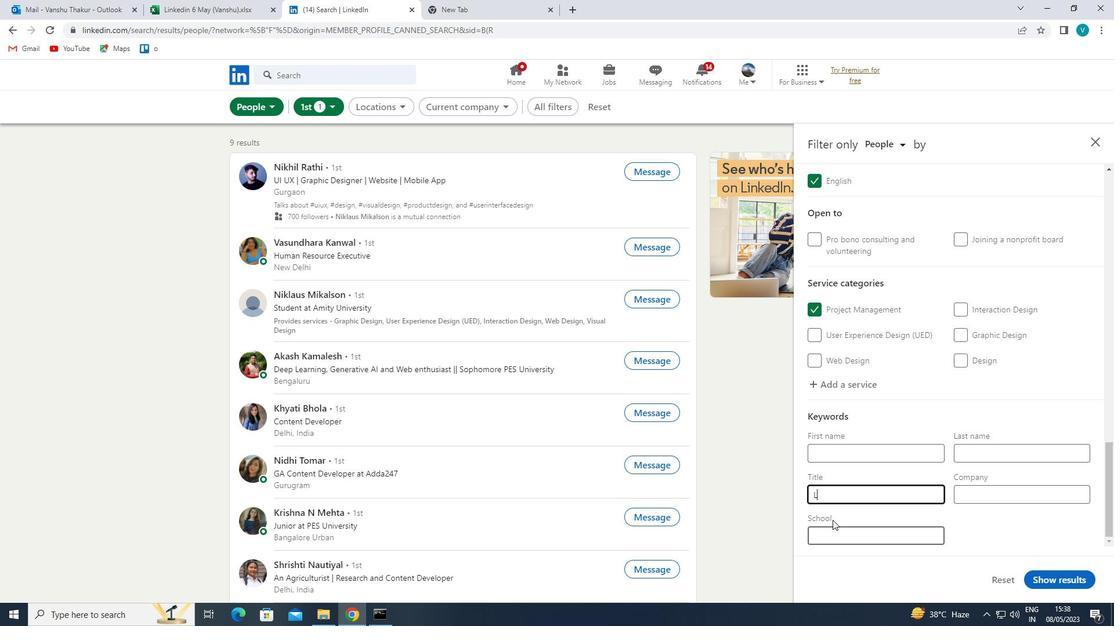 
Action: Mouse moved to (1060, 580)
Screenshot: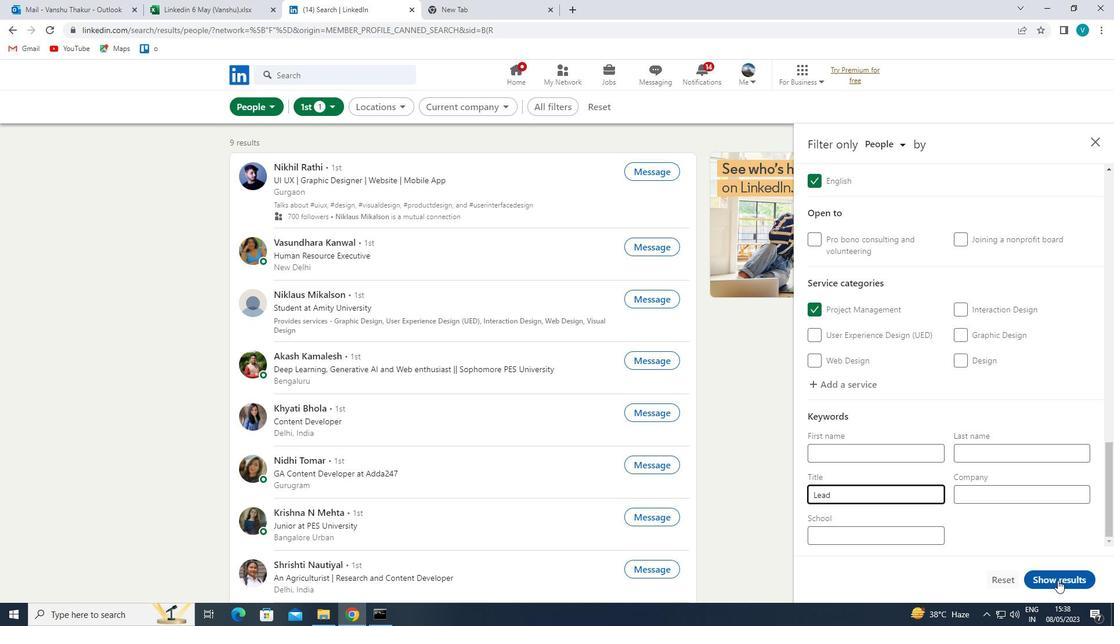 
Action: Mouse pressed left at (1060, 580)
Screenshot: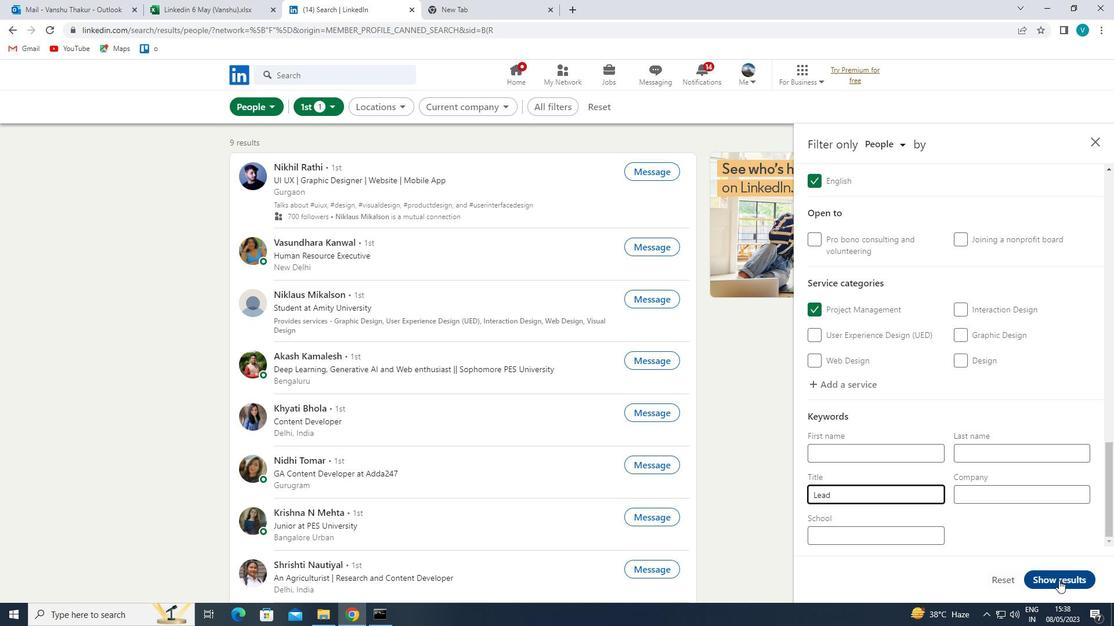 
Action: Mouse moved to (970, 564)
Screenshot: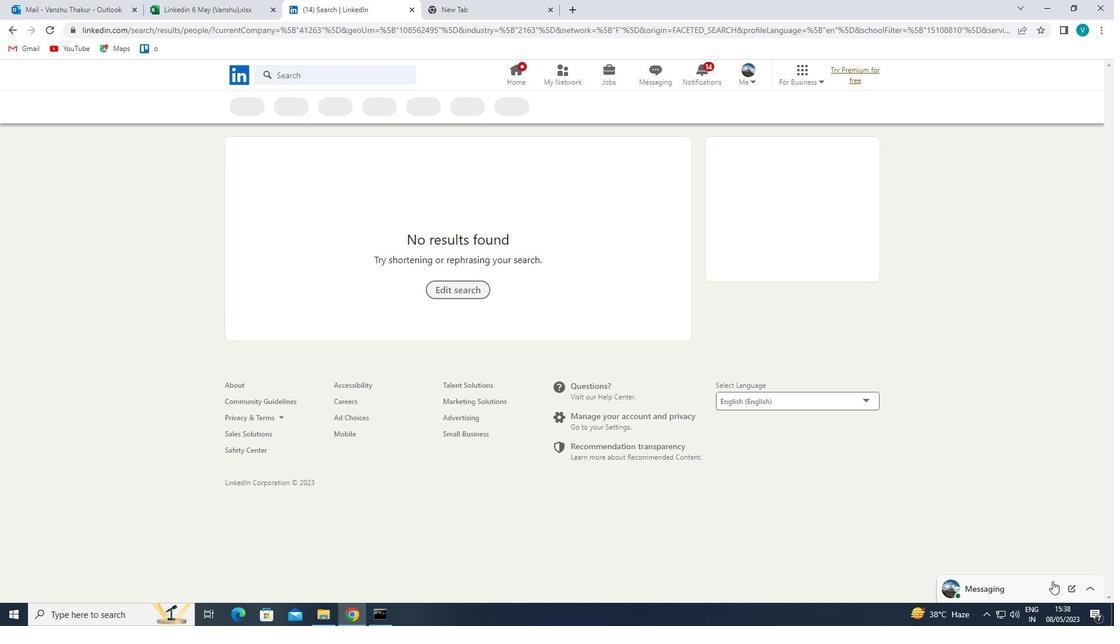 
